 Task: Find connections with filter location Santo André with filter topic #jobsearching with filter profile language French with filter current company Verifone with filter school Singhania University with filter industry Advertising Services with filter service category Property Management with filter keywords title Mining Engineer
Action: Mouse moved to (618, 224)
Screenshot: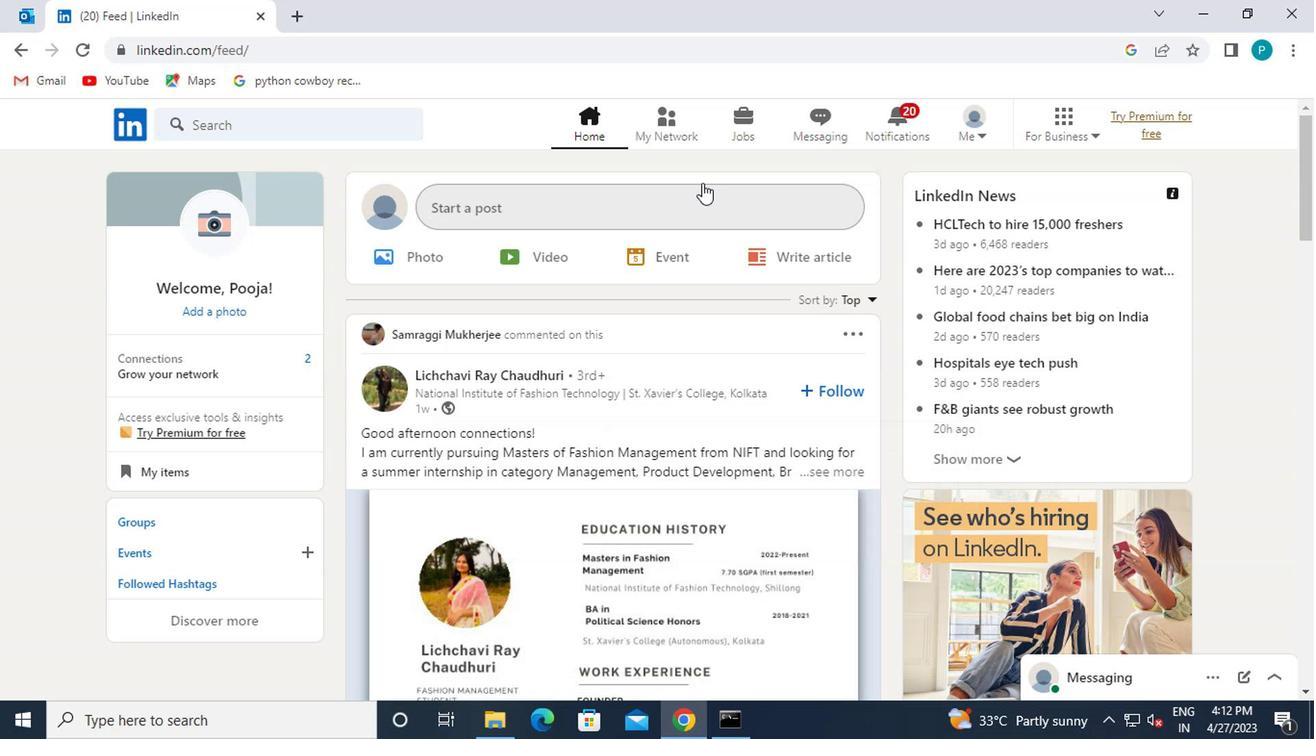 
Action: Mouse pressed left at (618, 224)
Screenshot: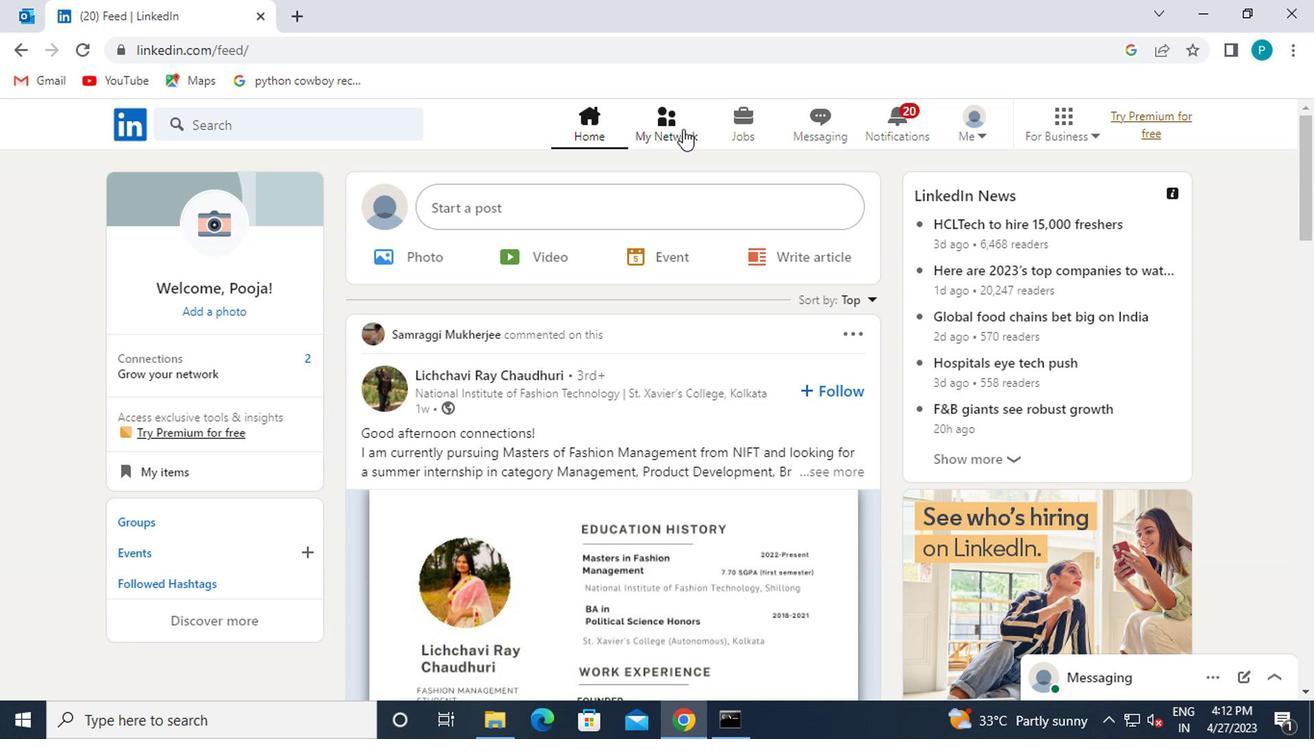 
Action: Mouse moved to (316, 299)
Screenshot: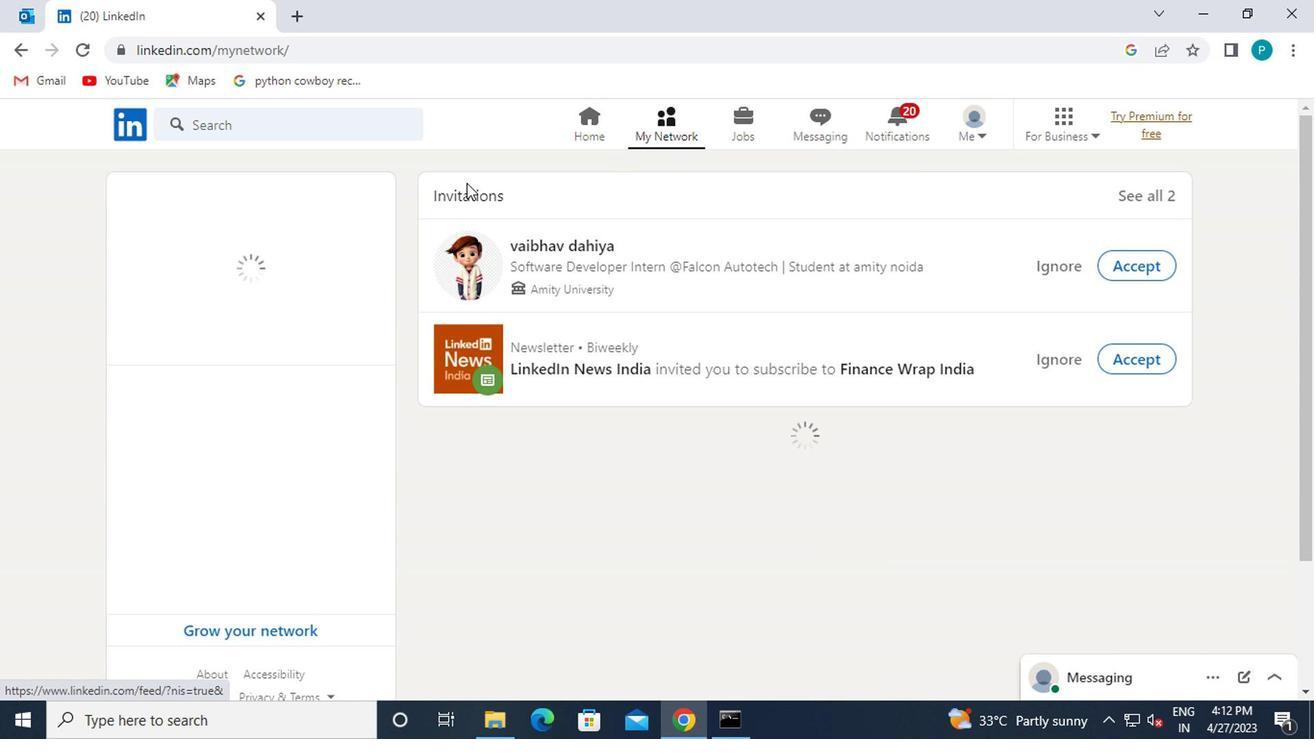 
Action: Mouse pressed left at (316, 299)
Screenshot: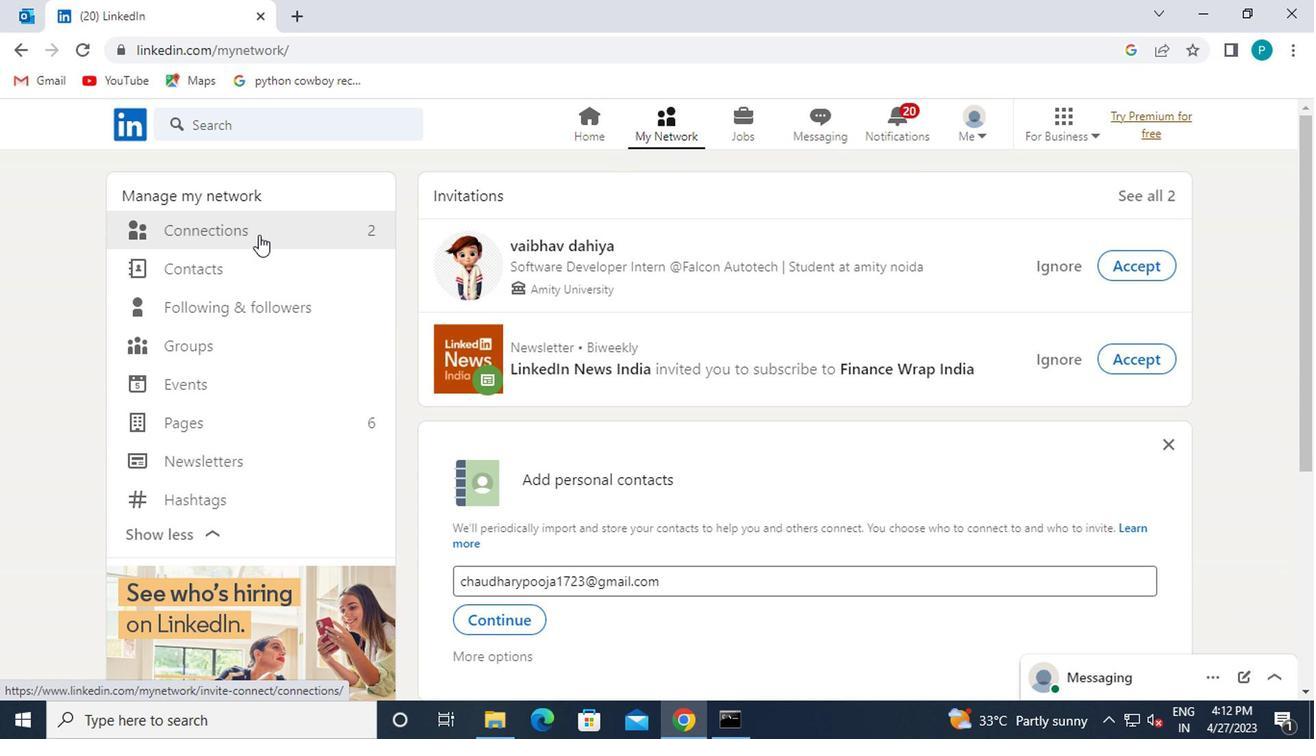
Action: Mouse moved to (692, 297)
Screenshot: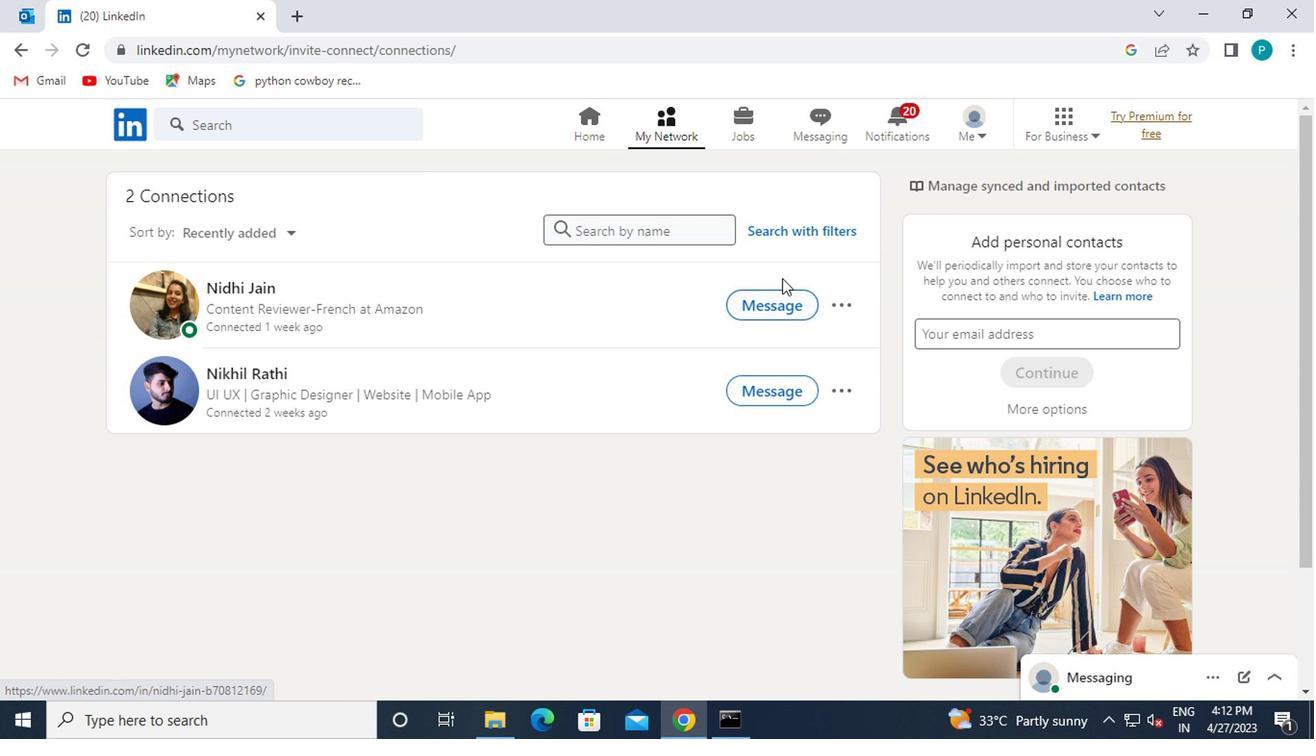 
Action: Mouse pressed left at (692, 297)
Screenshot: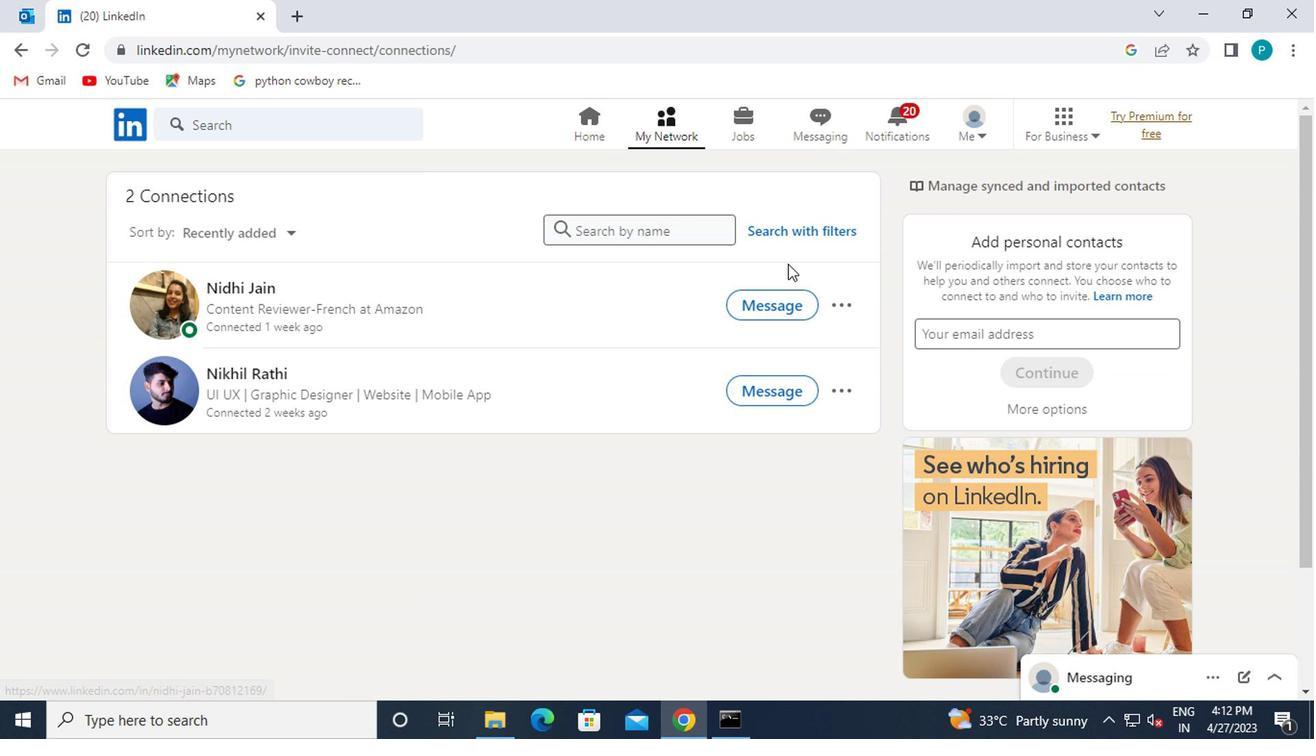 
Action: Mouse moved to (645, 256)
Screenshot: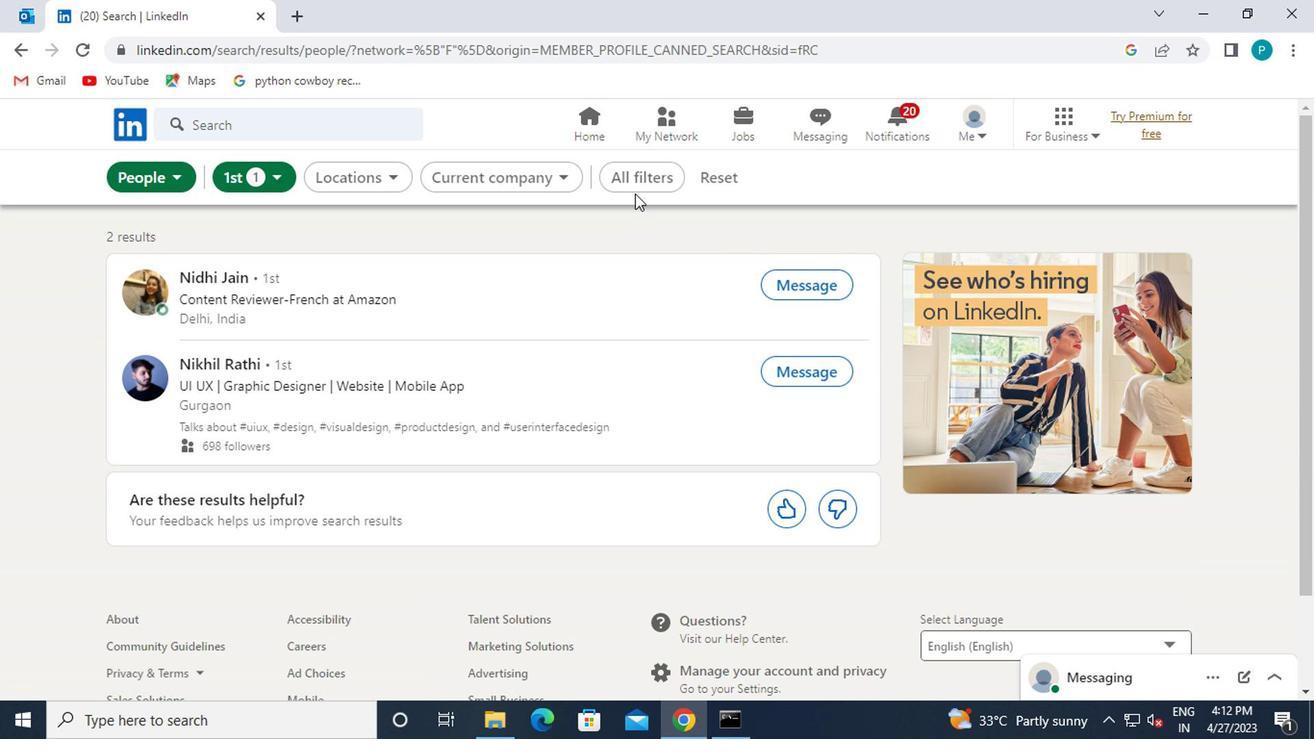 
Action: Mouse pressed left at (645, 256)
Screenshot: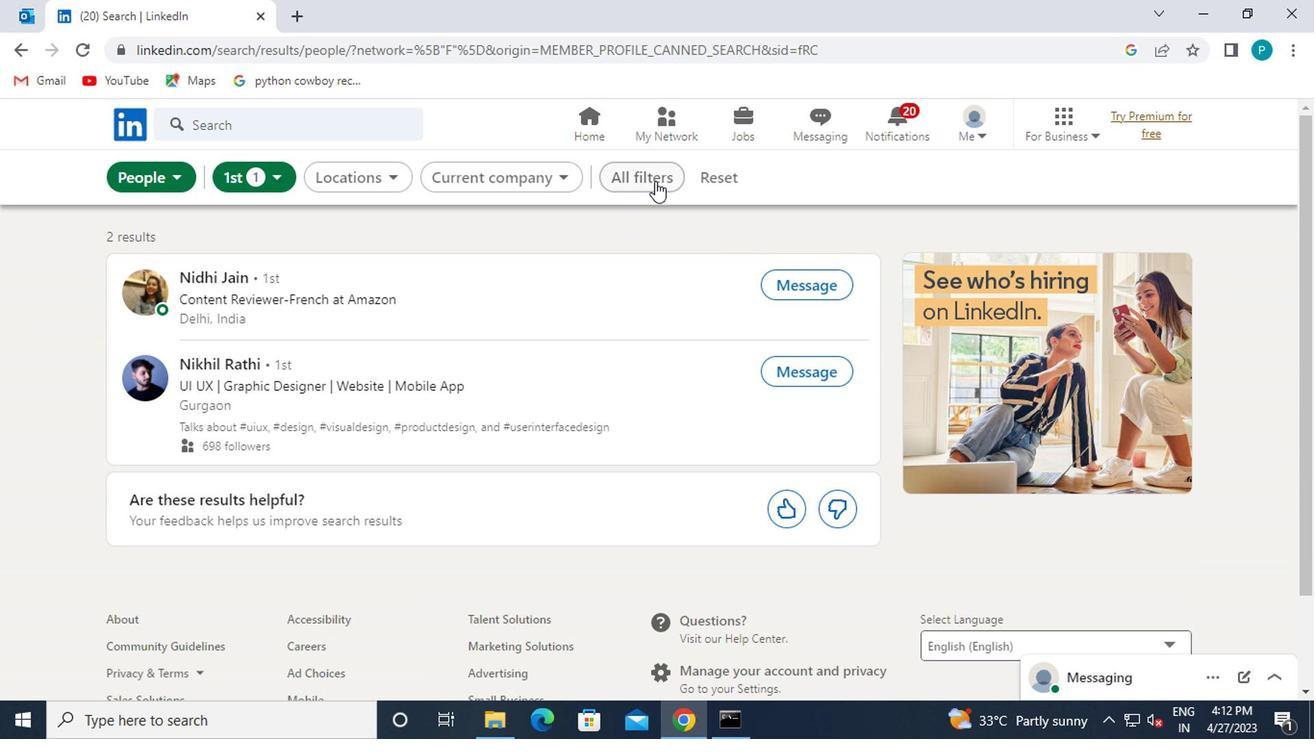 
Action: Mouse moved to (621, 256)
Screenshot: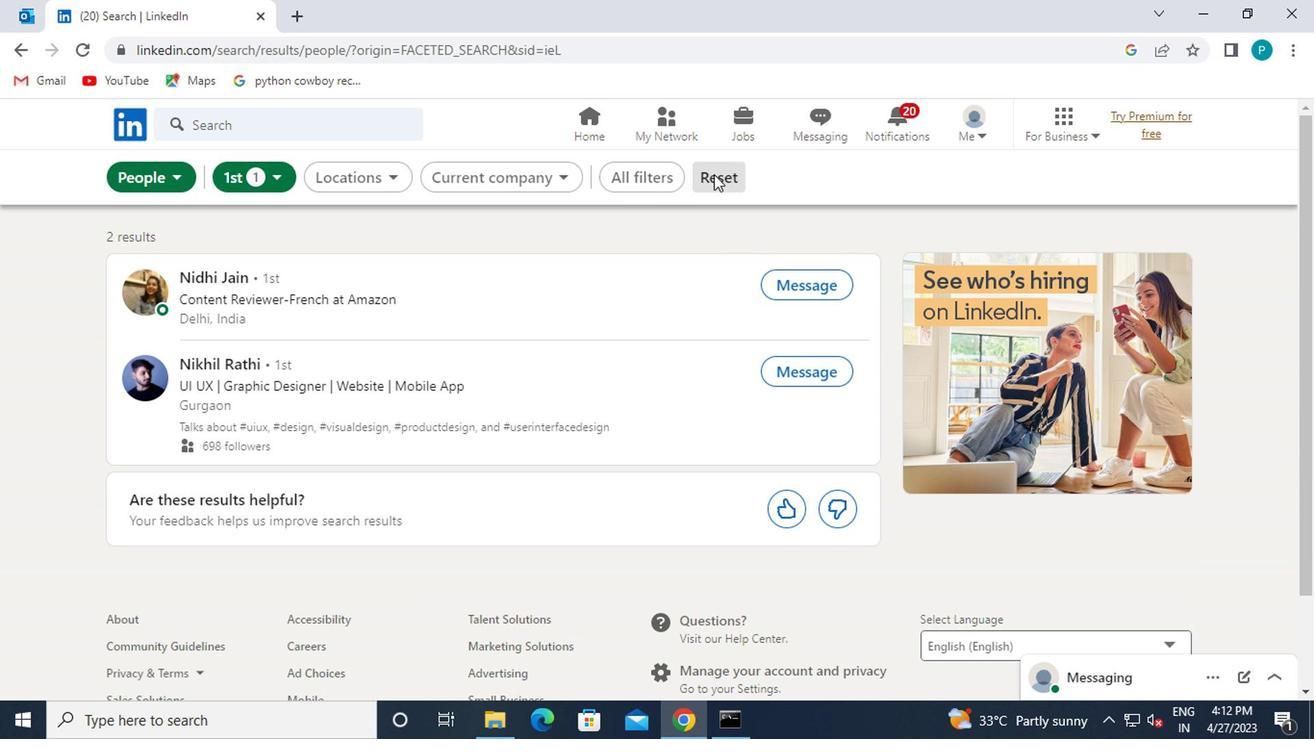 
Action: Mouse pressed left at (621, 256)
Screenshot: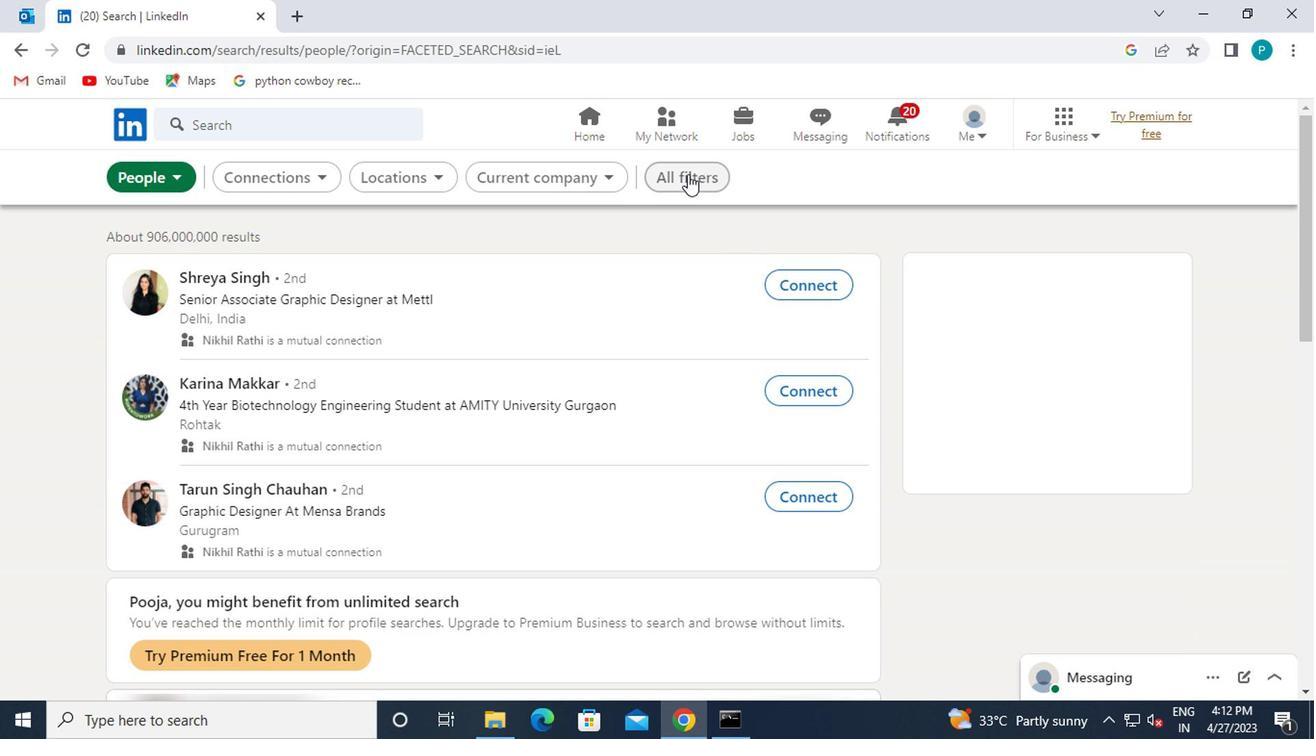 
Action: Mouse moved to (791, 381)
Screenshot: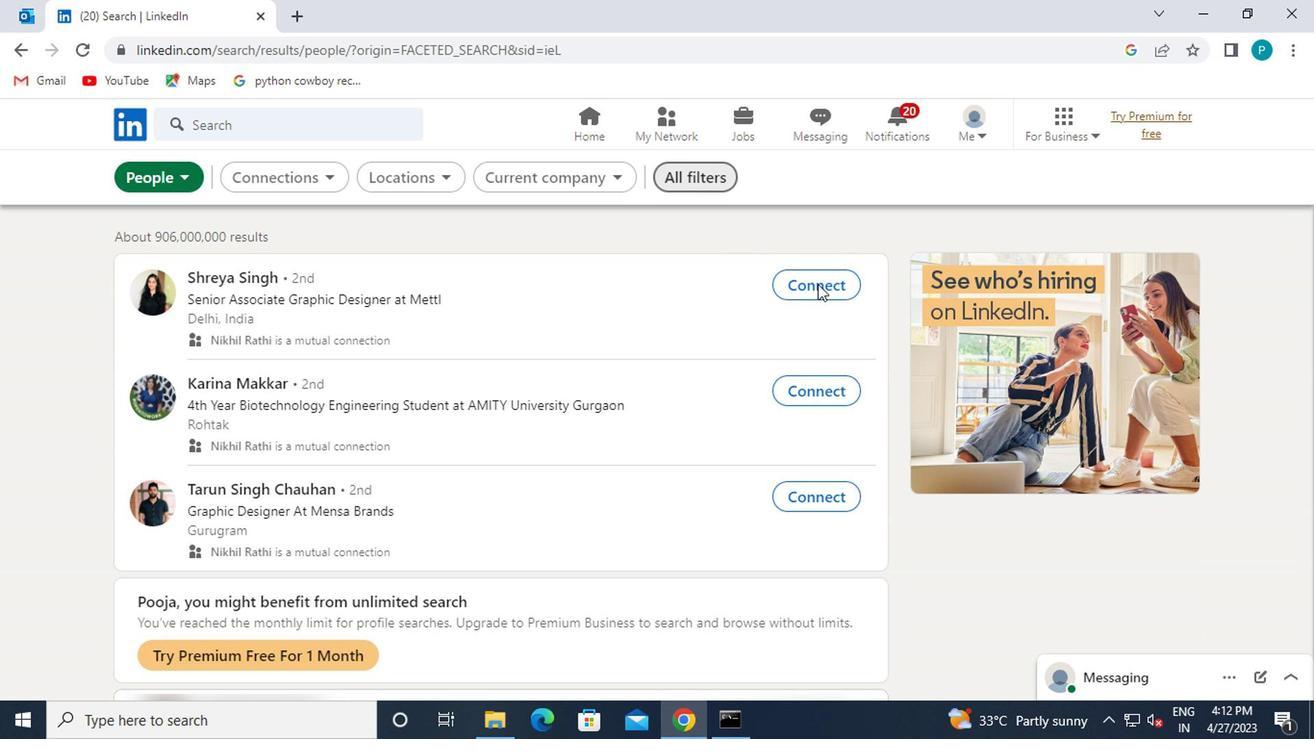 
Action: Mouse scrolled (791, 380) with delta (0, 0)
Screenshot: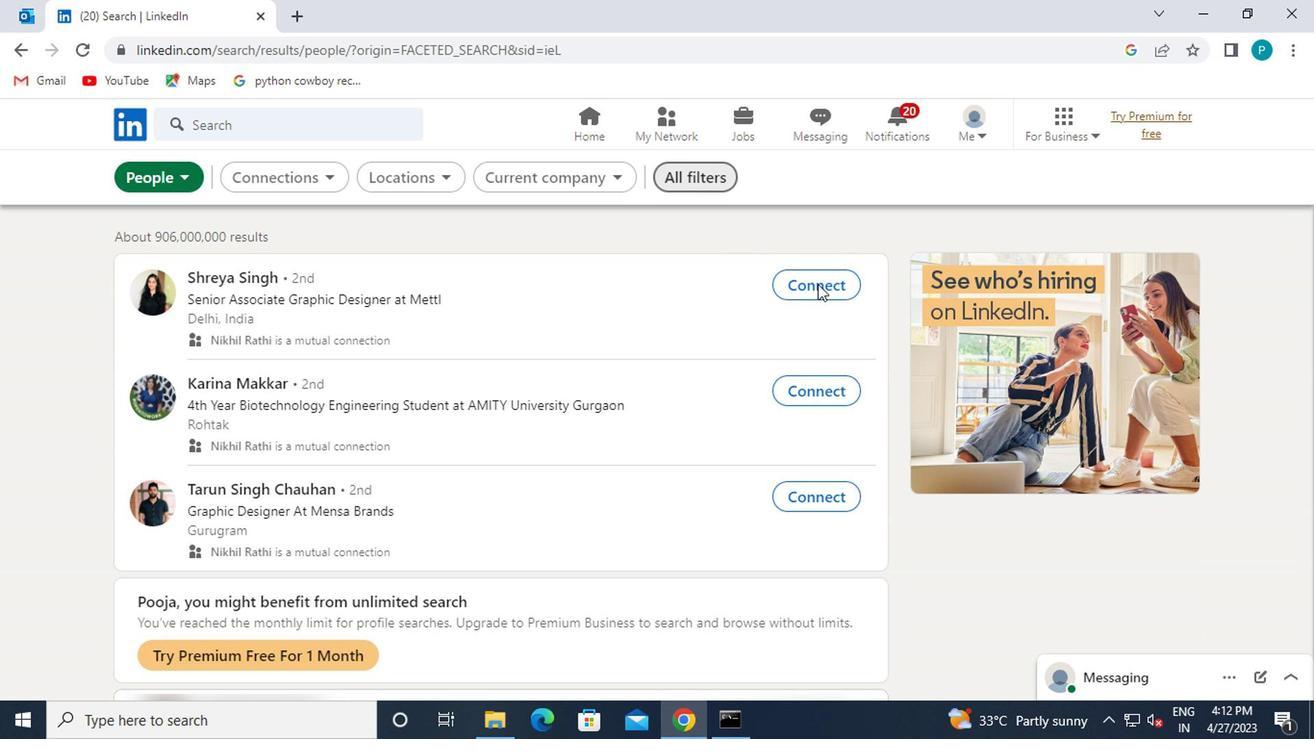 
Action: Mouse moved to (798, 390)
Screenshot: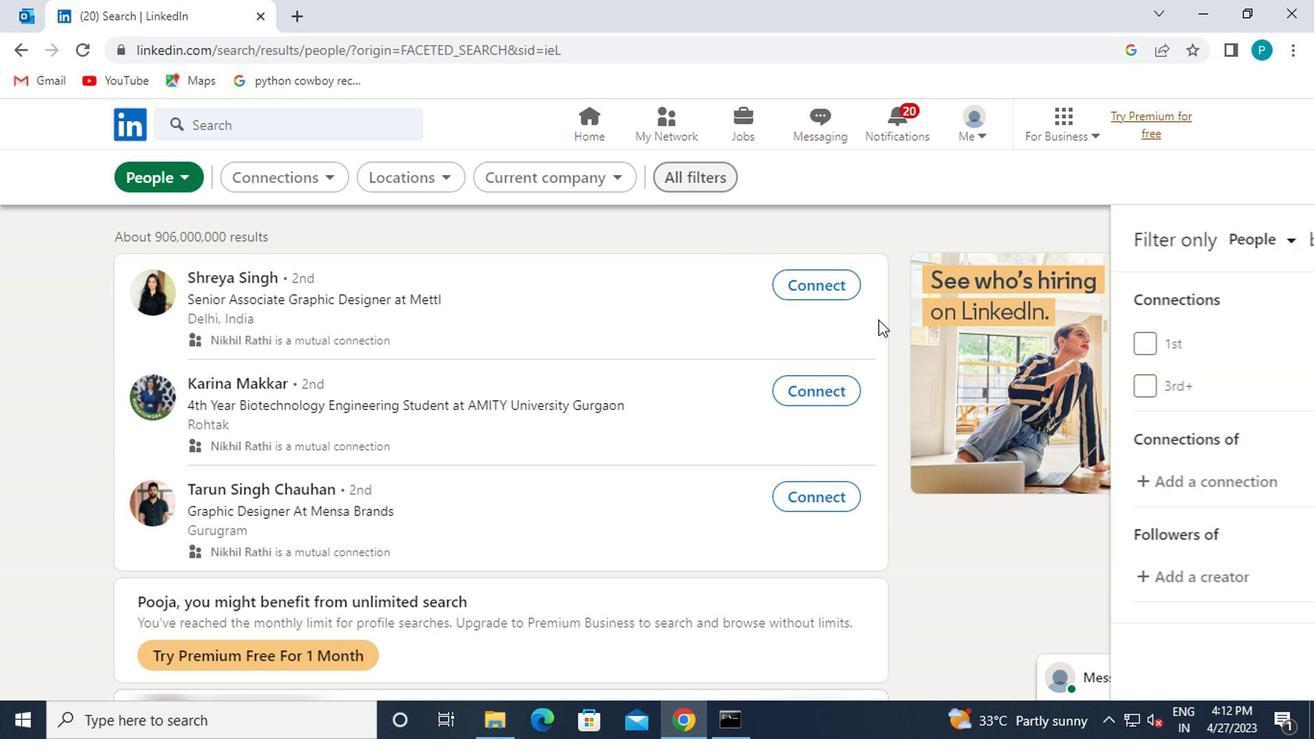 
Action: Mouse scrolled (798, 389) with delta (0, 0)
Screenshot: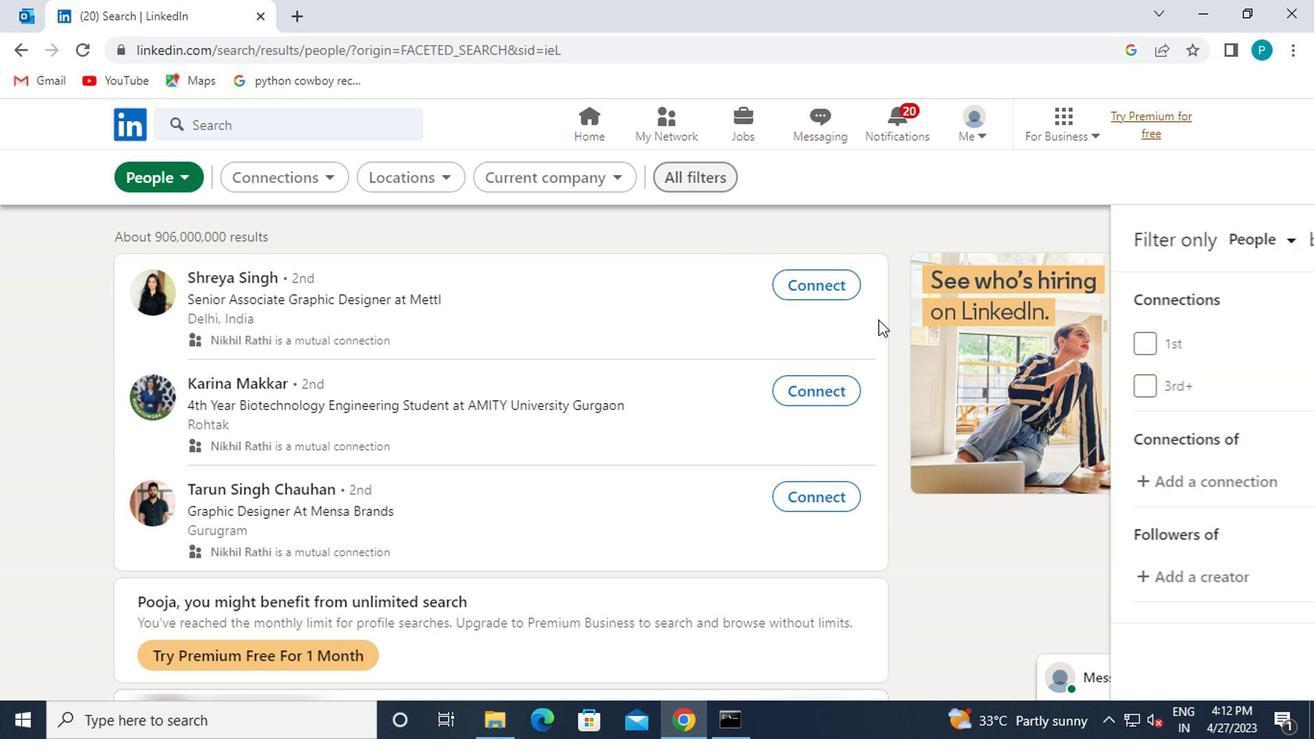 
Action: Mouse moved to (806, 404)
Screenshot: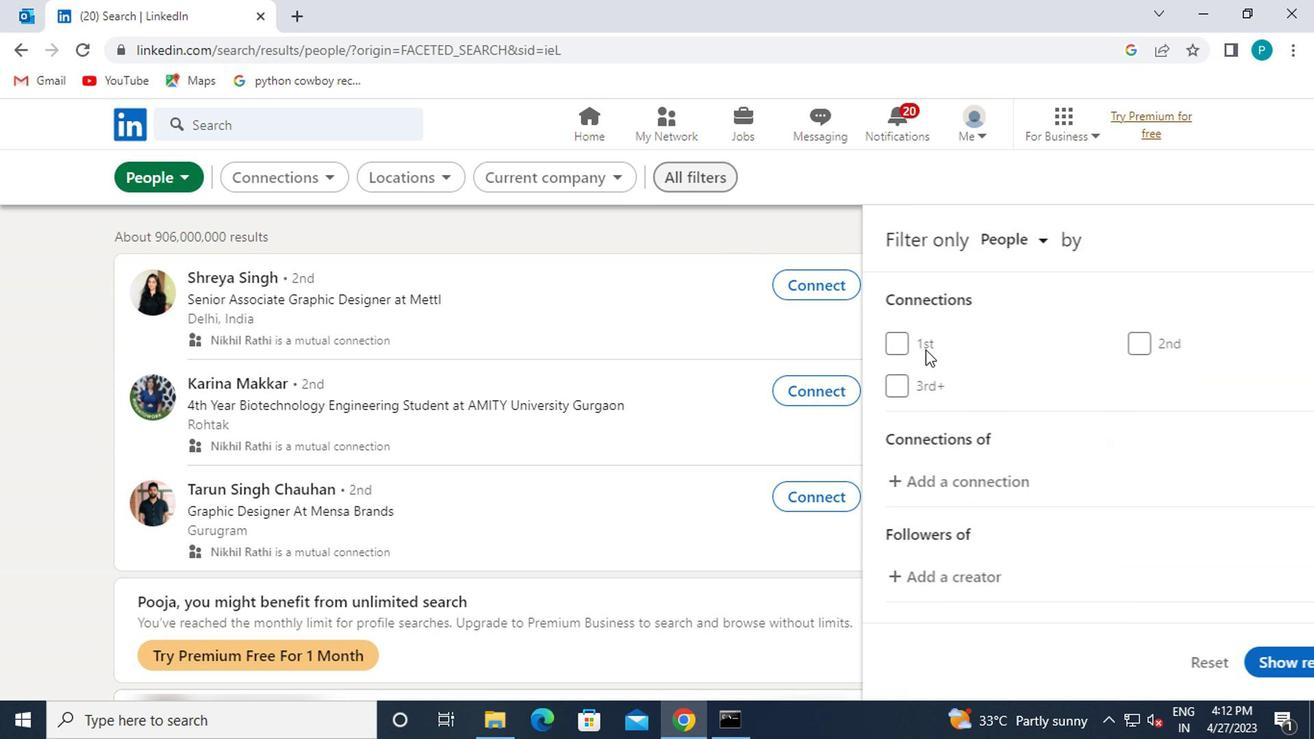 
Action: Mouse scrolled (806, 403) with delta (0, 0)
Screenshot: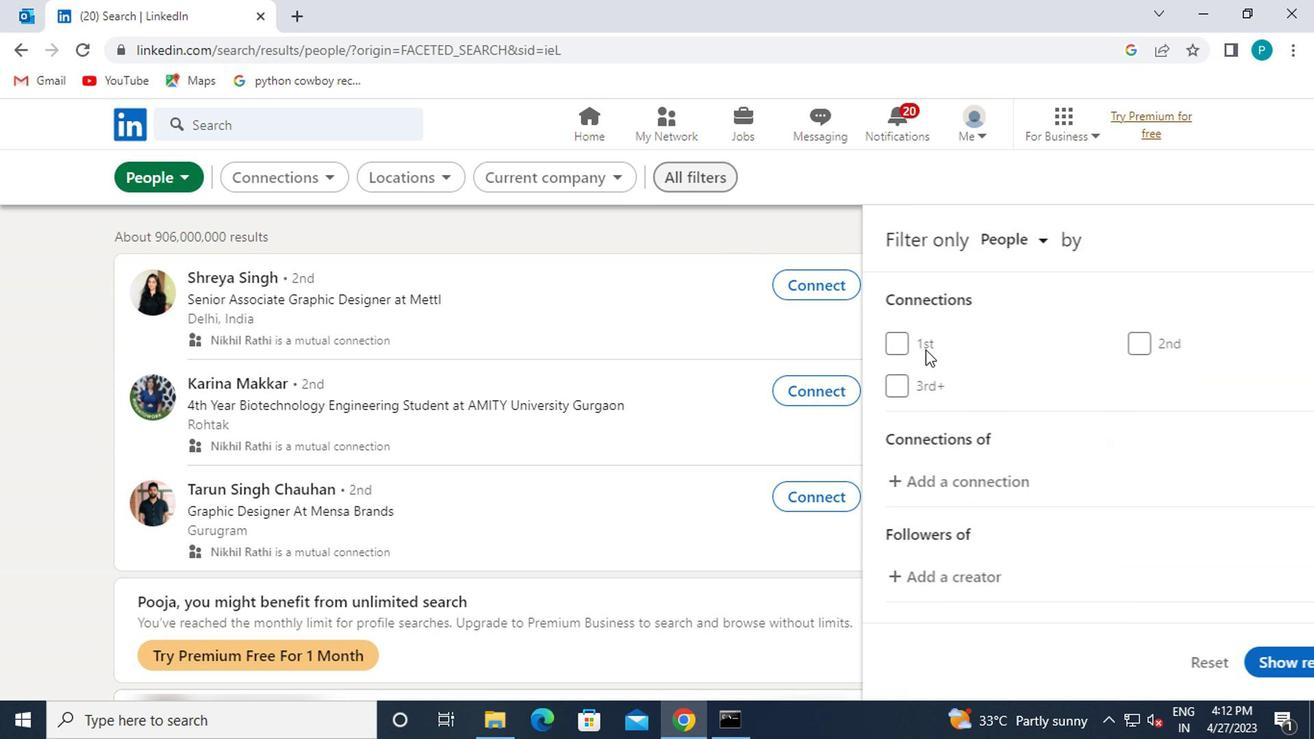 
Action: Mouse moved to (831, 477)
Screenshot: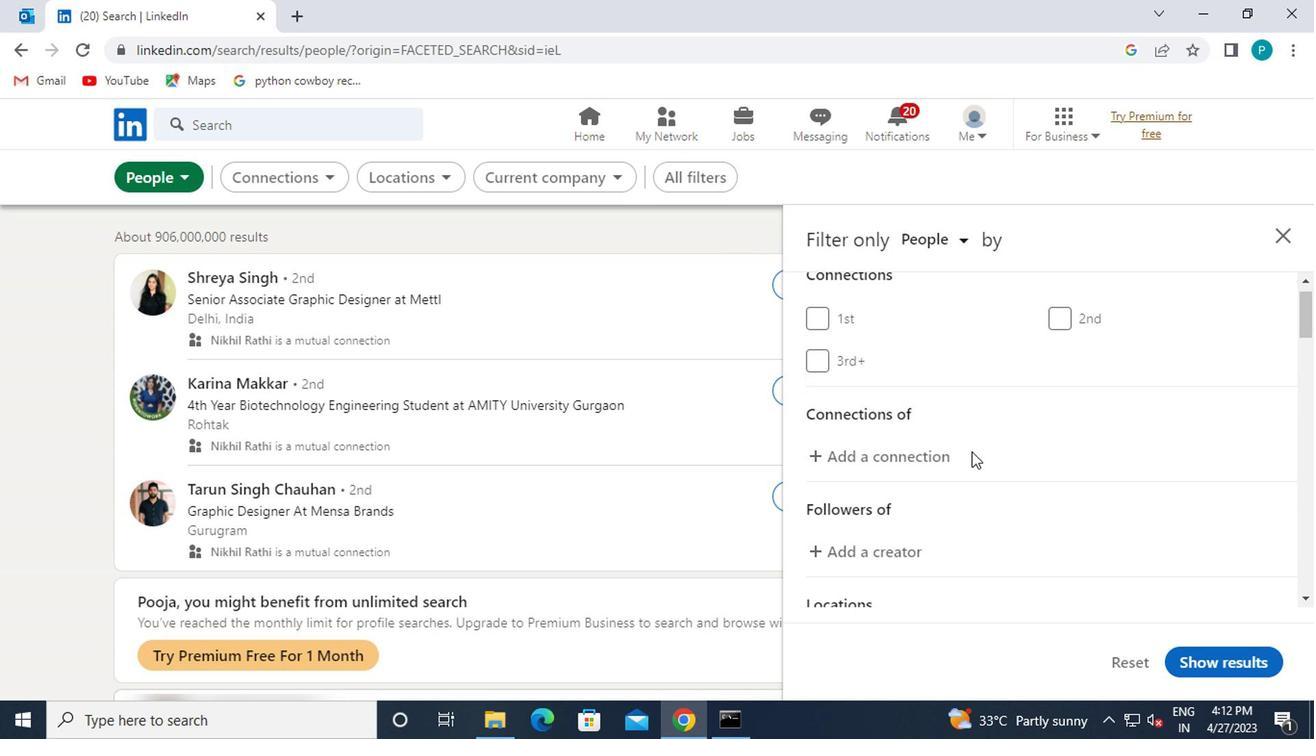 
Action: Mouse scrolled (831, 477) with delta (0, 0)
Screenshot: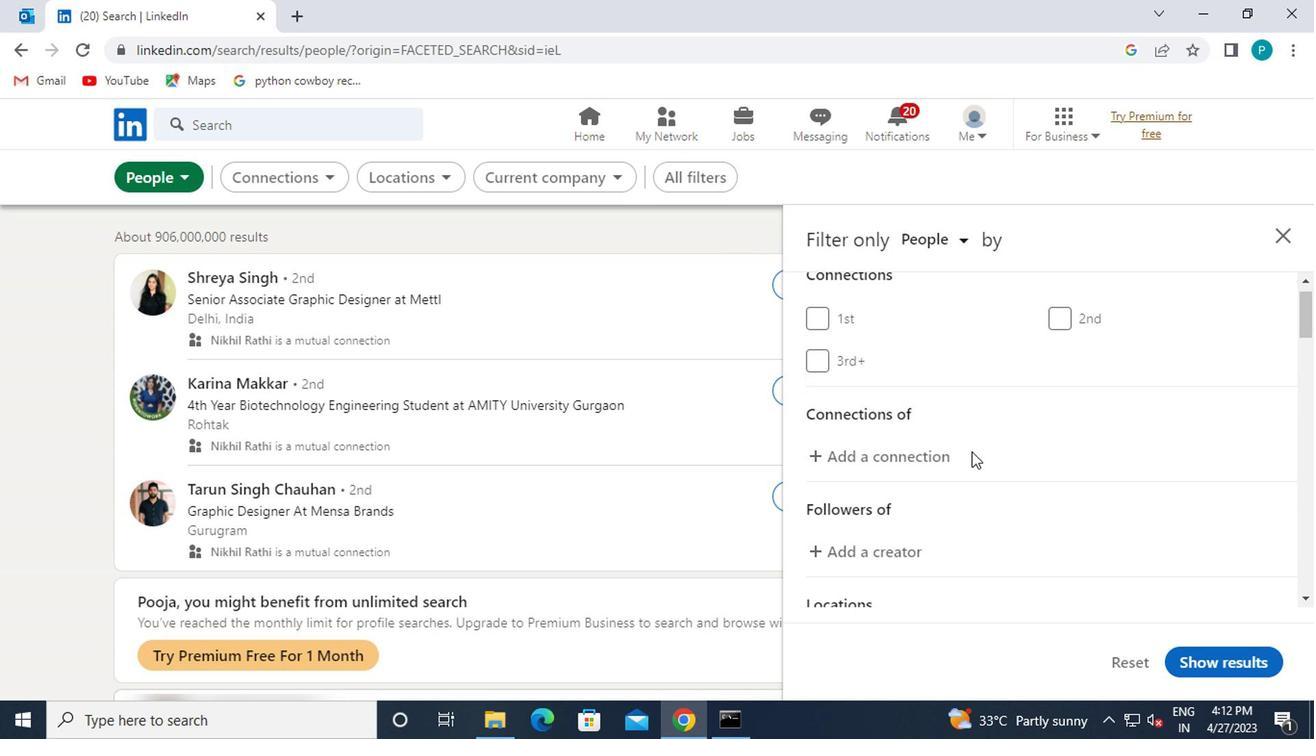 
Action: Mouse moved to (897, 422)
Screenshot: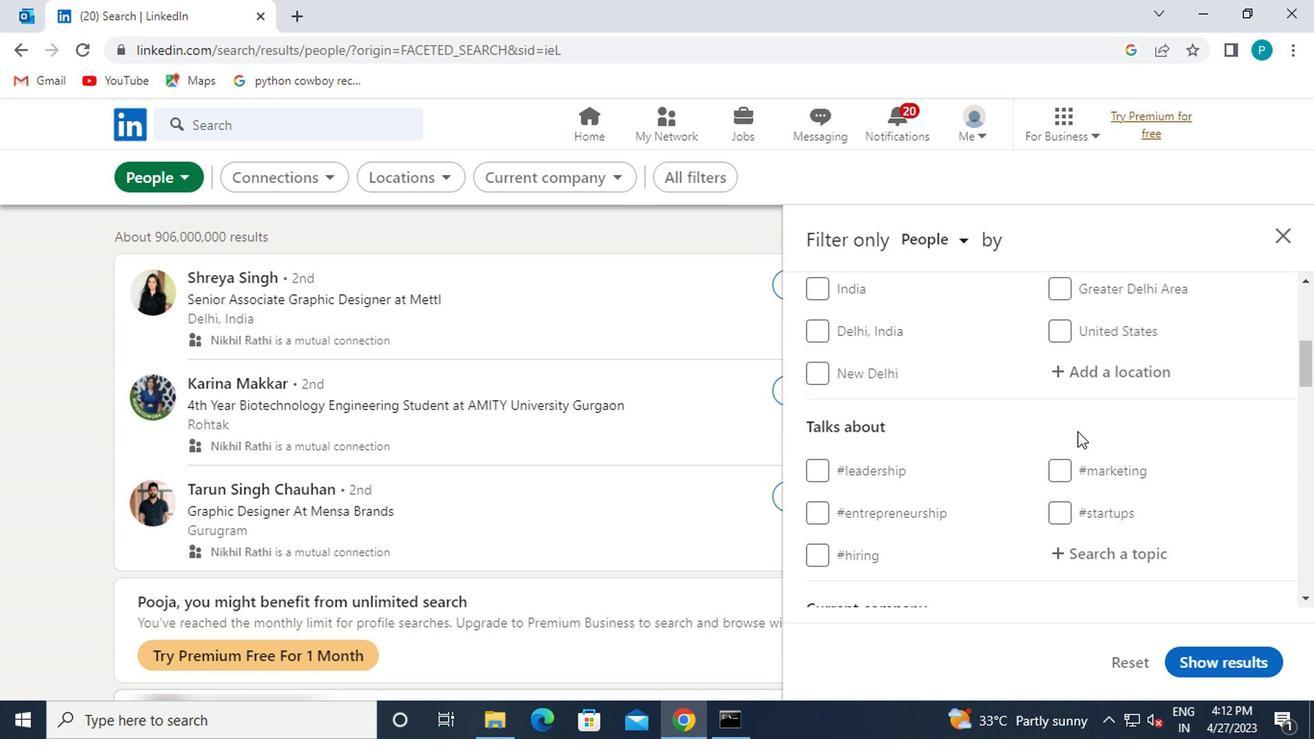 
Action: Mouse scrolled (897, 423) with delta (0, 0)
Screenshot: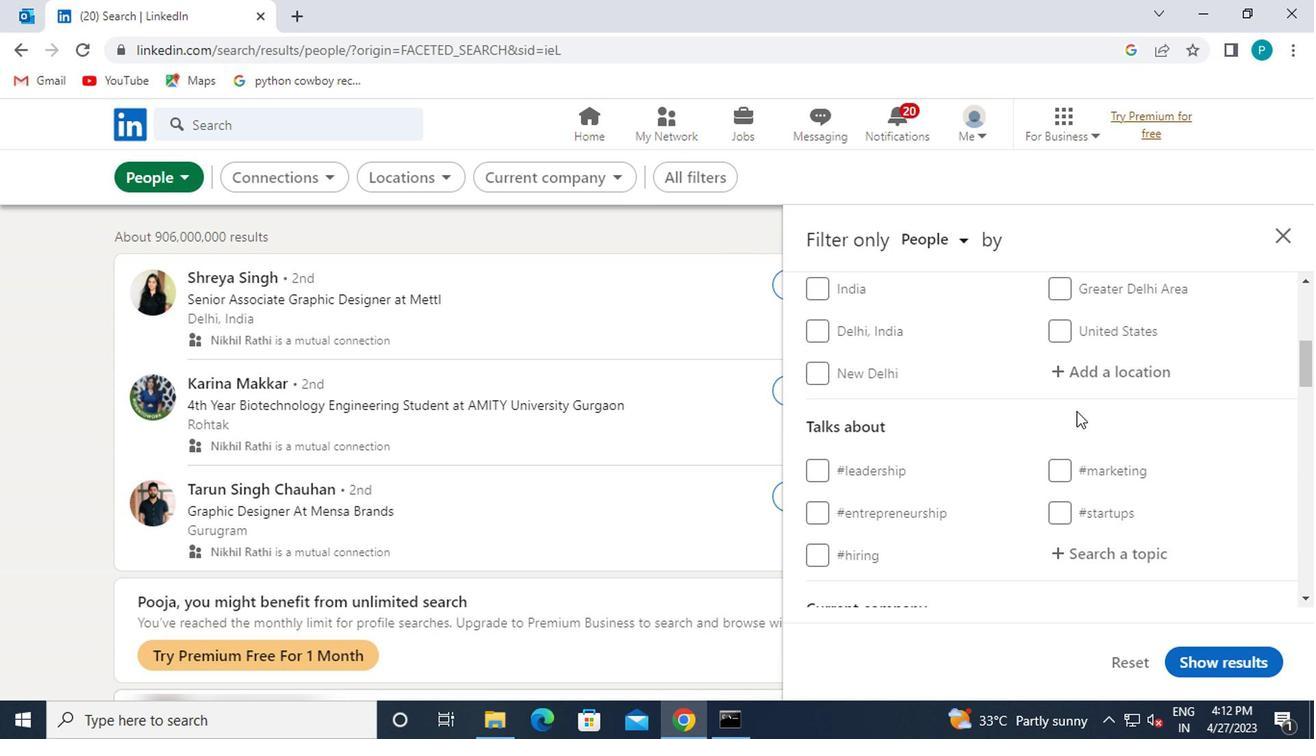 
Action: Mouse moved to (912, 461)
Screenshot: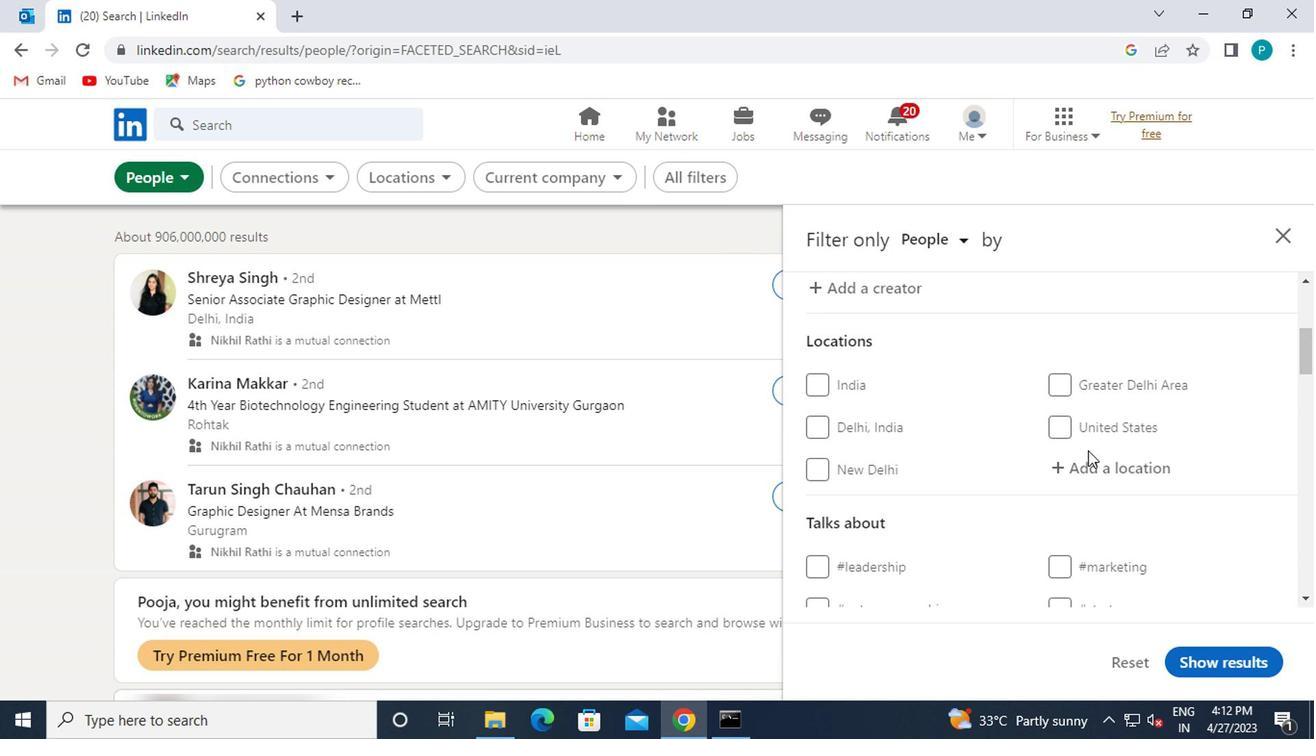 
Action: Mouse pressed left at (912, 461)
Screenshot: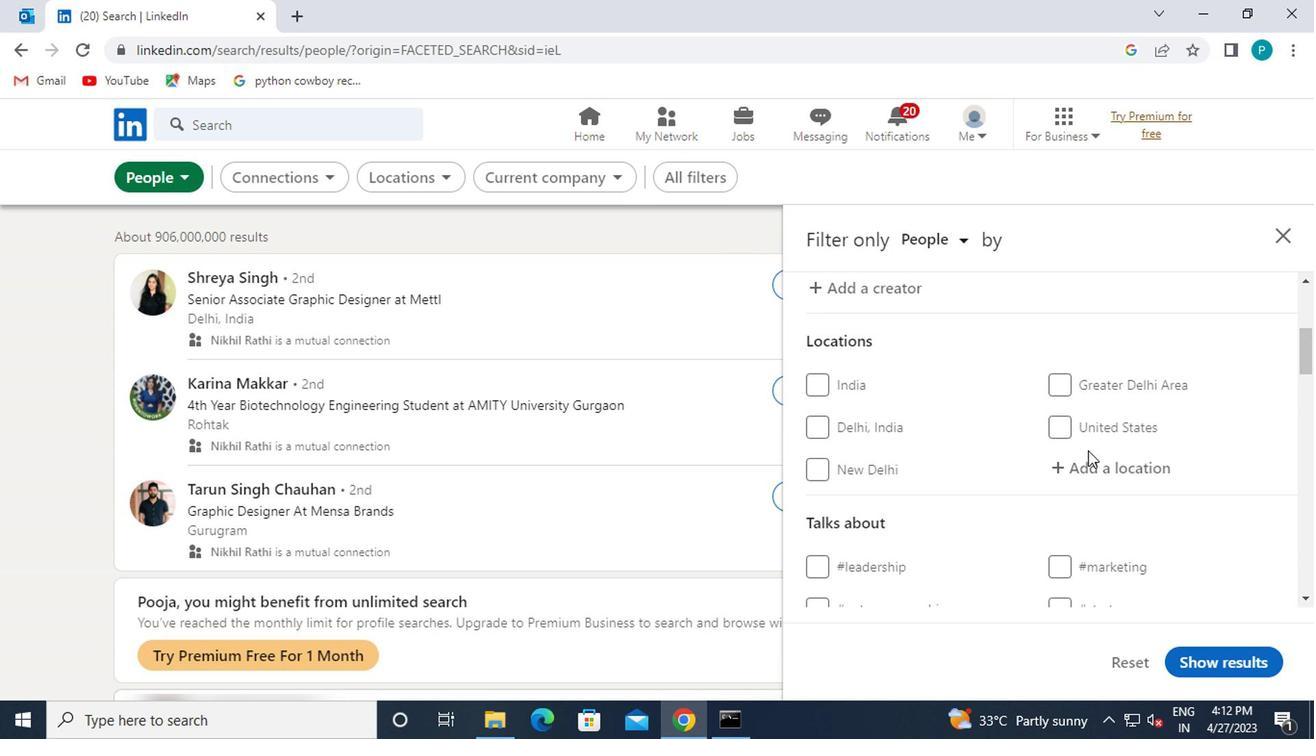 
Action: Mouse moved to (917, 462)
Screenshot: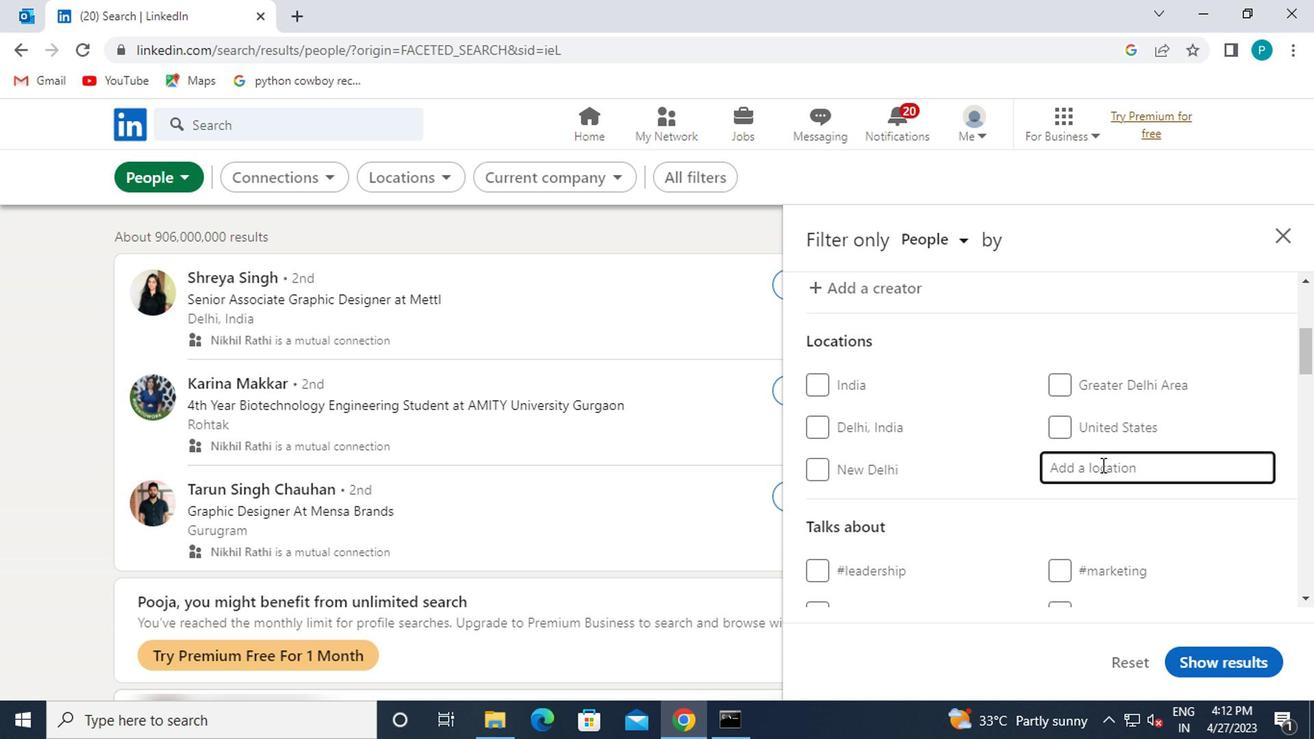 
Action: Key pressed <Key.caps_lock>s<Key.caps_lock>anto<Key.space><Key.caps_lock>a<Key.caps_lock>ndre
Screenshot: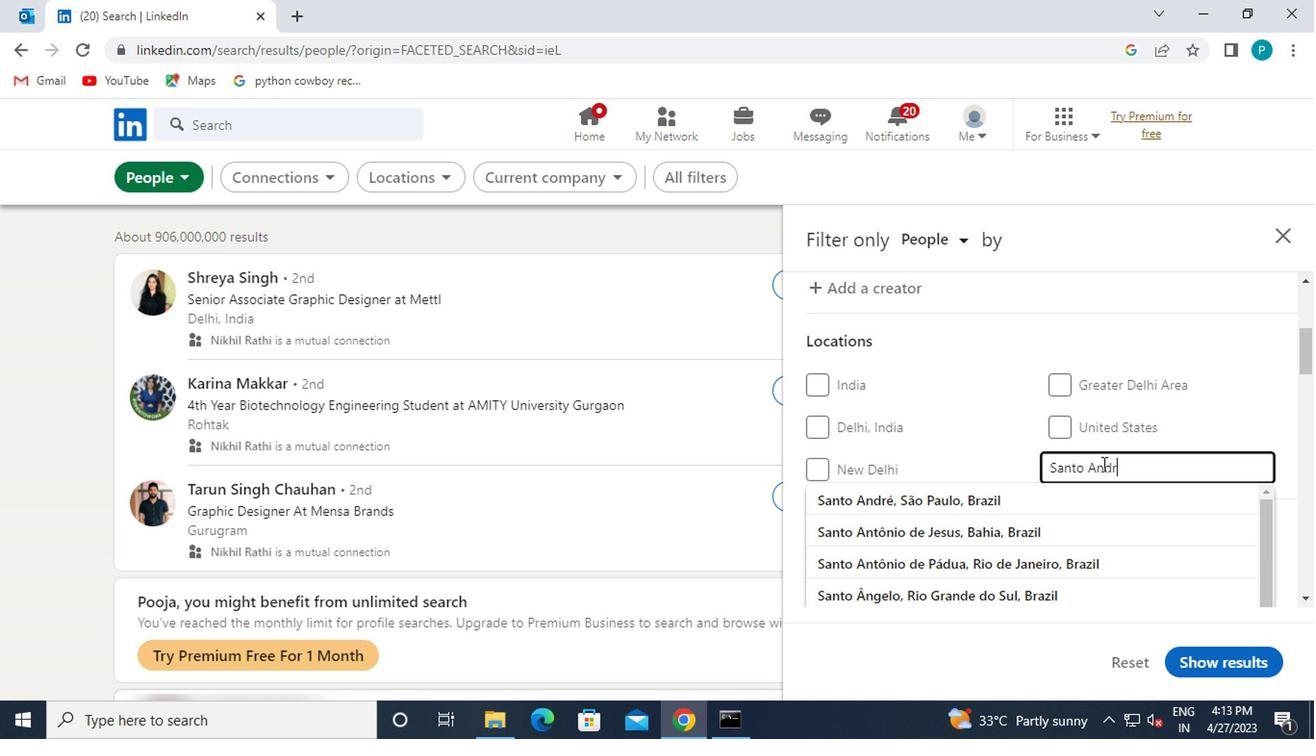 
Action: Mouse moved to (831, 490)
Screenshot: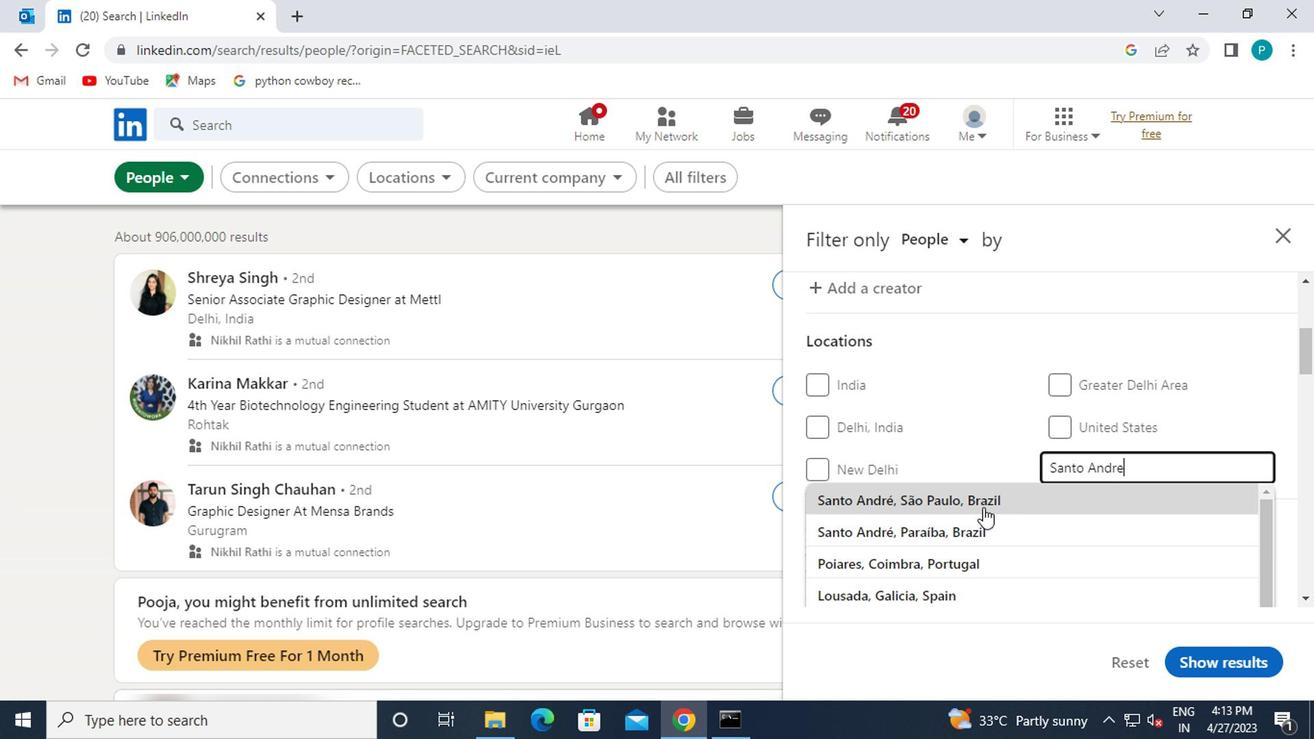 
Action: Mouse pressed left at (831, 490)
Screenshot: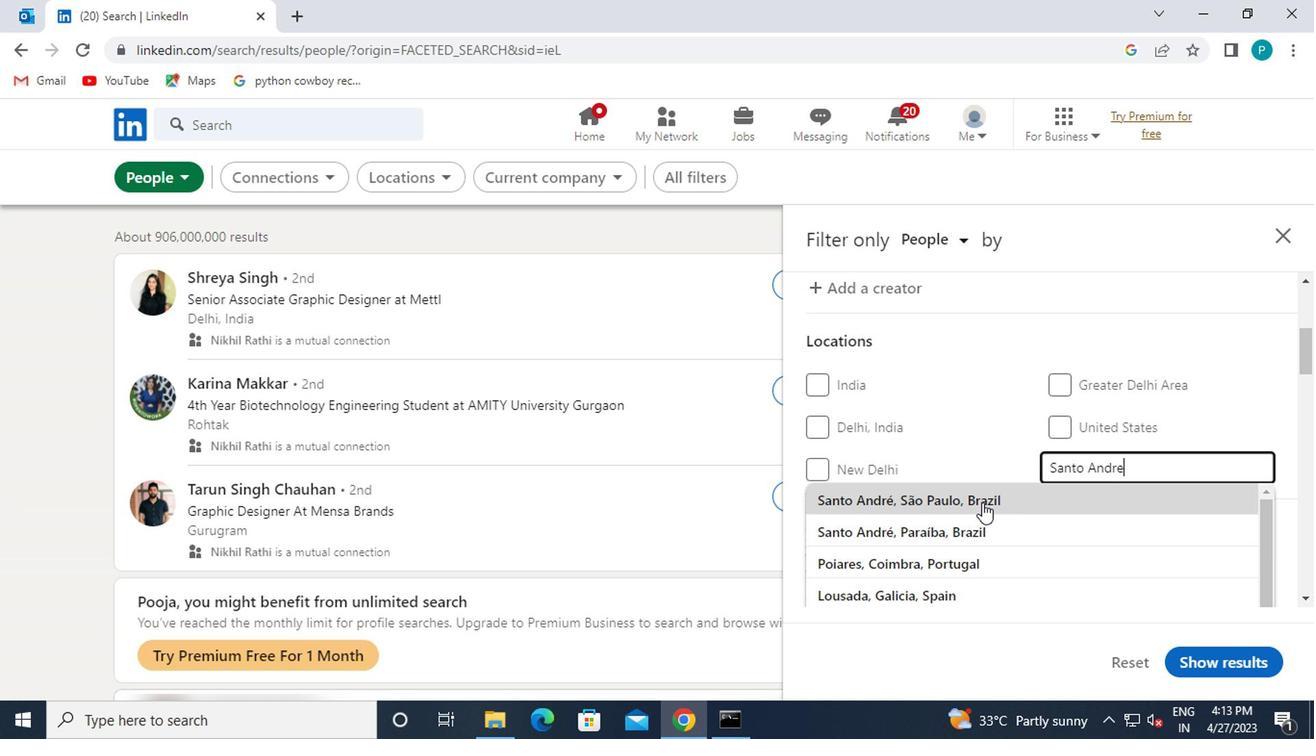 
Action: Mouse scrolled (831, 489) with delta (0, 0)
Screenshot: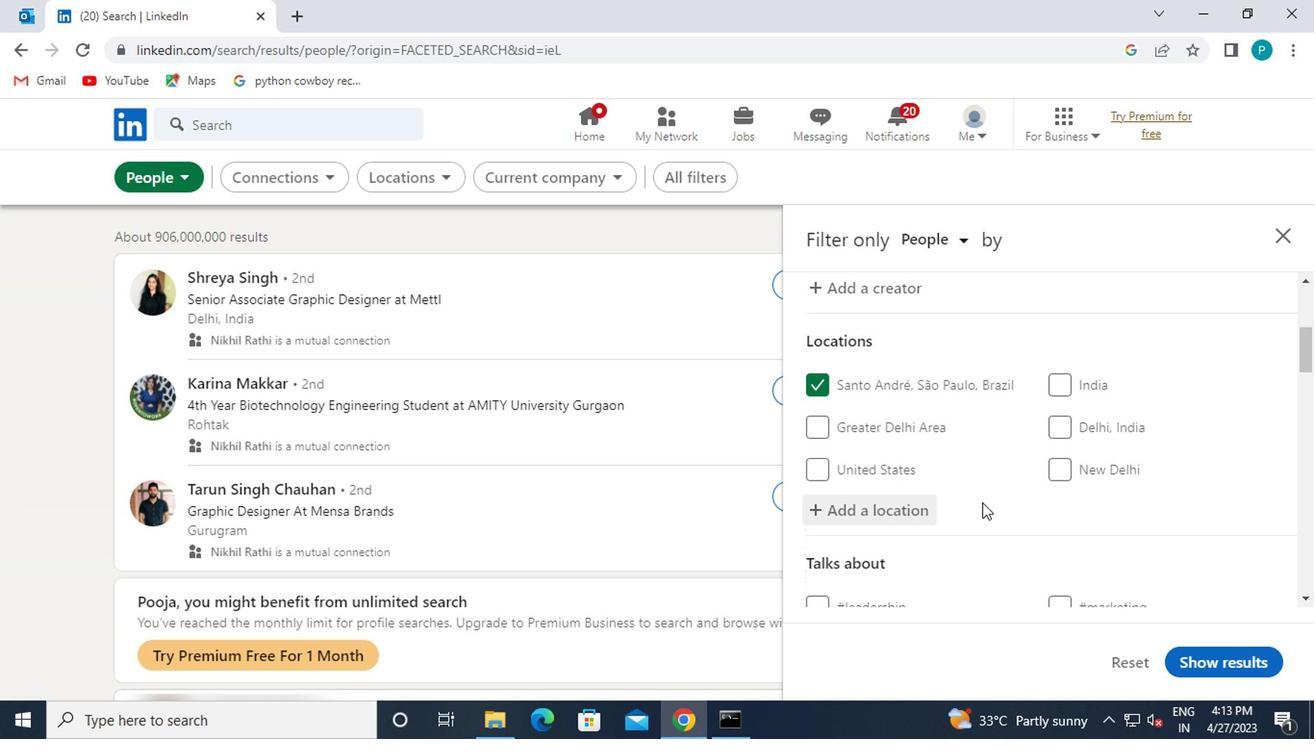 
Action: Mouse scrolled (831, 489) with delta (0, 0)
Screenshot: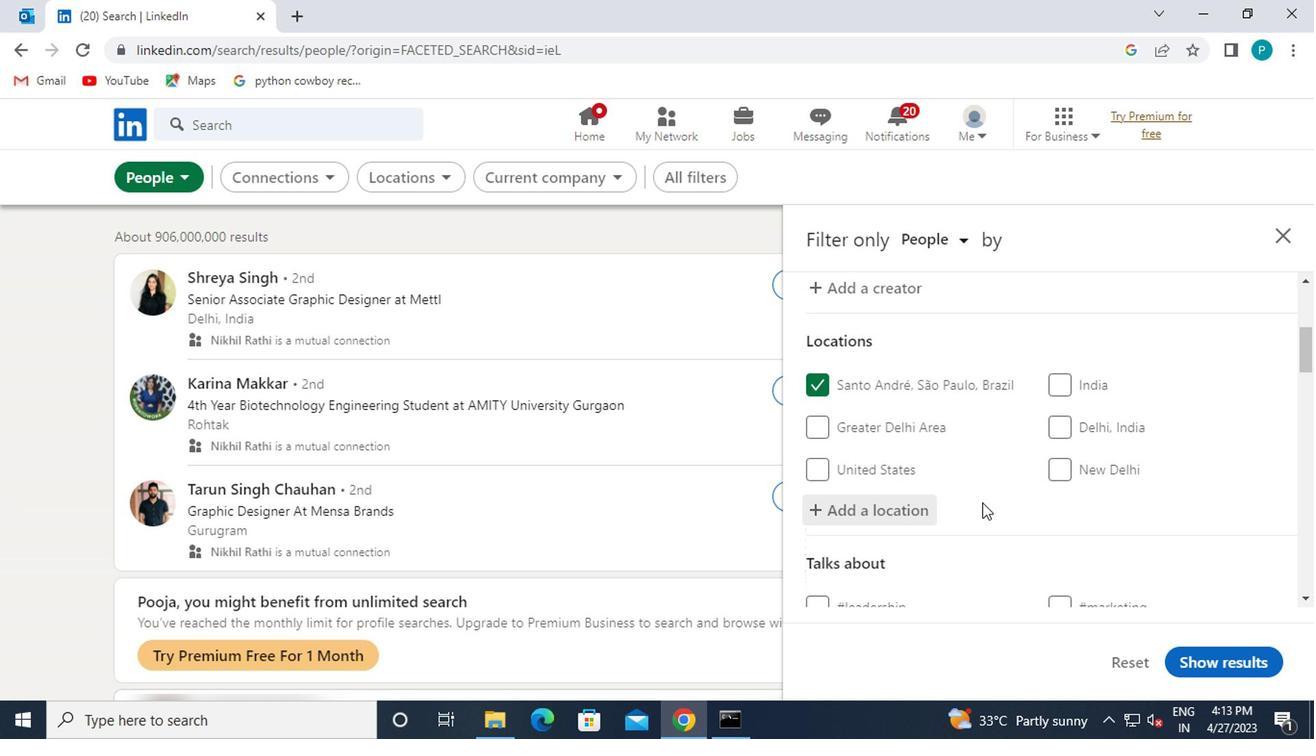 
Action: Mouse moved to (907, 492)
Screenshot: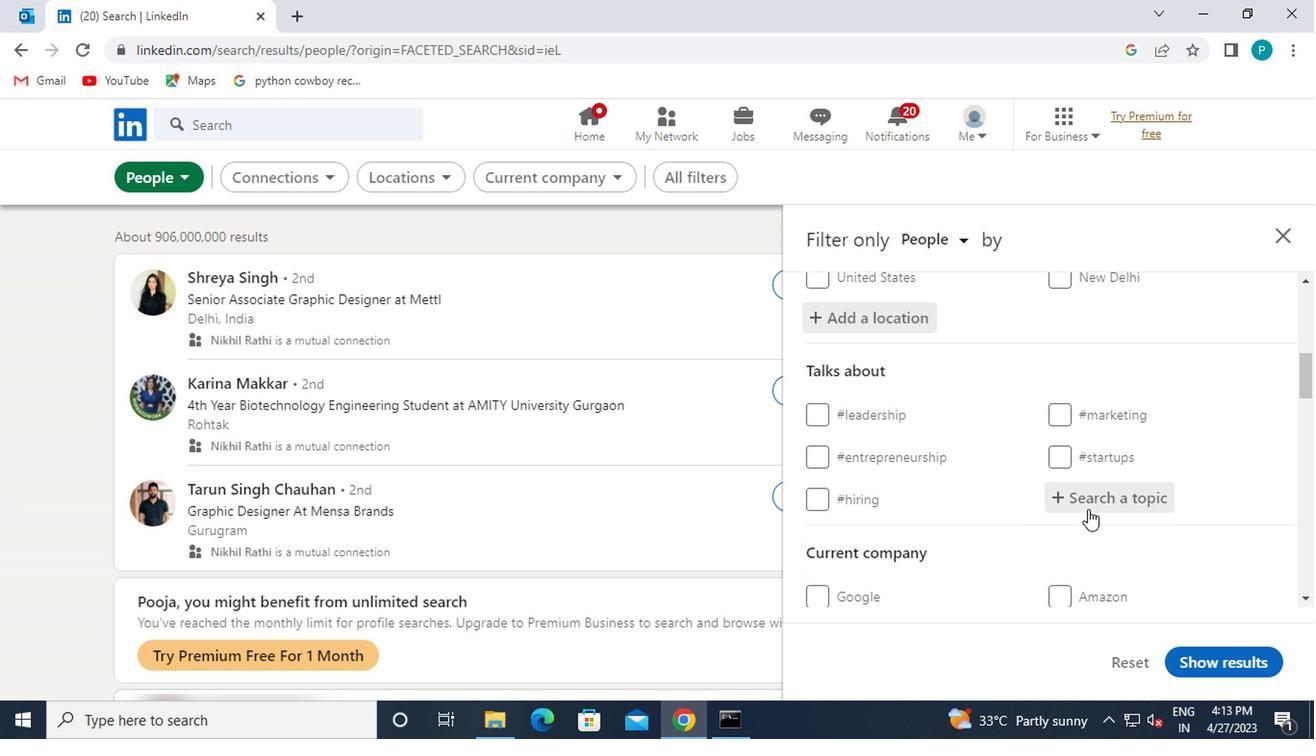 
Action: Mouse pressed left at (907, 492)
Screenshot: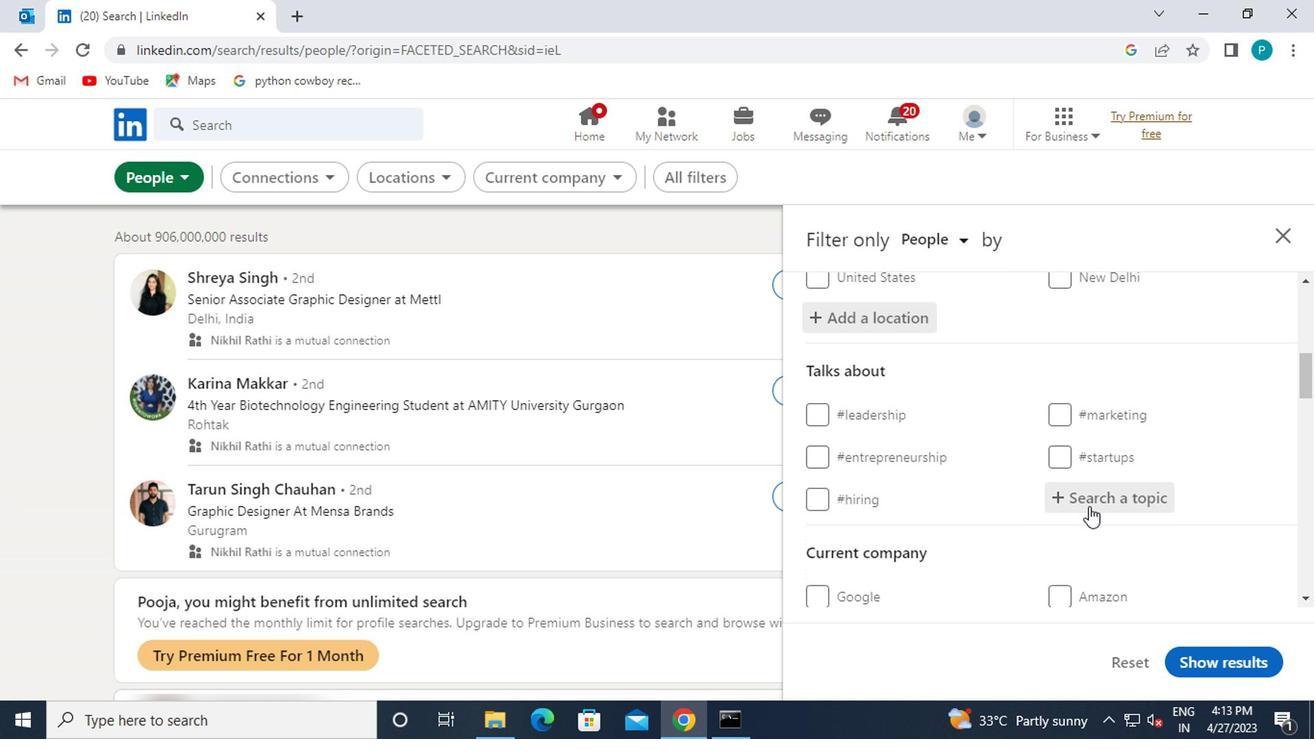 
Action: Mouse moved to (907, 492)
Screenshot: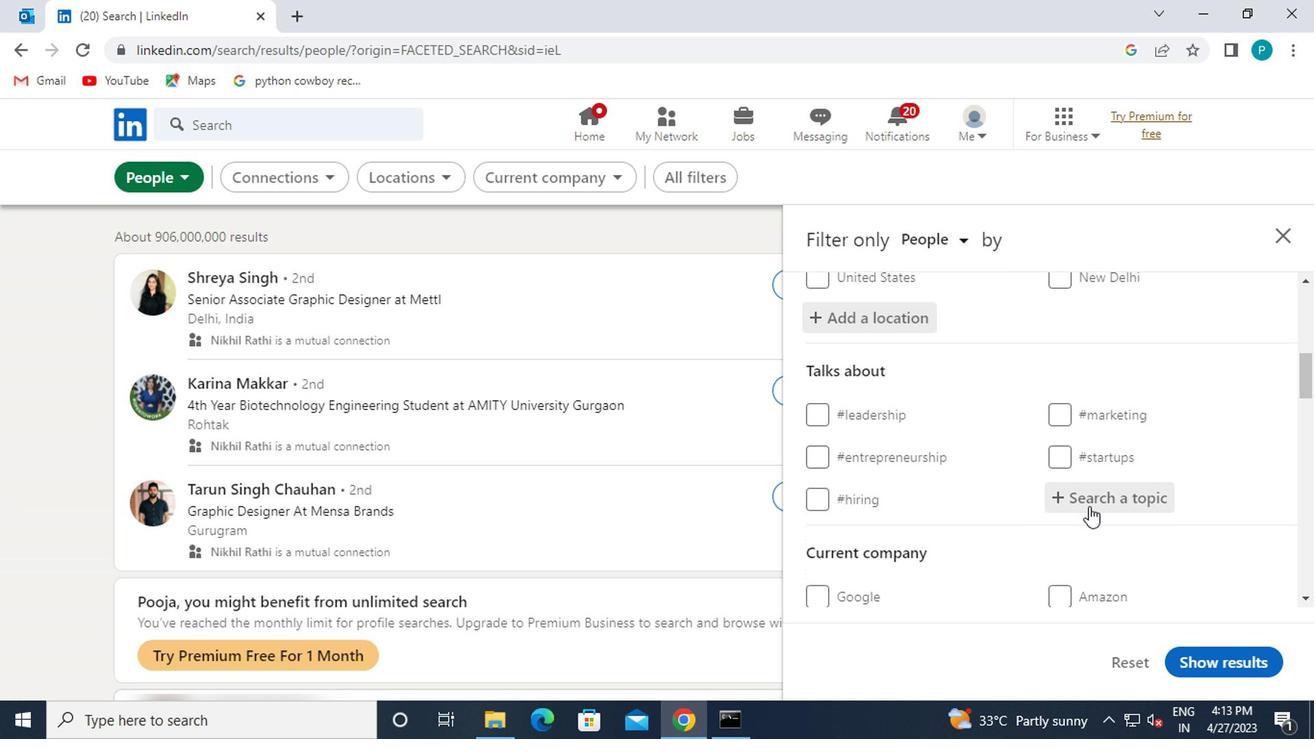 
Action: Key pressed <Key.shift>#JOBSEACRCHING
Screenshot: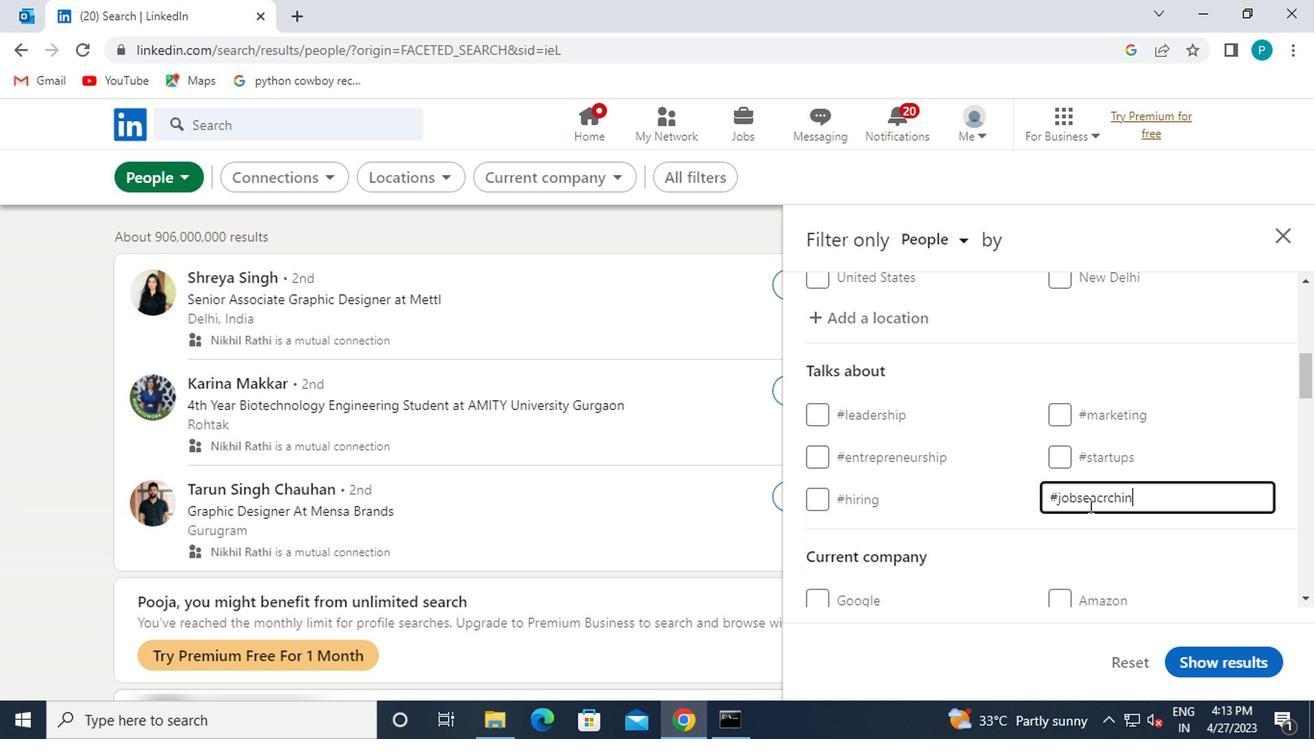 
Action: Mouse moved to (939, 490)
Screenshot: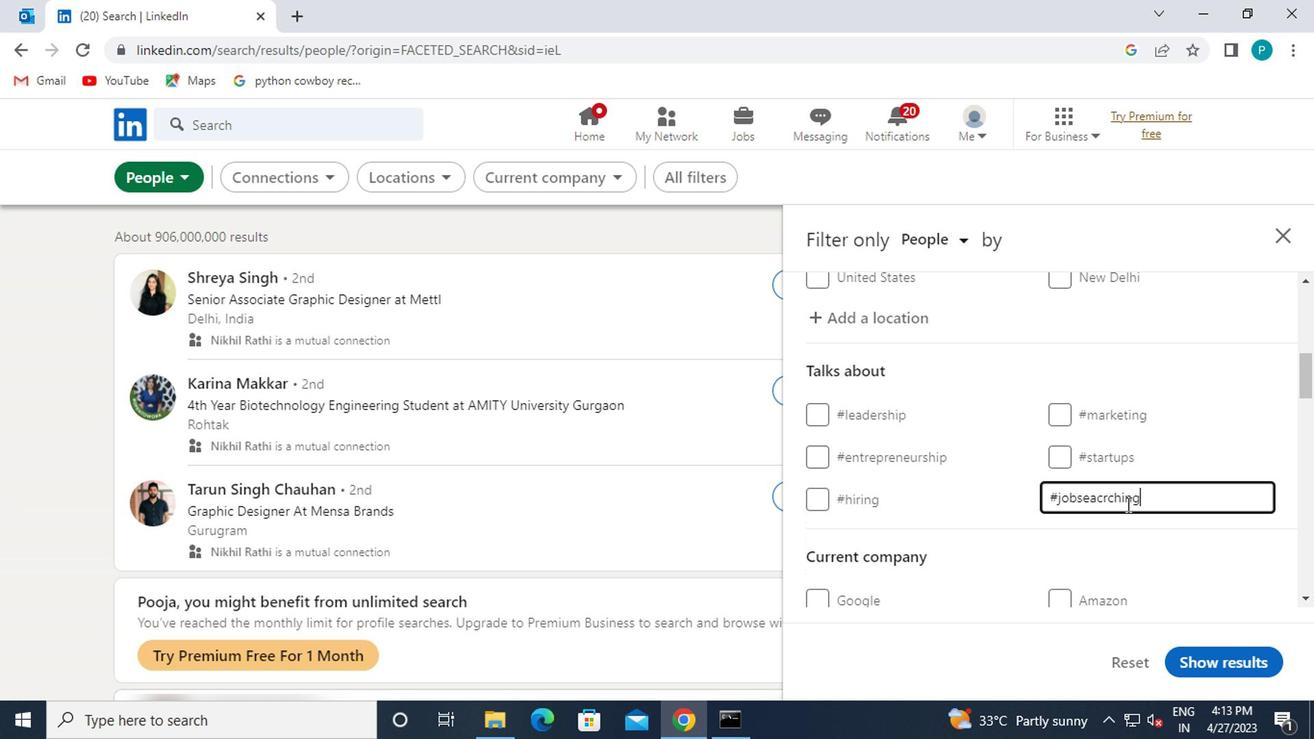 
Action: Key pressed <Key.backspace><Key.backspace><Key.backspace><Key.backspace><Key.backspace><Key.backspace><Key.backspace>RCHING
Screenshot: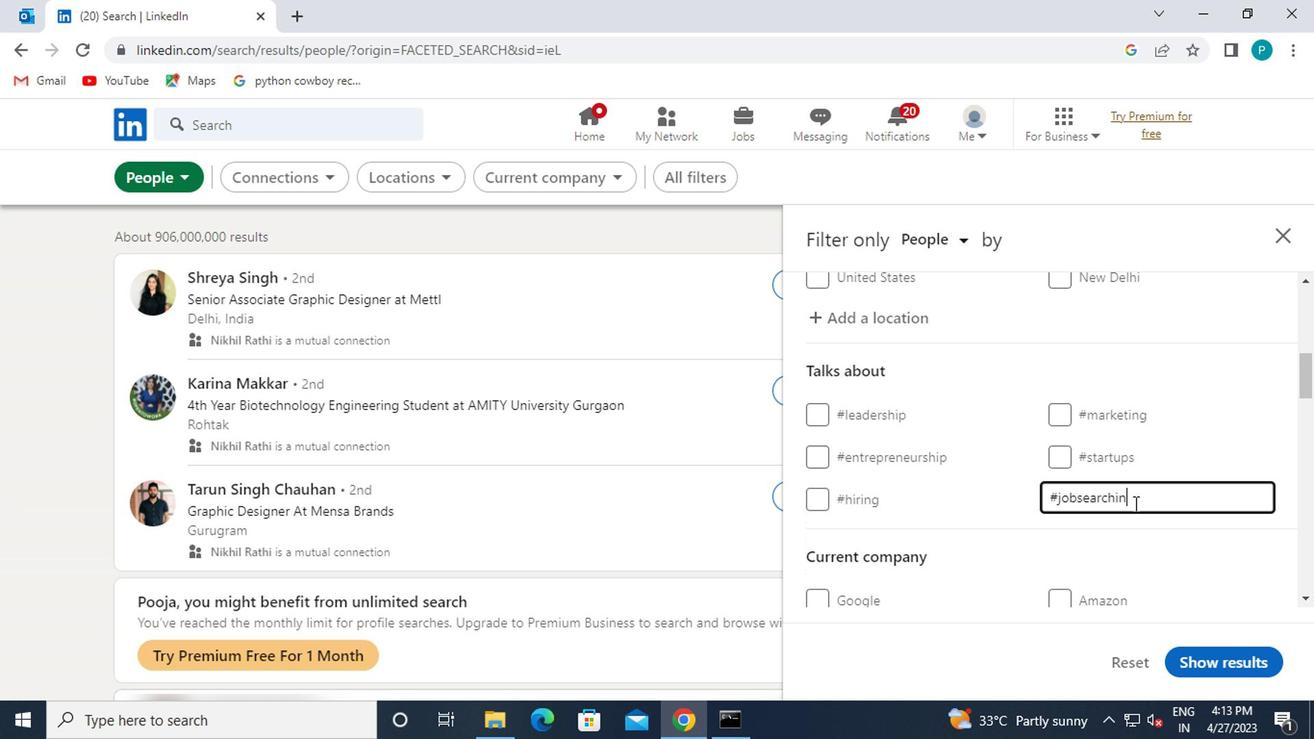 
Action: Mouse moved to (810, 474)
Screenshot: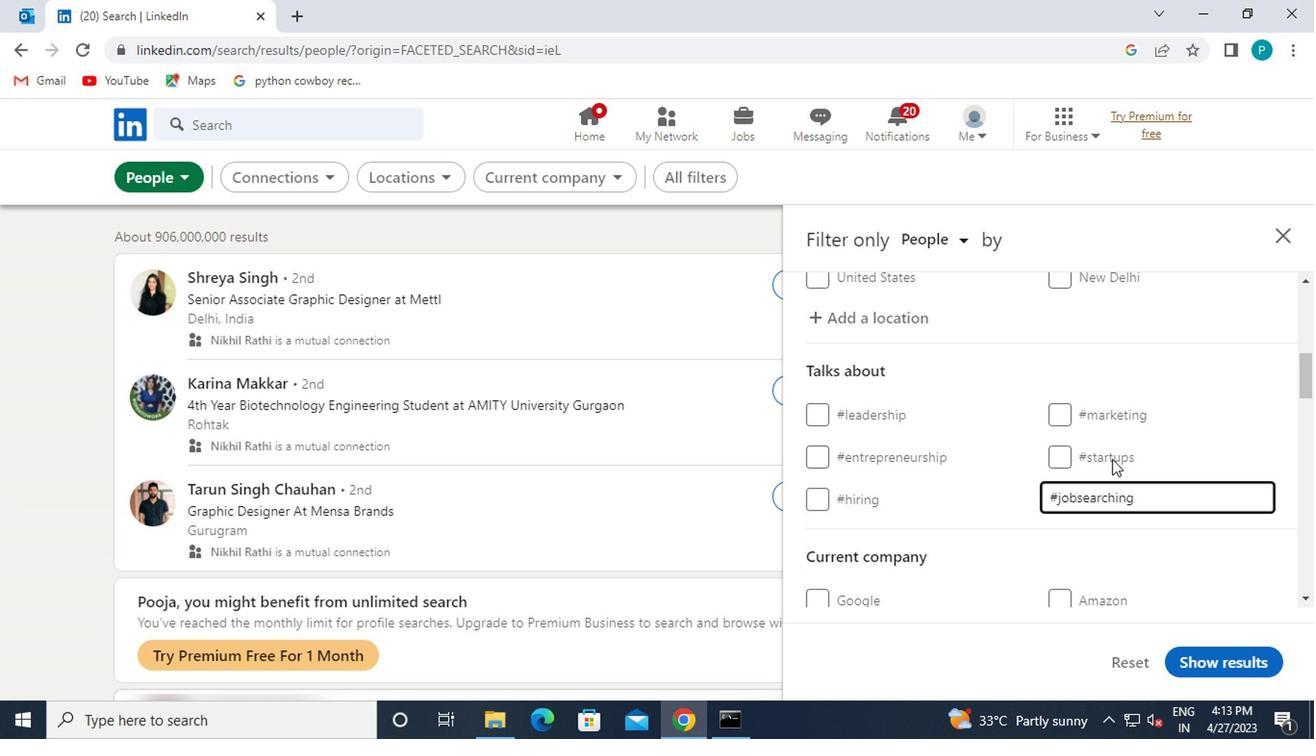 
Action: Mouse scrolled (810, 474) with delta (0, 0)
Screenshot: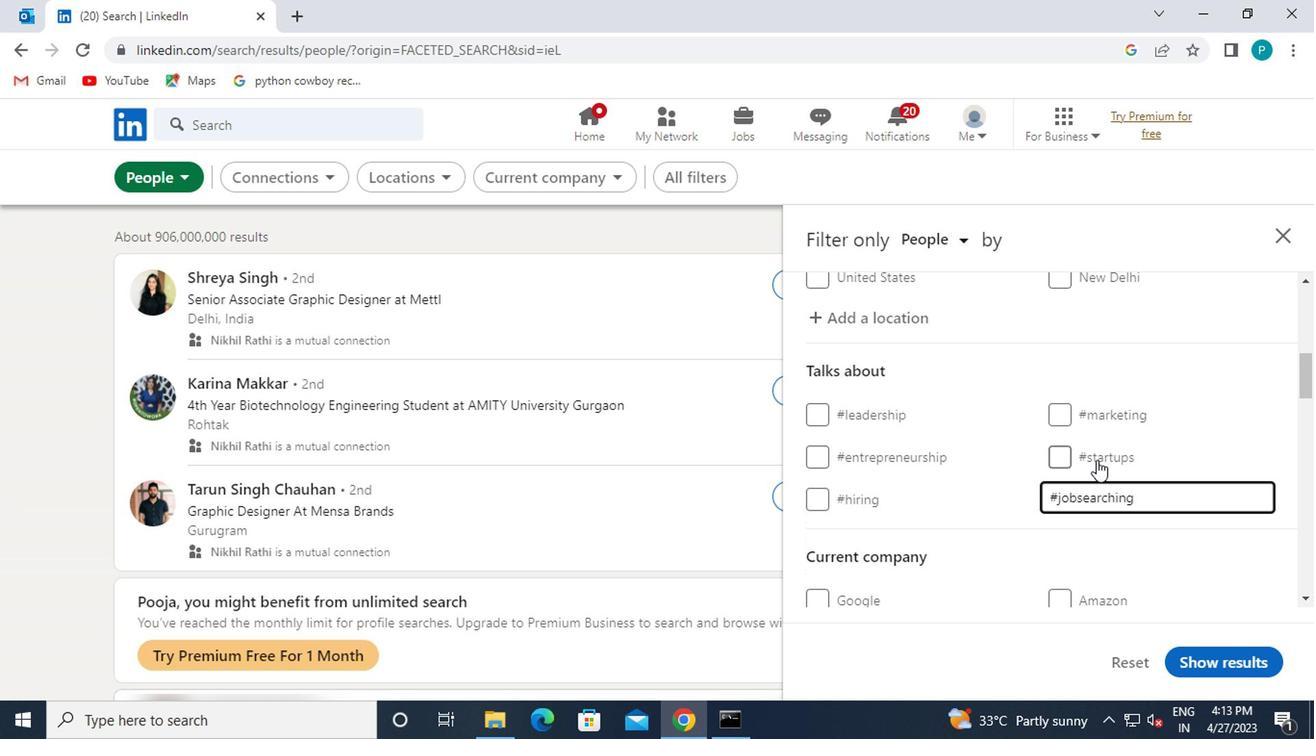 
Action: Mouse moved to (810, 475)
Screenshot: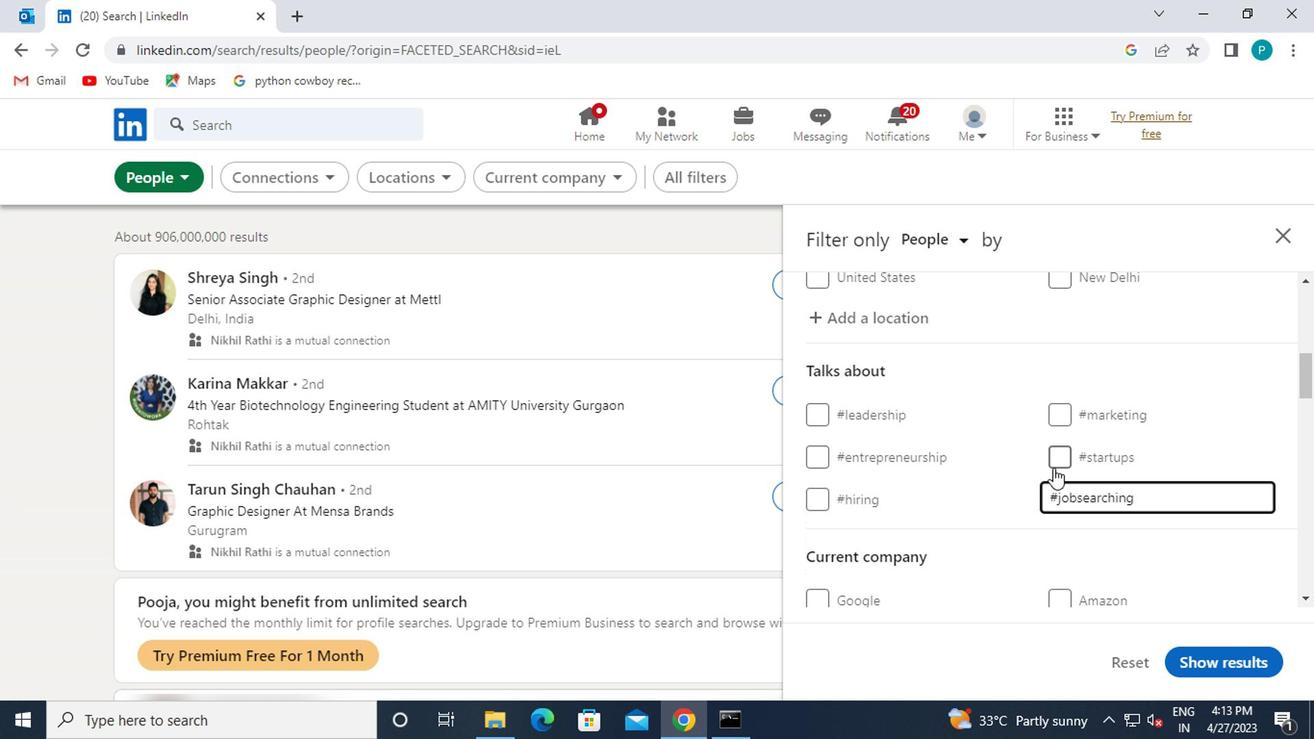
Action: Mouse scrolled (810, 474) with delta (0, 0)
Screenshot: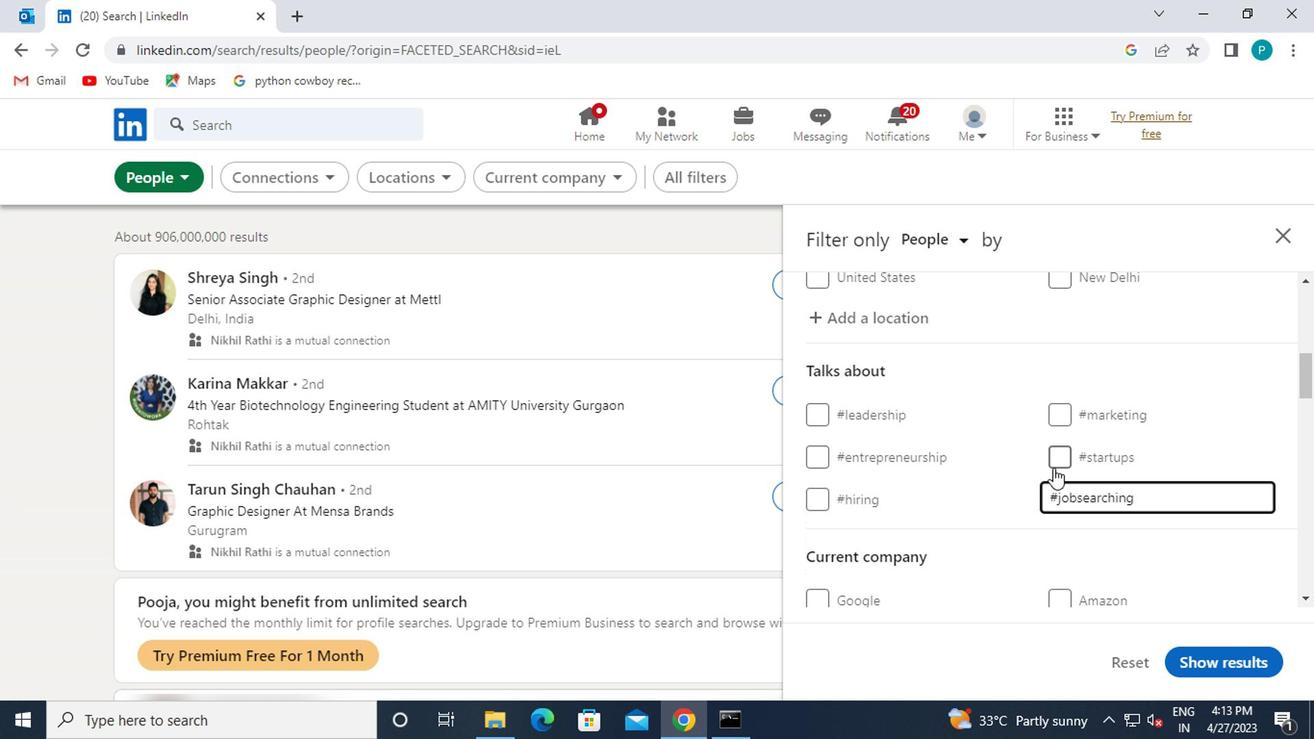 
Action: Mouse moved to (842, 479)
Screenshot: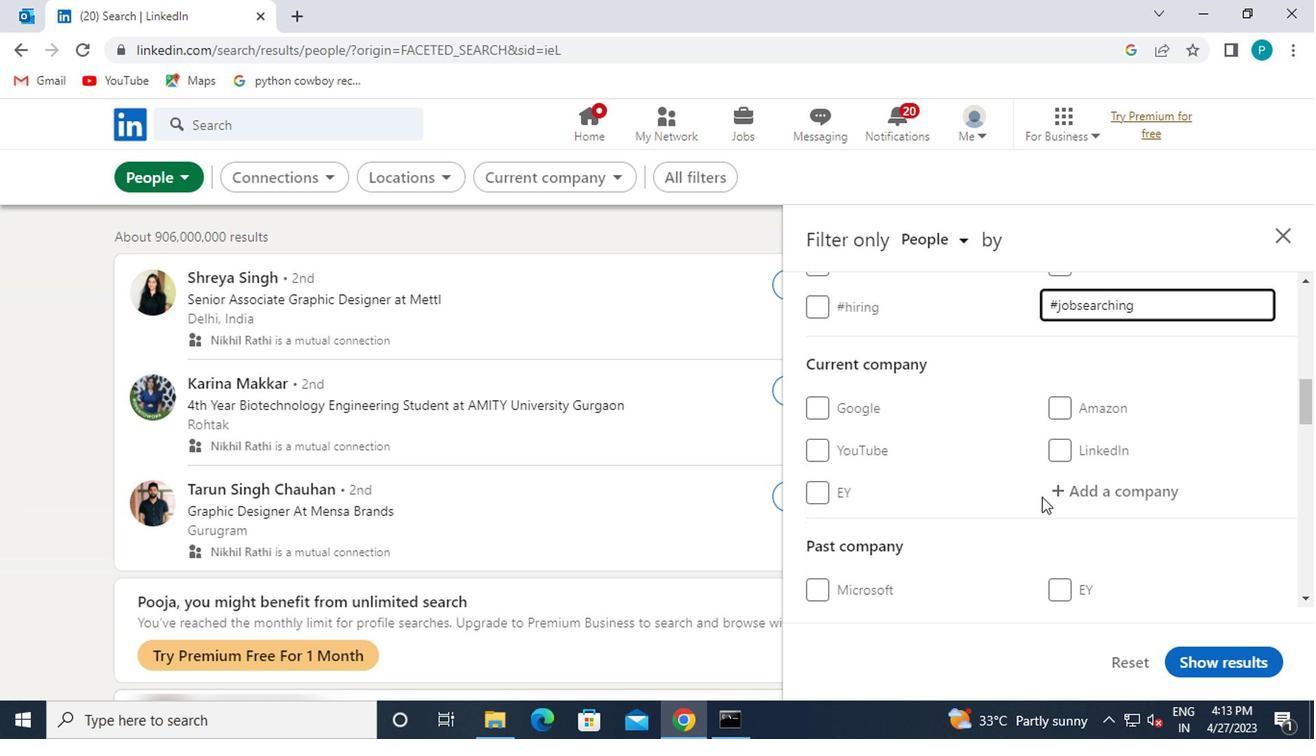 
Action: Mouse scrolled (842, 478) with delta (0, 0)
Screenshot: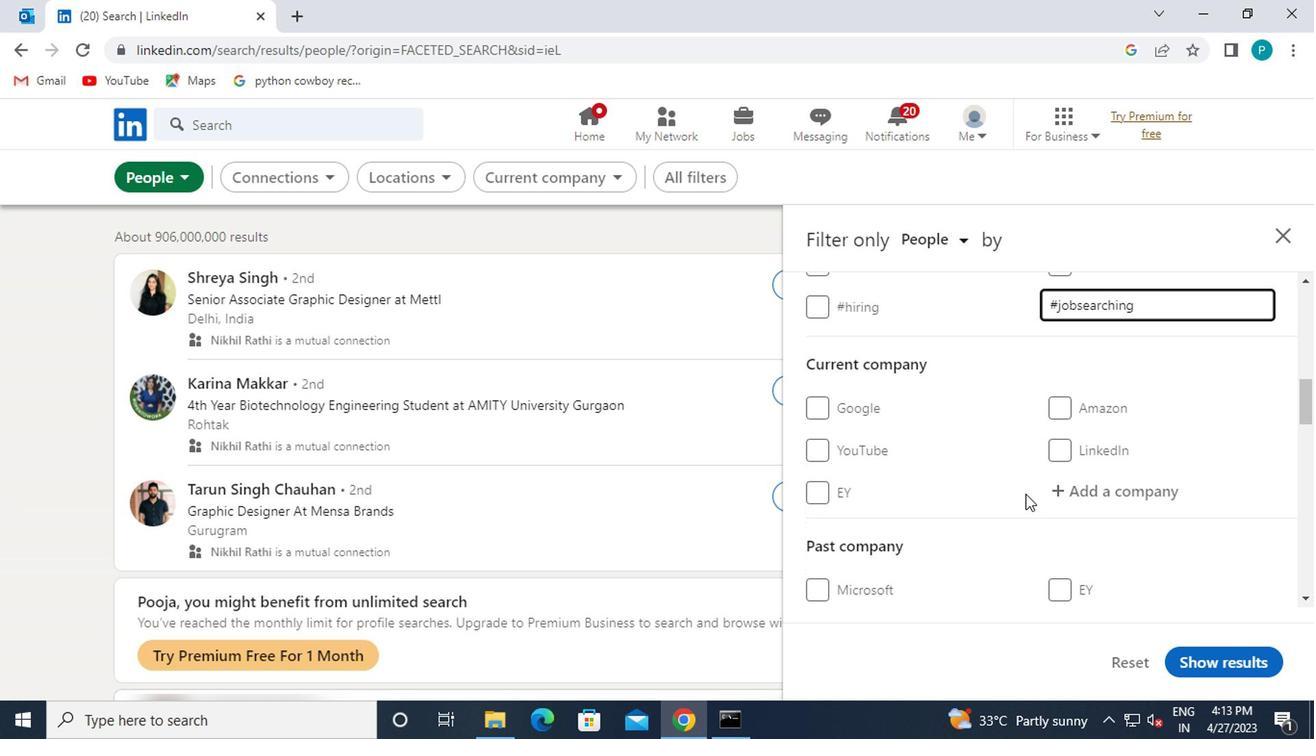 
Action: Mouse scrolled (842, 478) with delta (0, 0)
Screenshot: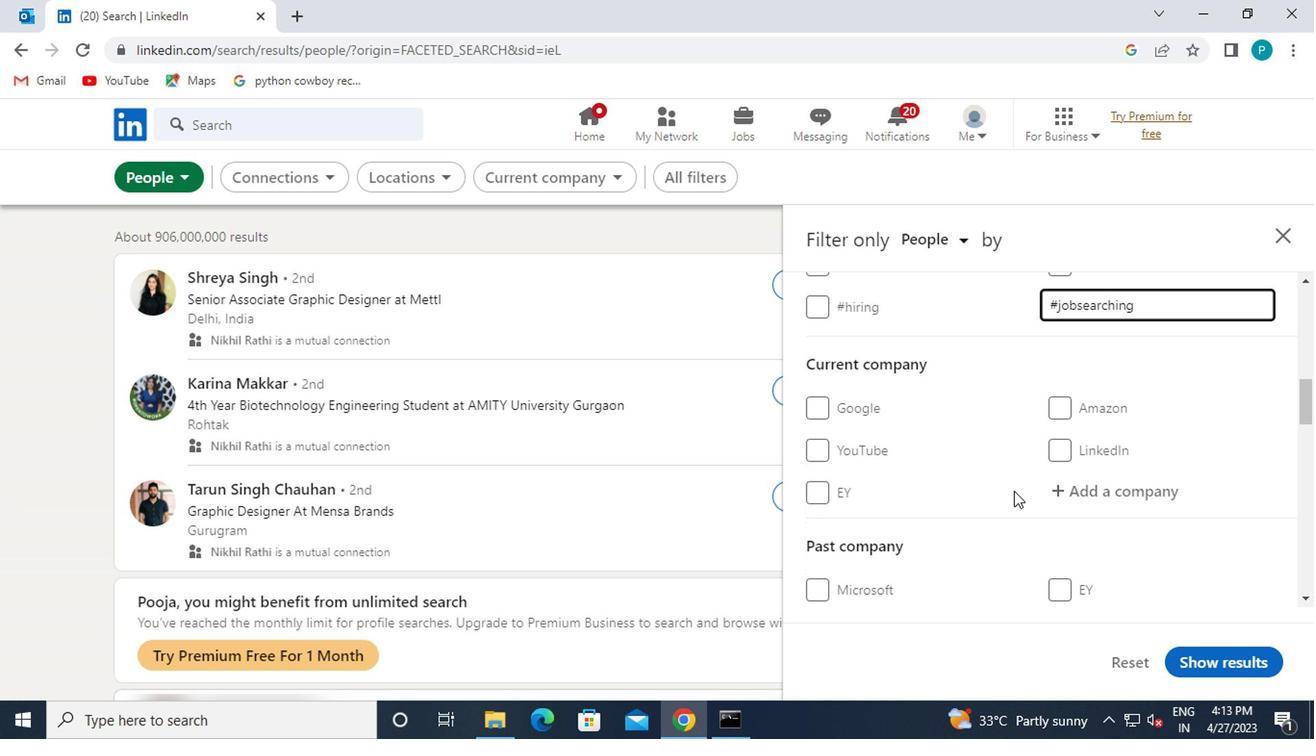 
Action: Mouse moved to (812, 478)
Screenshot: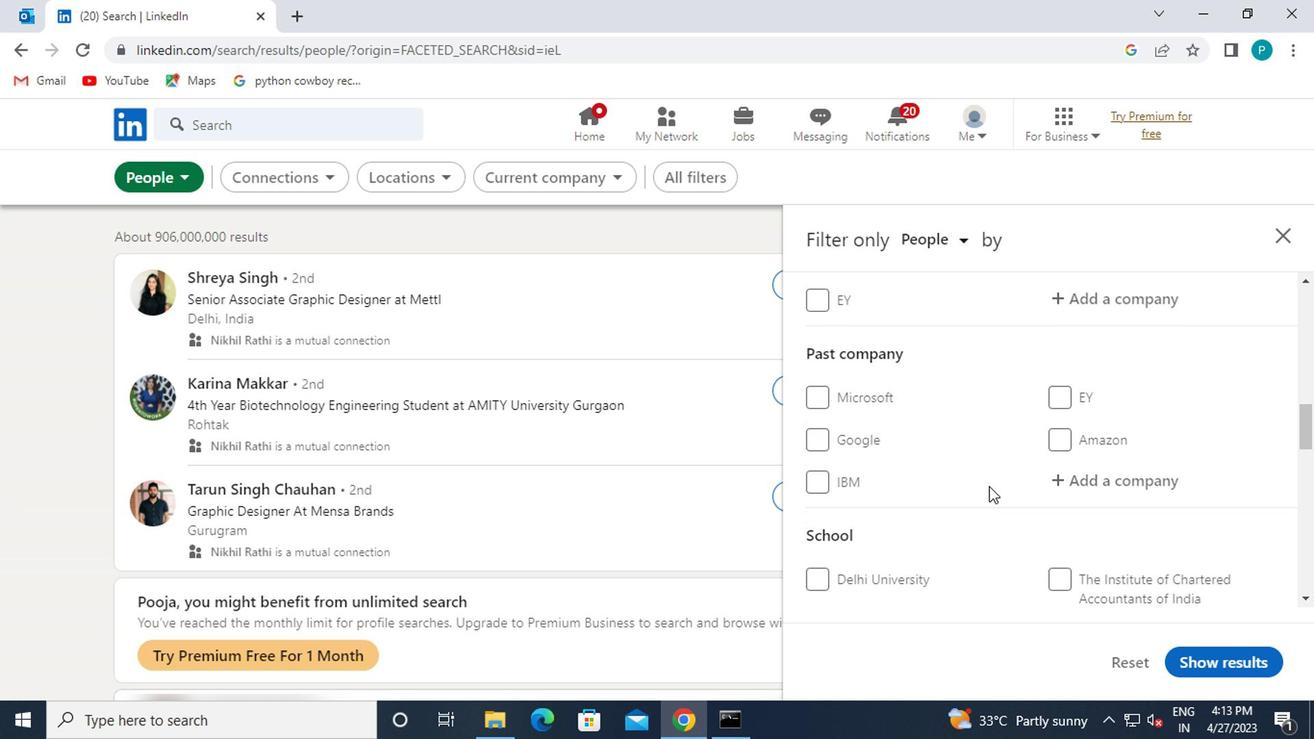 
Action: Mouse scrolled (812, 477) with delta (0, 0)
Screenshot: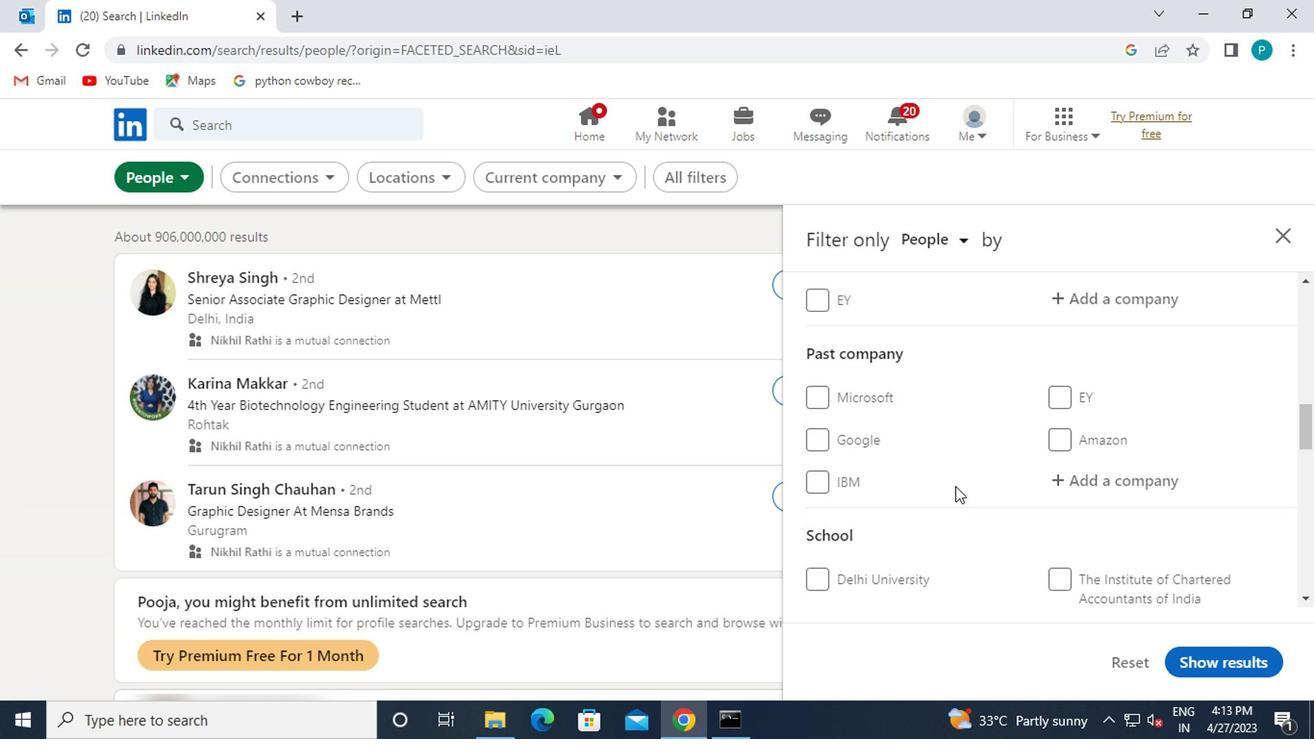 
Action: Mouse scrolled (812, 477) with delta (0, 0)
Screenshot: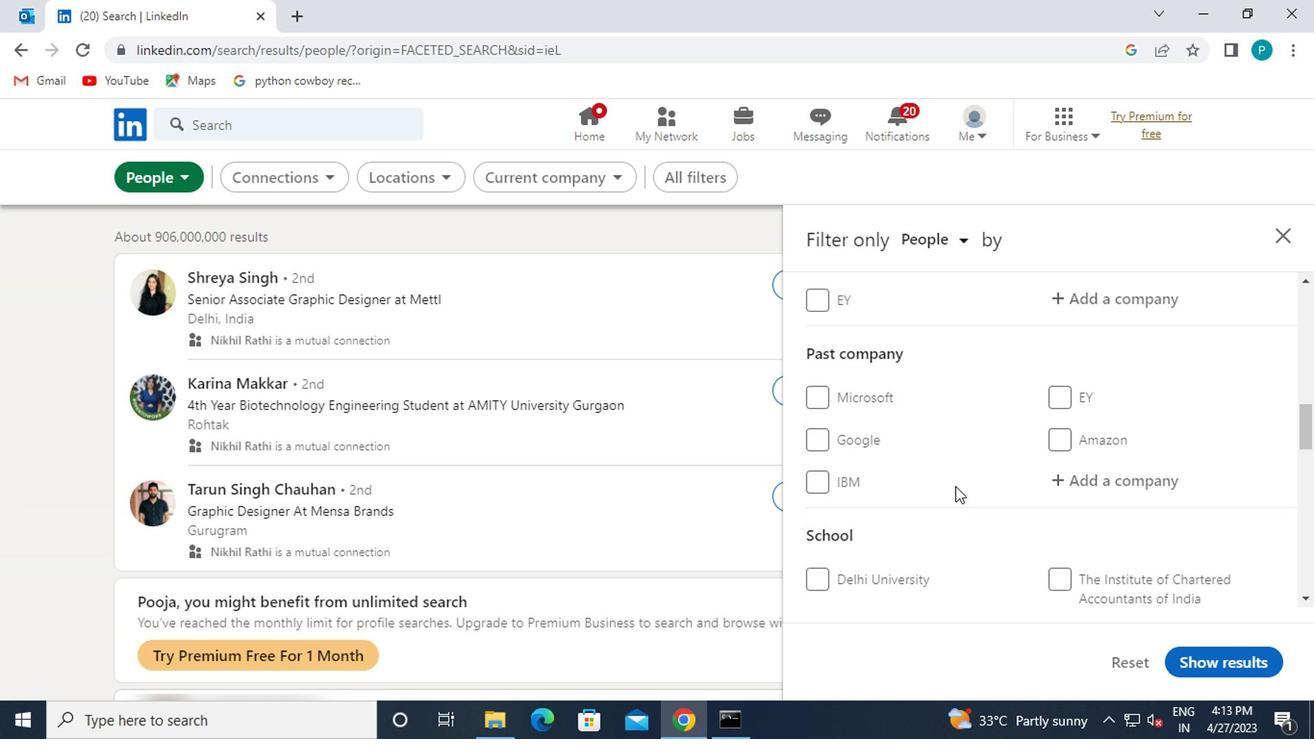 
Action: Mouse moved to (808, 477)
Screenshot: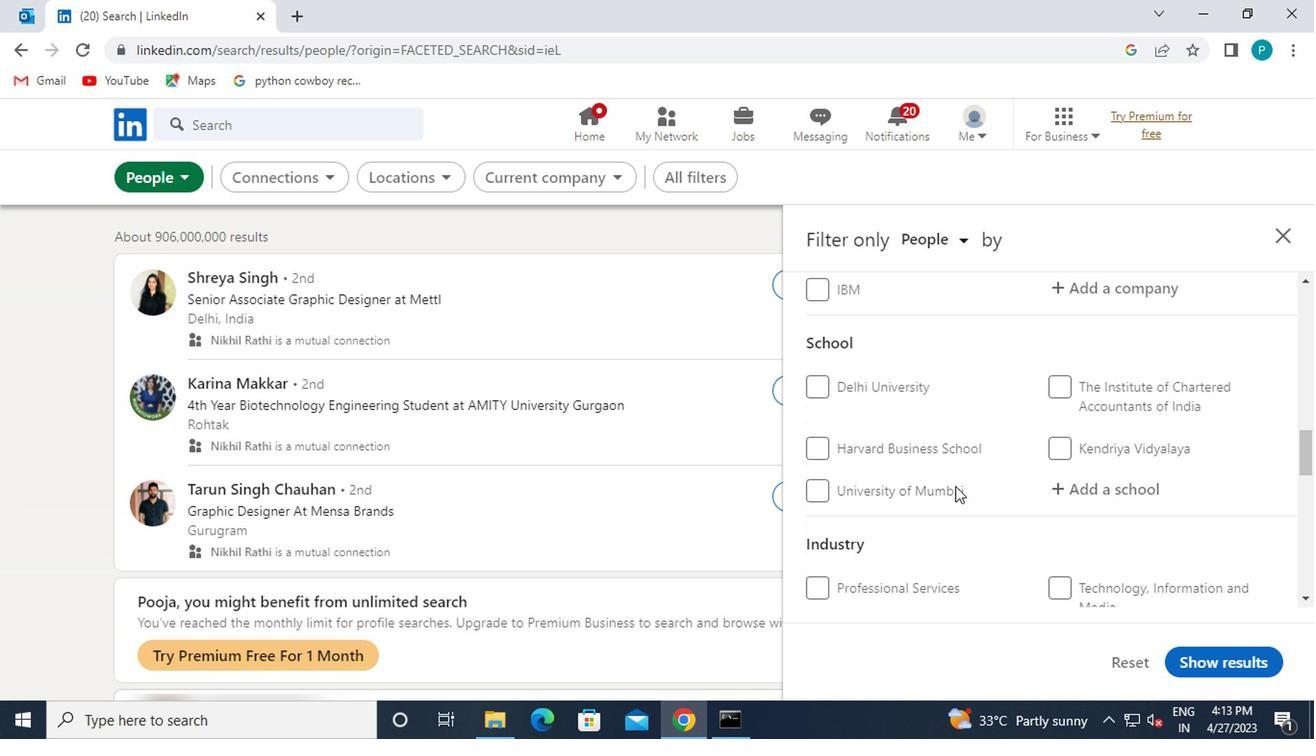 
Action: Mouse scrolled (808, 477) with delta (0, 0)
Screenshot: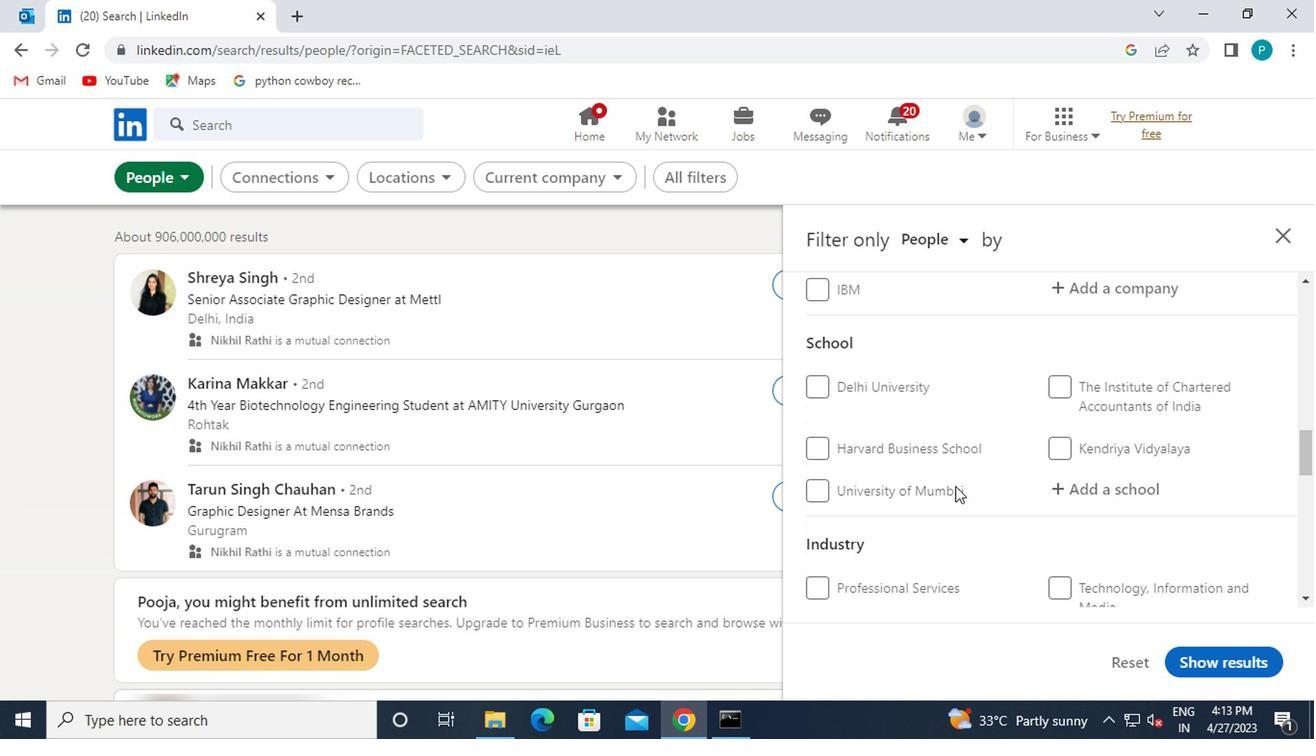 
Action: Mouse moved to (808, 477)
Screenshot: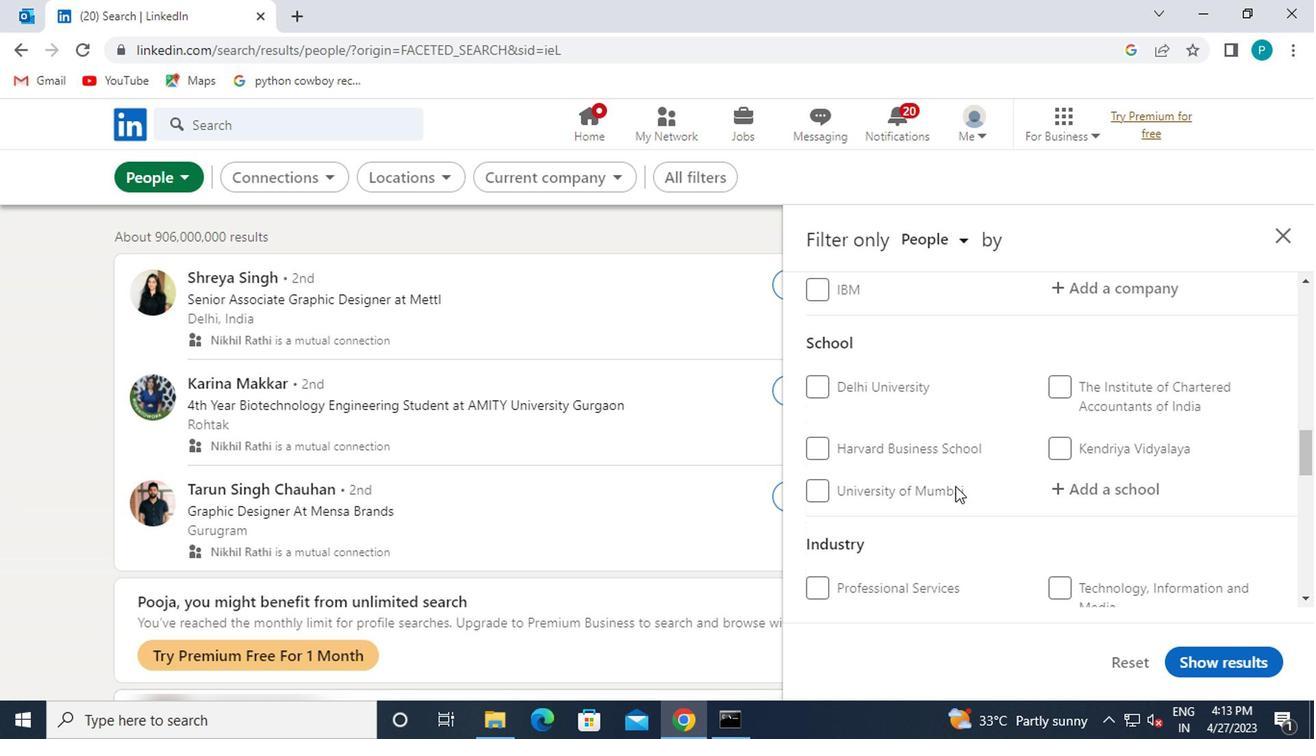 
Action: Mouse scrolled (808, 477) with delta (0, 0)
Screenshot: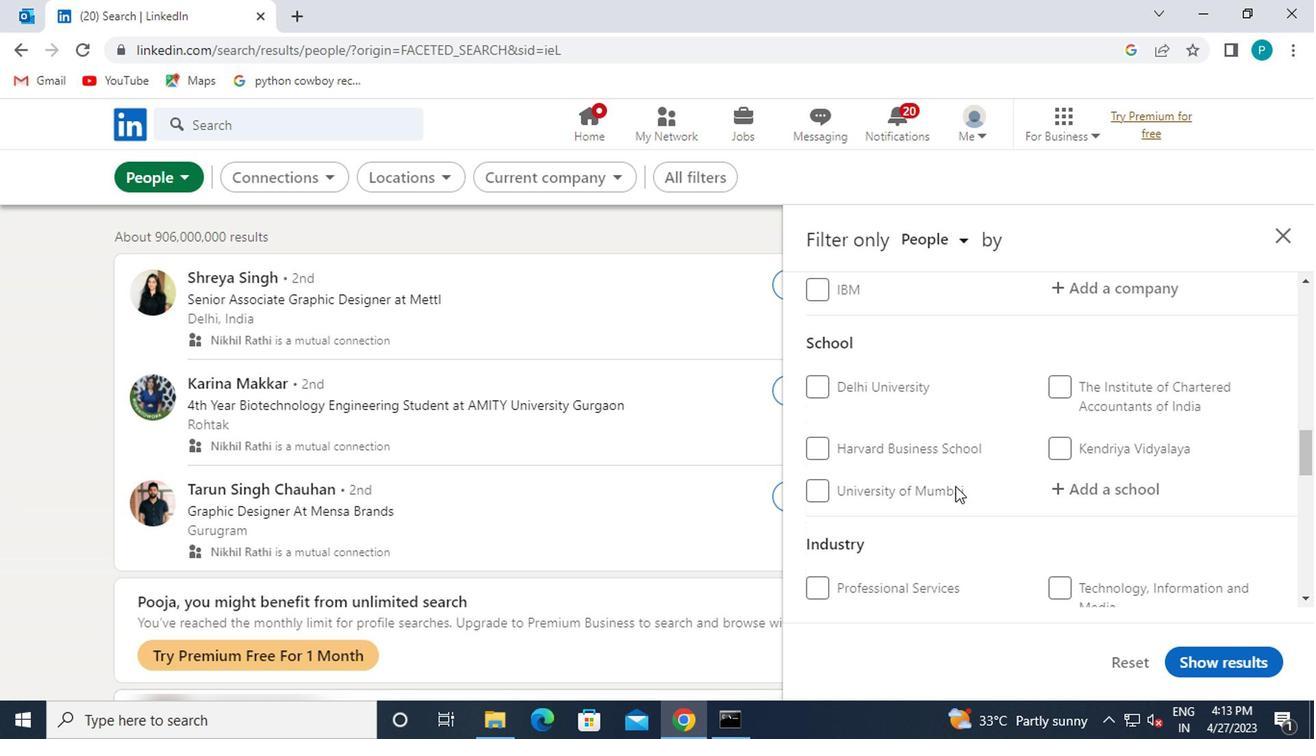 
Action: Mouse scrolled (808, 477) with delta (0, 0)
Screenshot: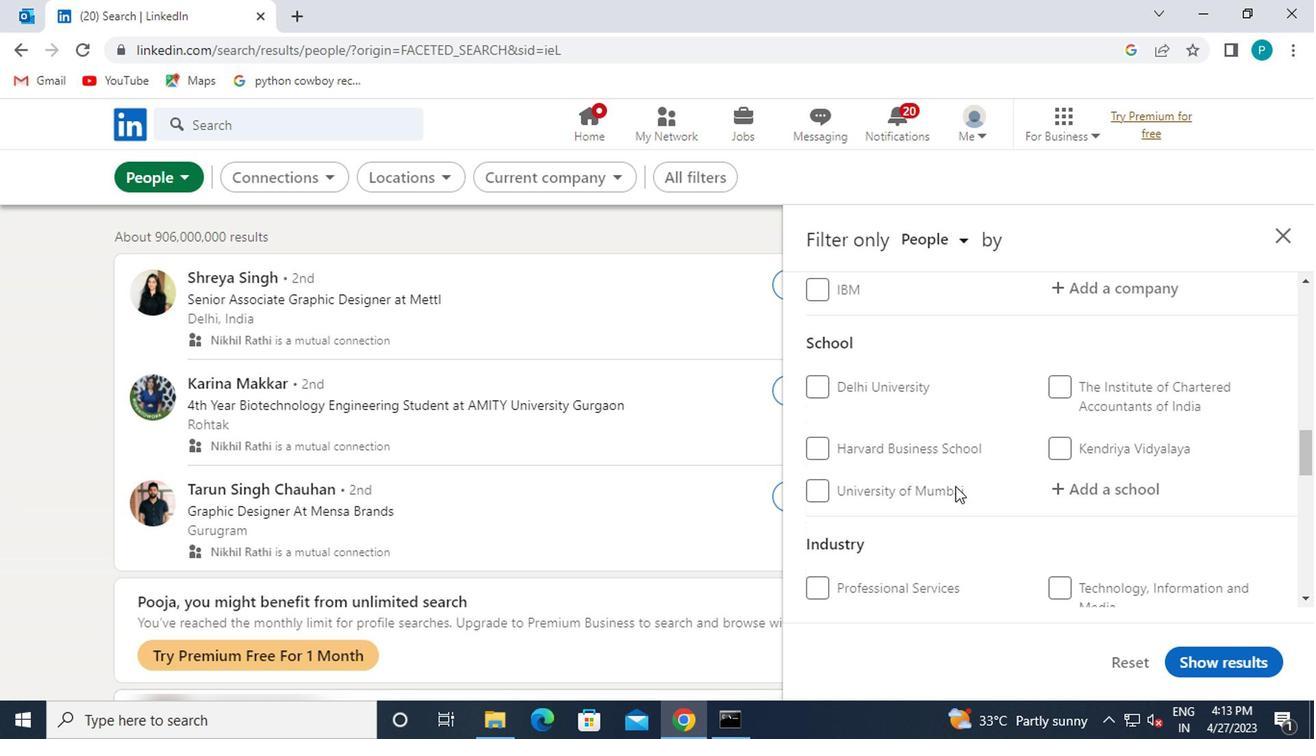 
Action: Mouse moved to (728, 510)
Screenshot: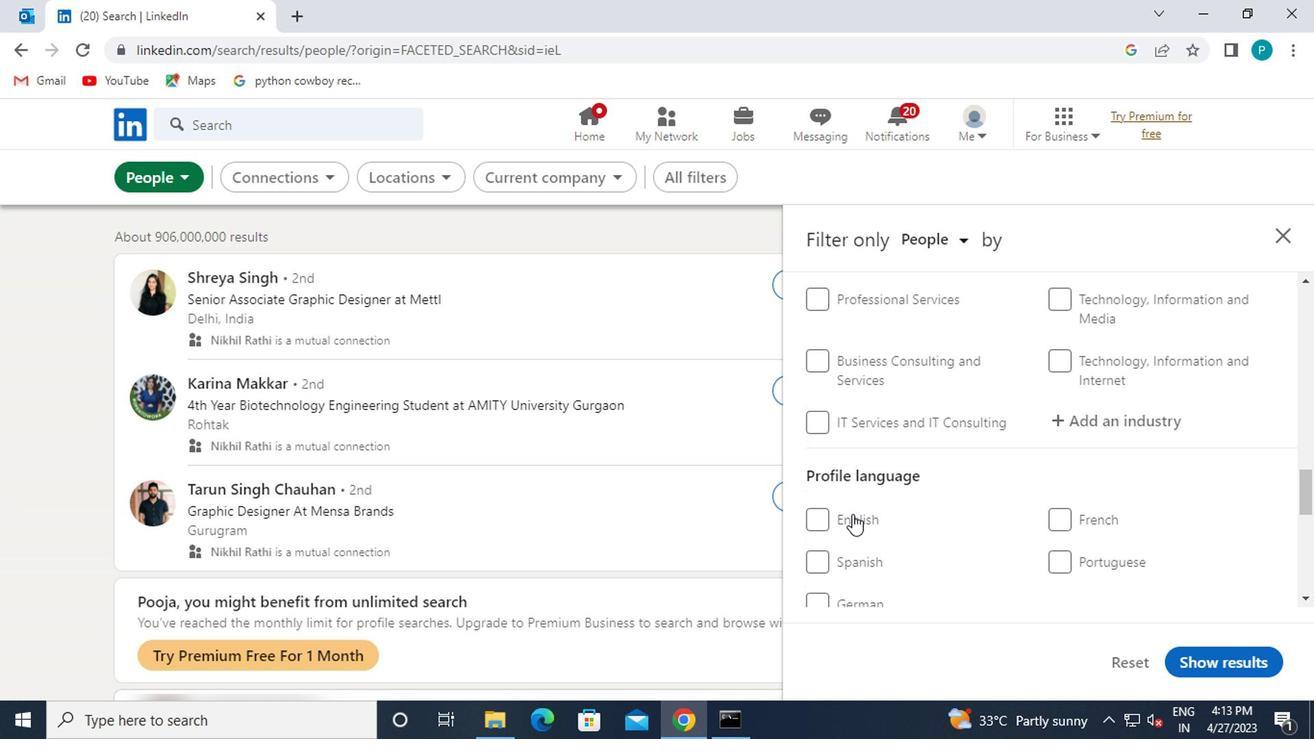
Action: Mouse scrolled (728, 509) with delta (0, 0)
Screenshot: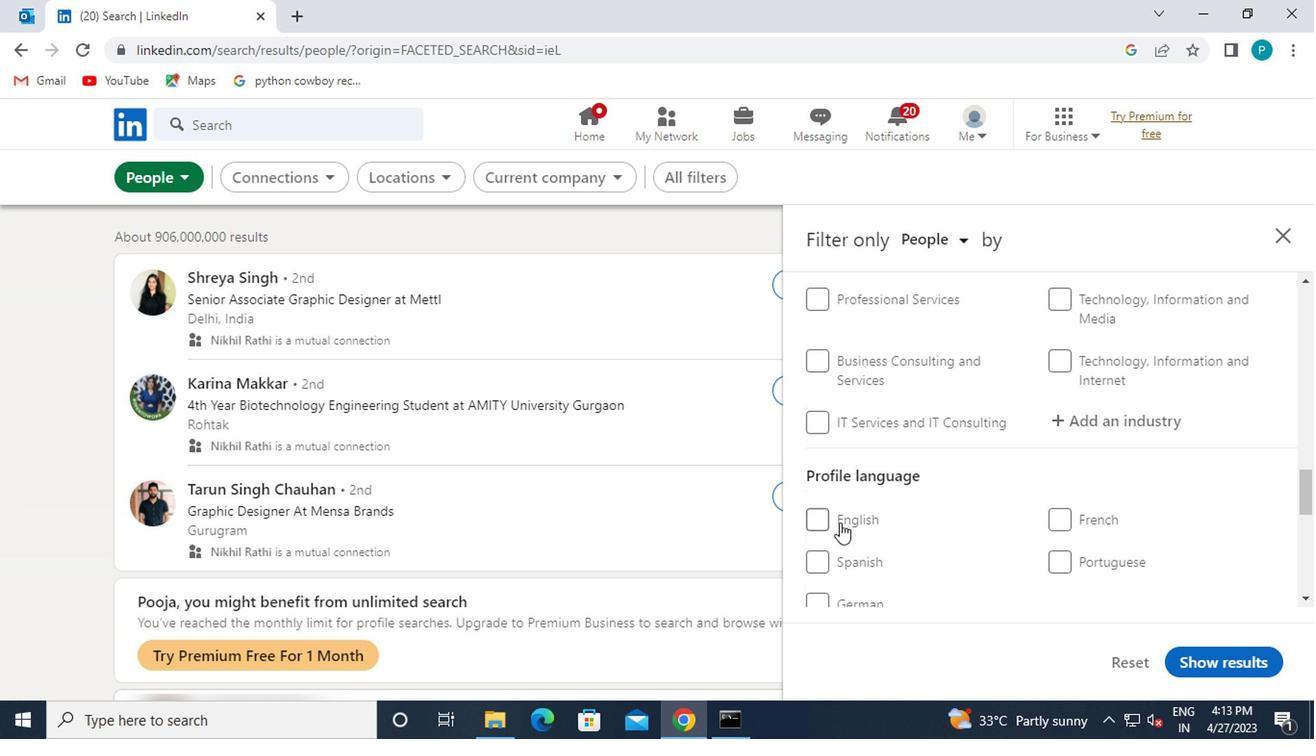 
Action: Mouse moved to (893, 440)
Screenshot: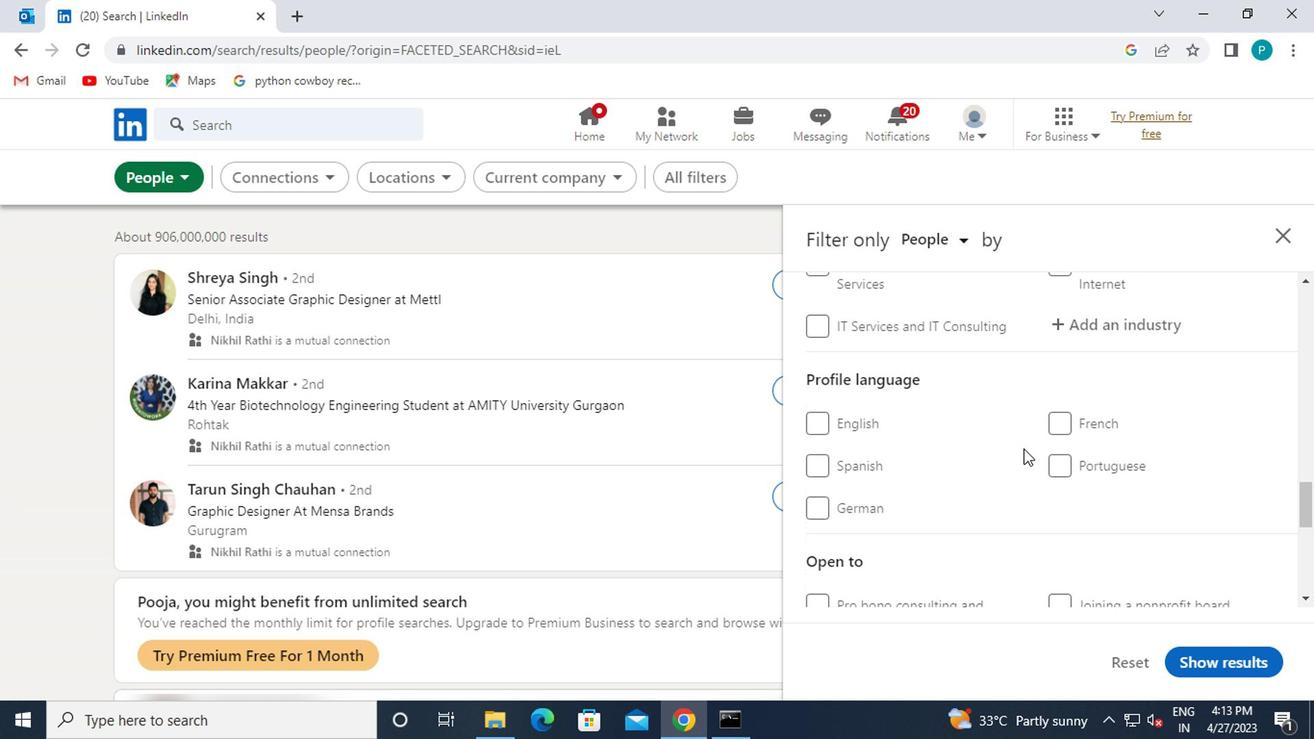 
Action: Mouse pressed left at (893, 440)
Screenshot: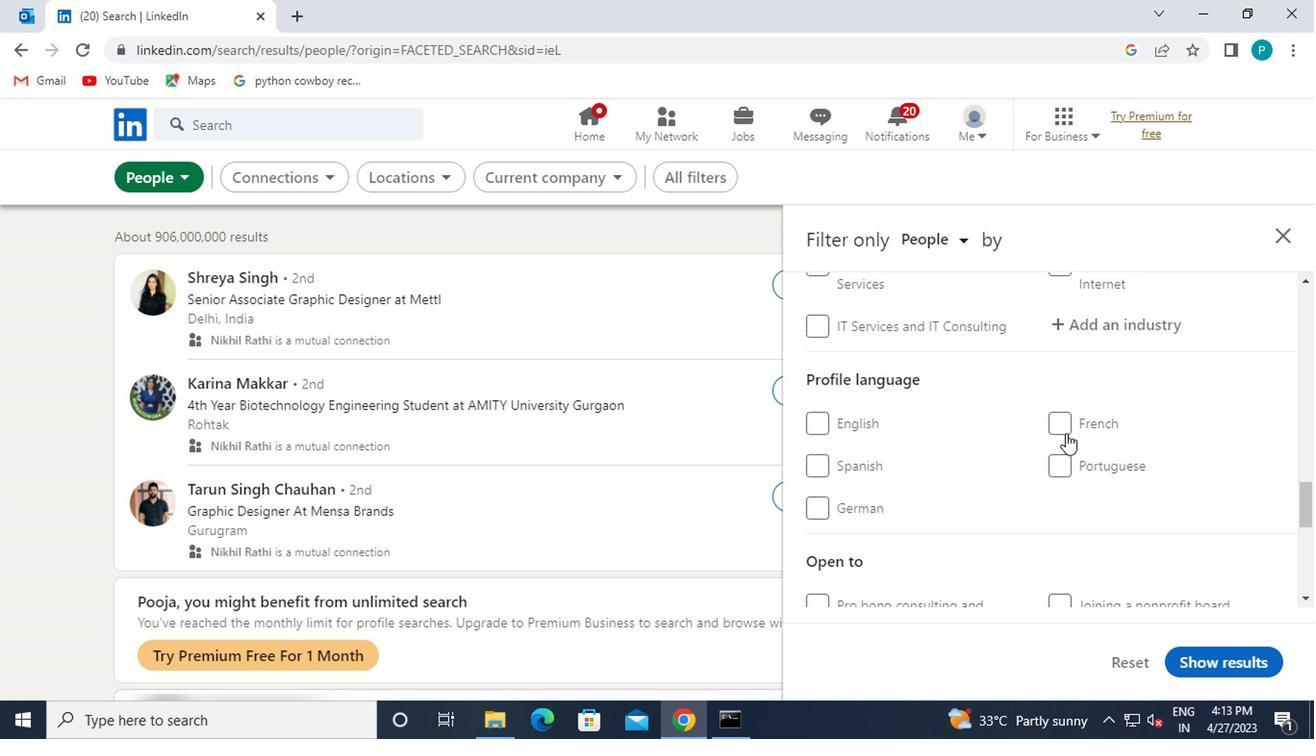 
Action: Mouse moved to (842, 444)
Screenshot: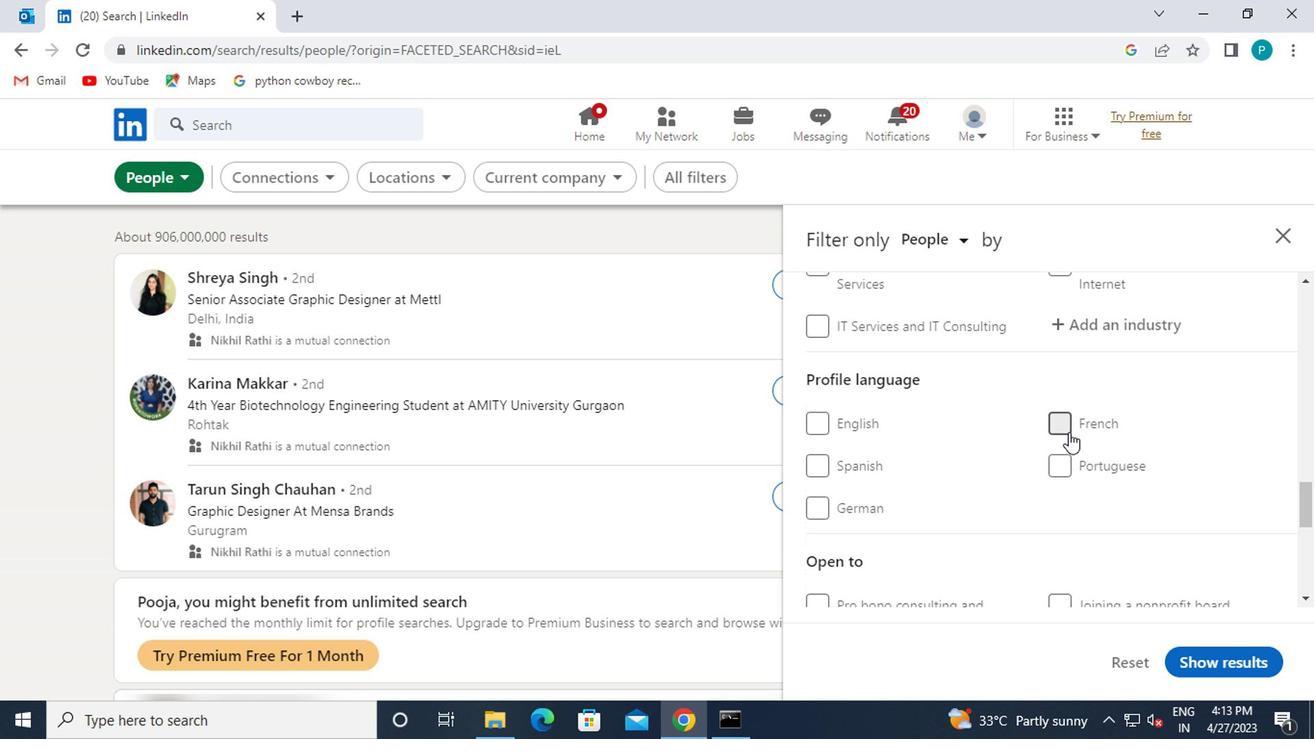 
Action: Mouse scrolled (842, 444) with delta (0, 0)
Screenshot: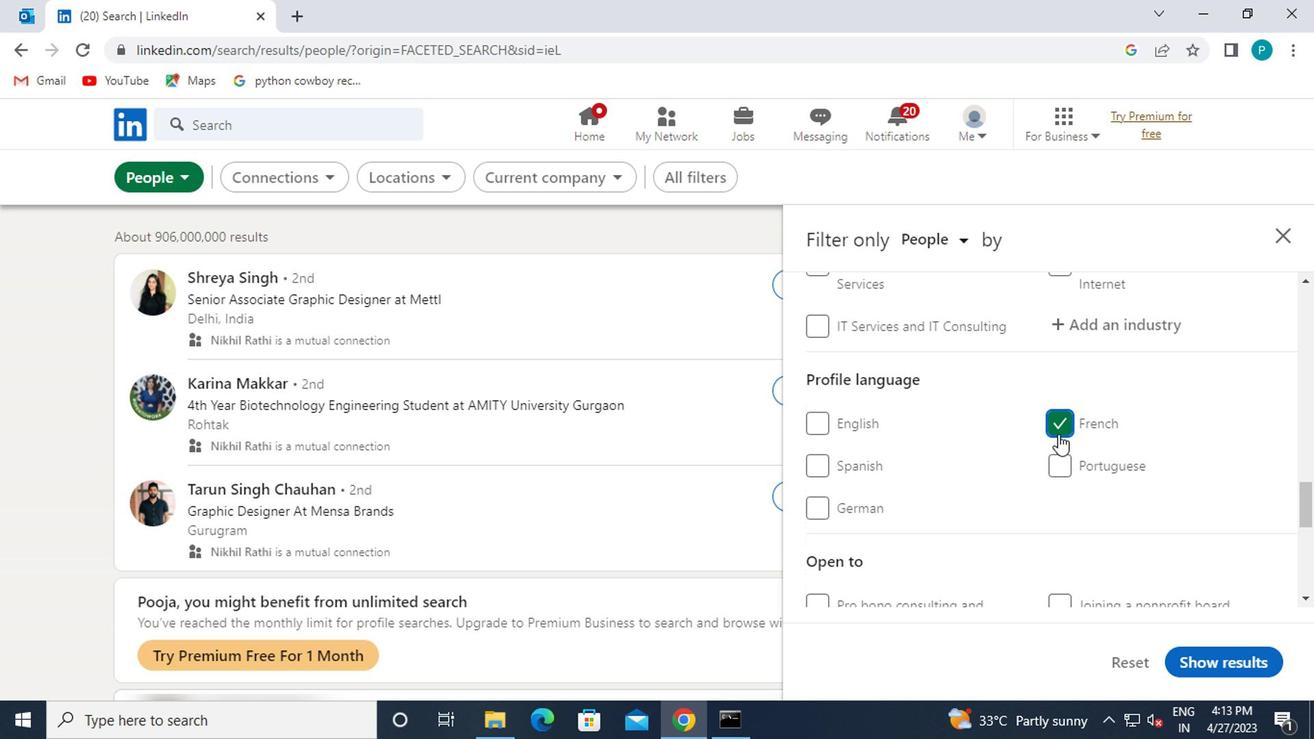 
Action: Mouse scrolled (842, 444) with delta (0, 0)
Screenshot: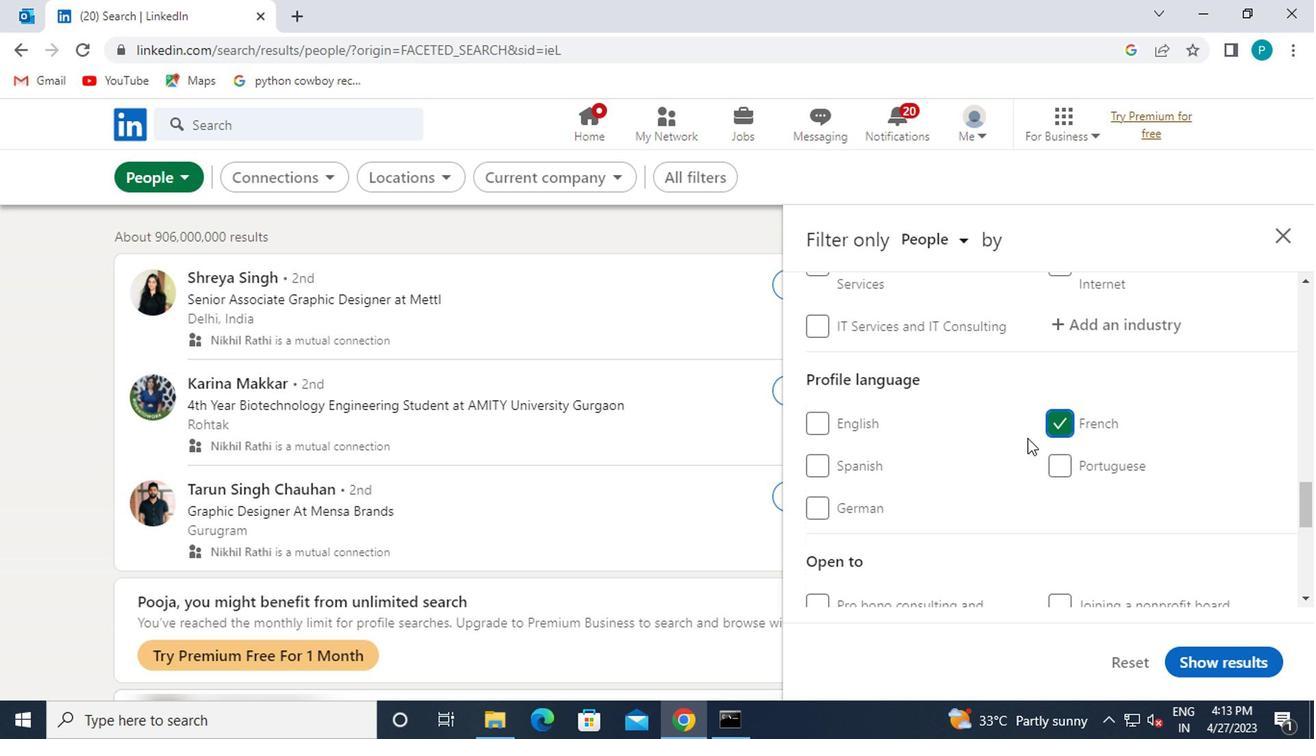 
Action: Mouse scrolled (842, 444) with delta (0, 0)
Screenshot: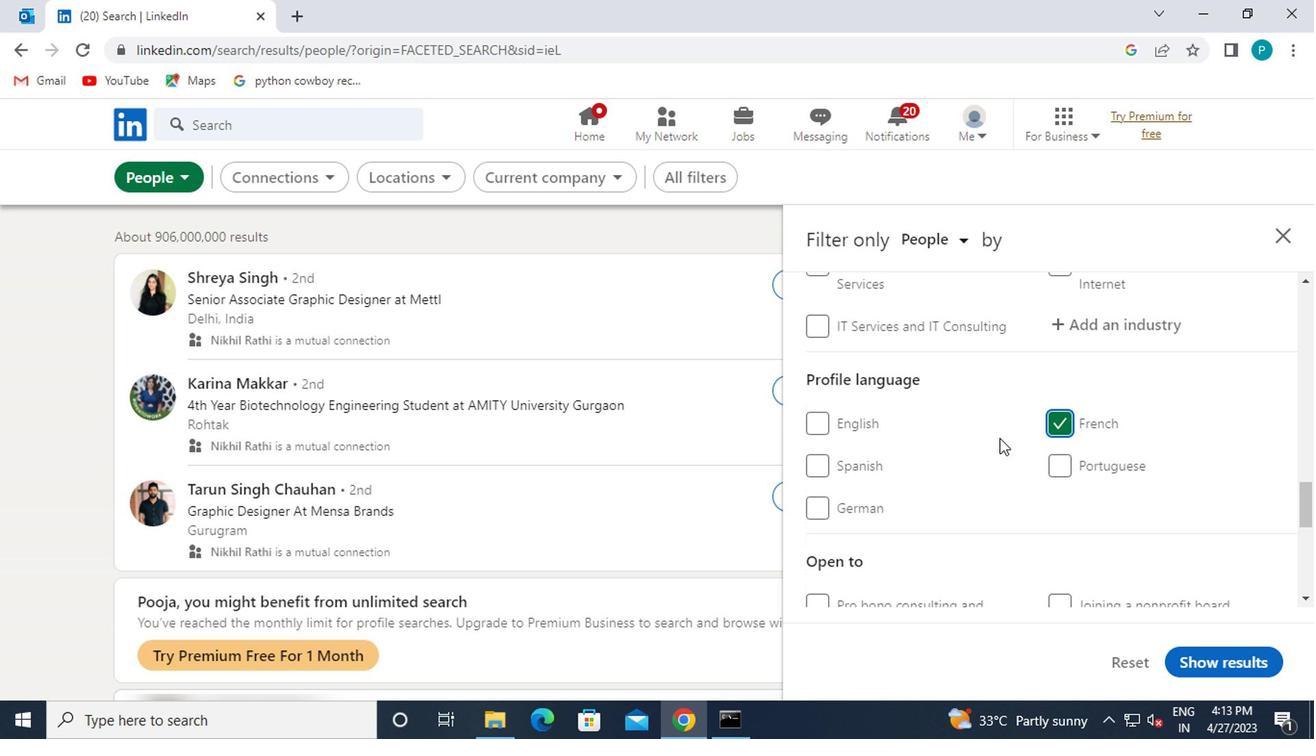 
Action: Mouse scrolled (842, 444) with delta (0, 0)
Screenshot: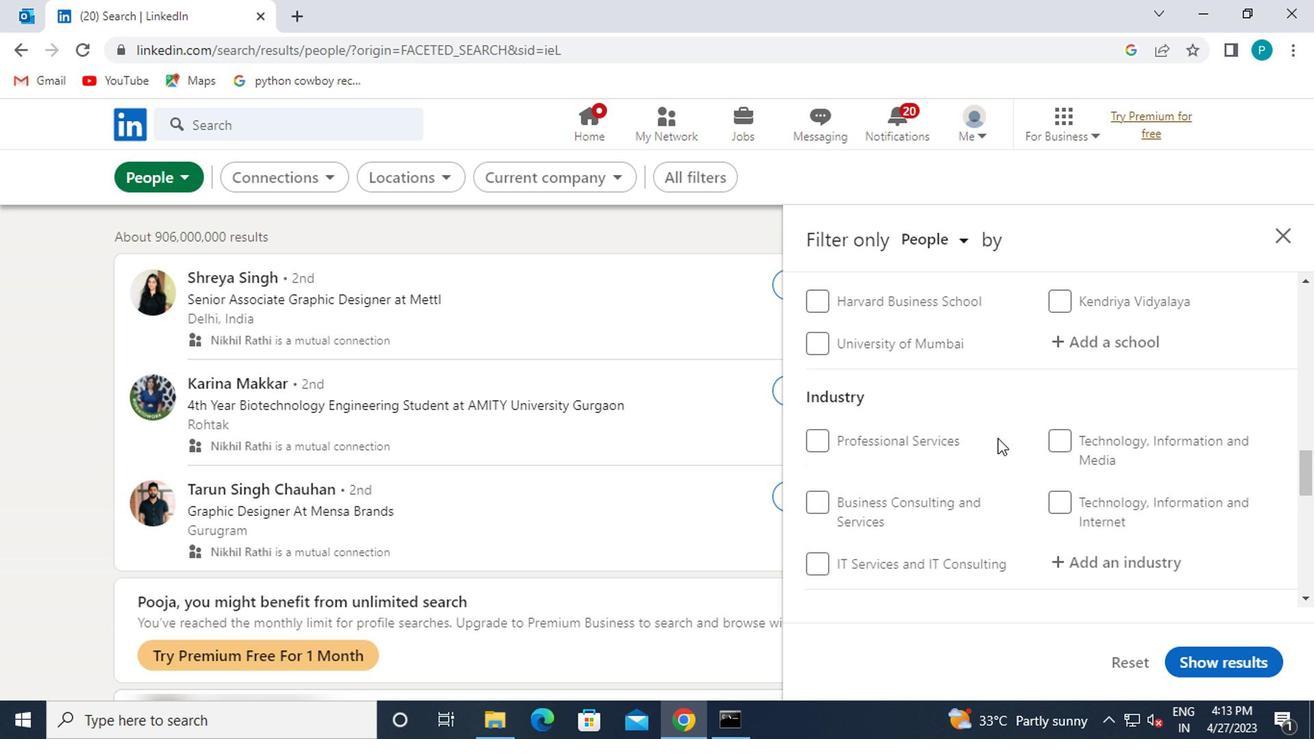 
Action: Mouse scrolled (842, 444) with delta (0, 0)
Screenshot: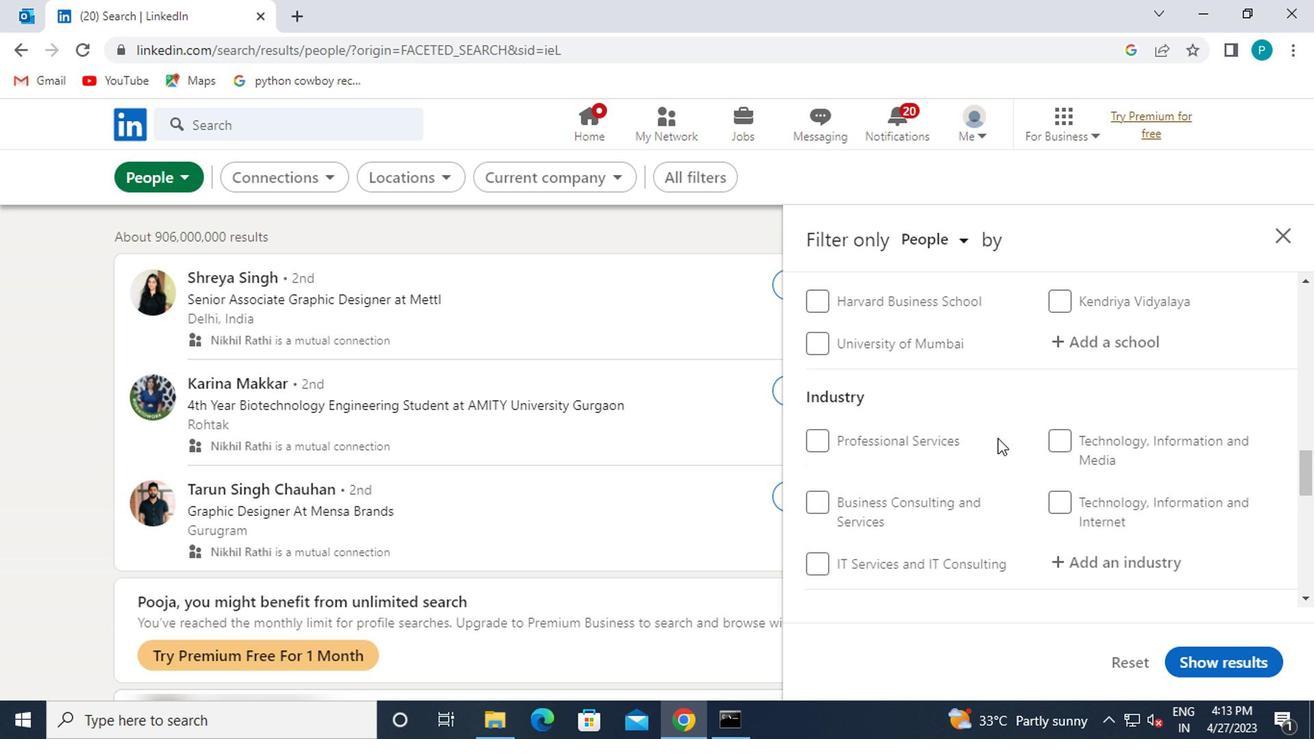 
Action: Mouse scrolled (842, 444) with delta (0, 0)
Screenshot: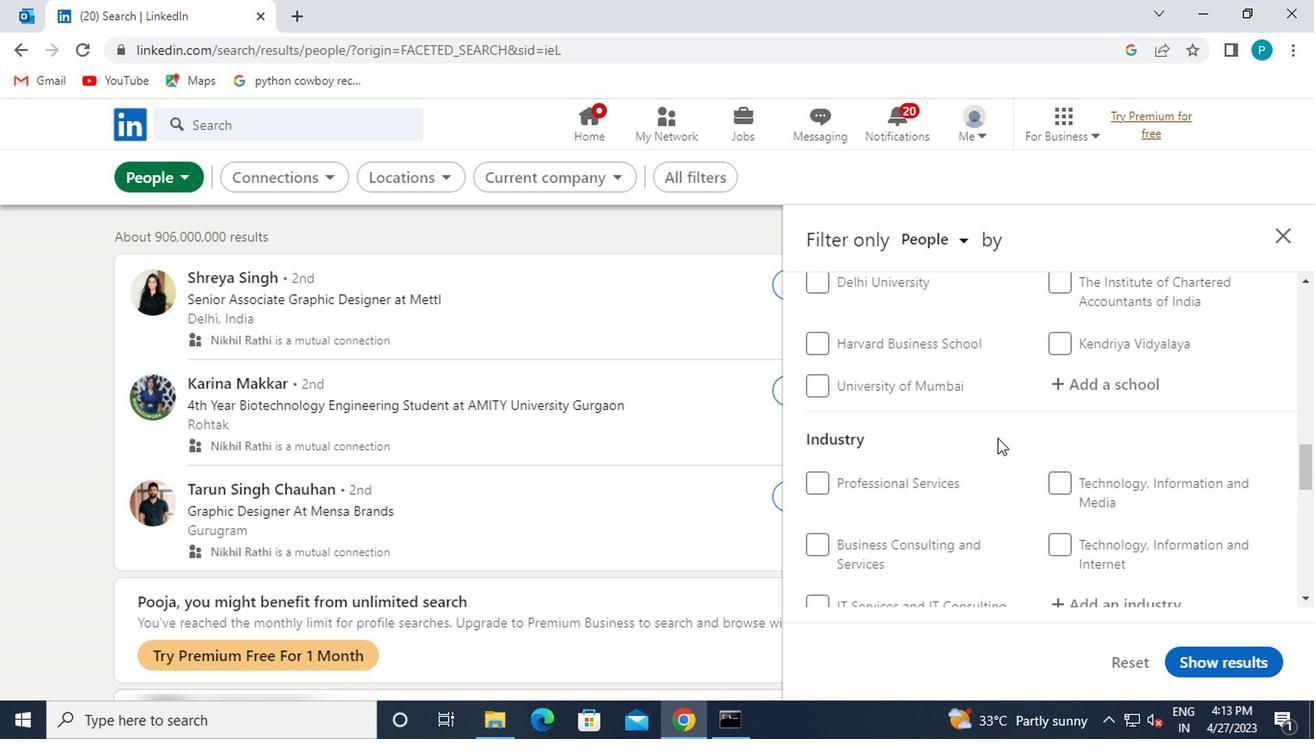 
Action: Mouse moved to (854, 446)
Screenshot: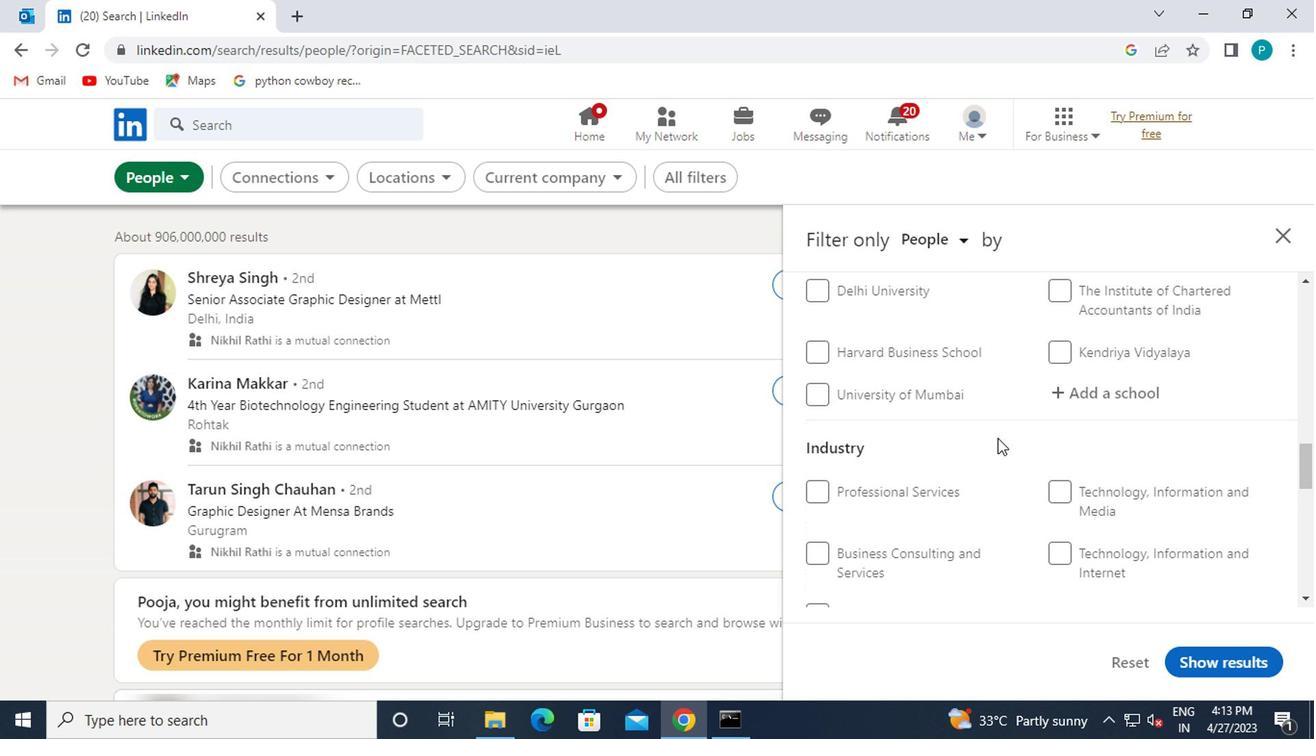 
Action: Mouse scrolled (854, 447) with delta (0, 0)
Screenshot: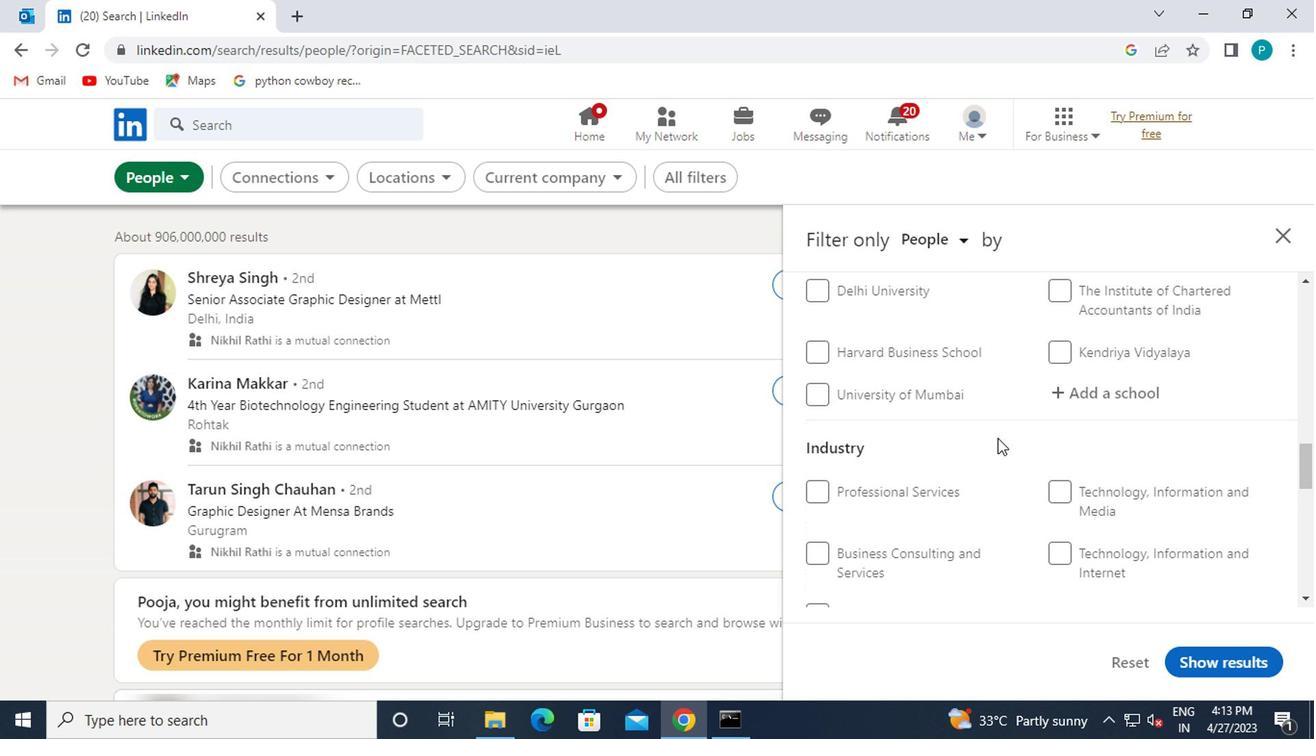 
Action: Mouse moved to (880, 470)
Screenshot: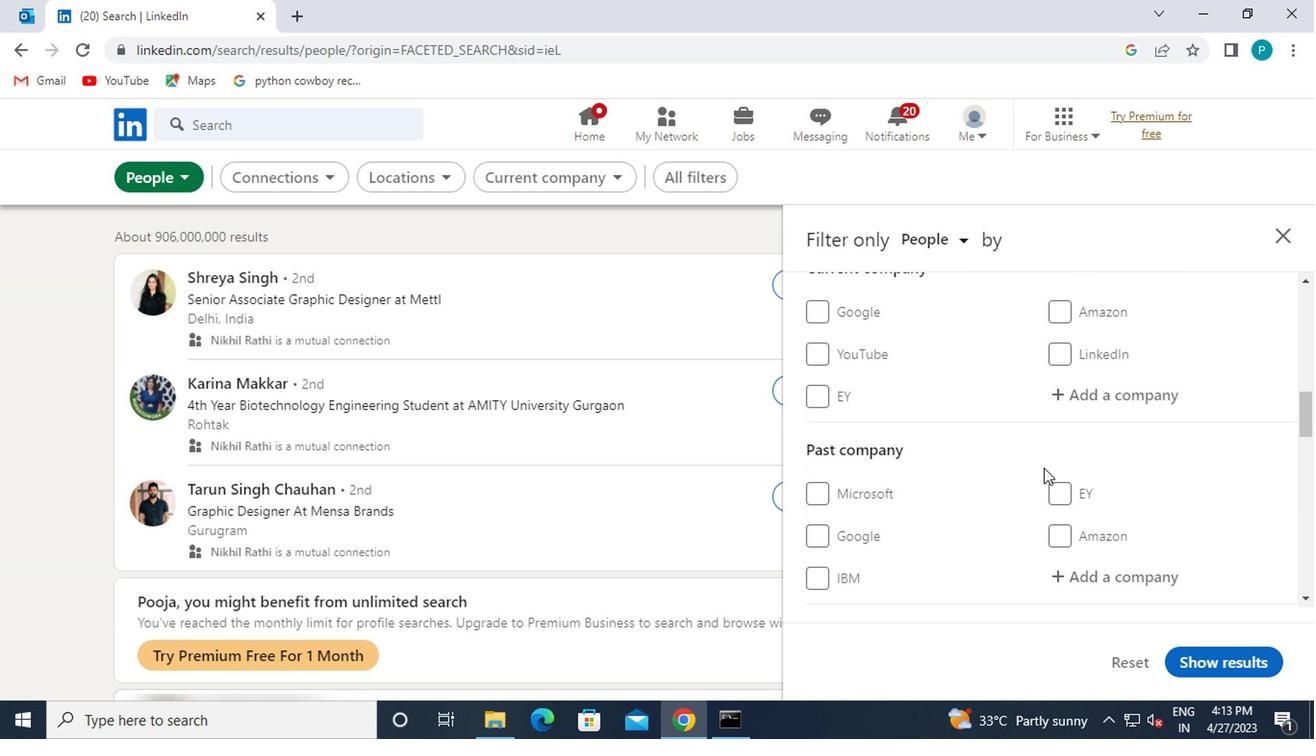 
Action: Mouse scrolled (880, 470) with delta (0, 0)
Screenshot: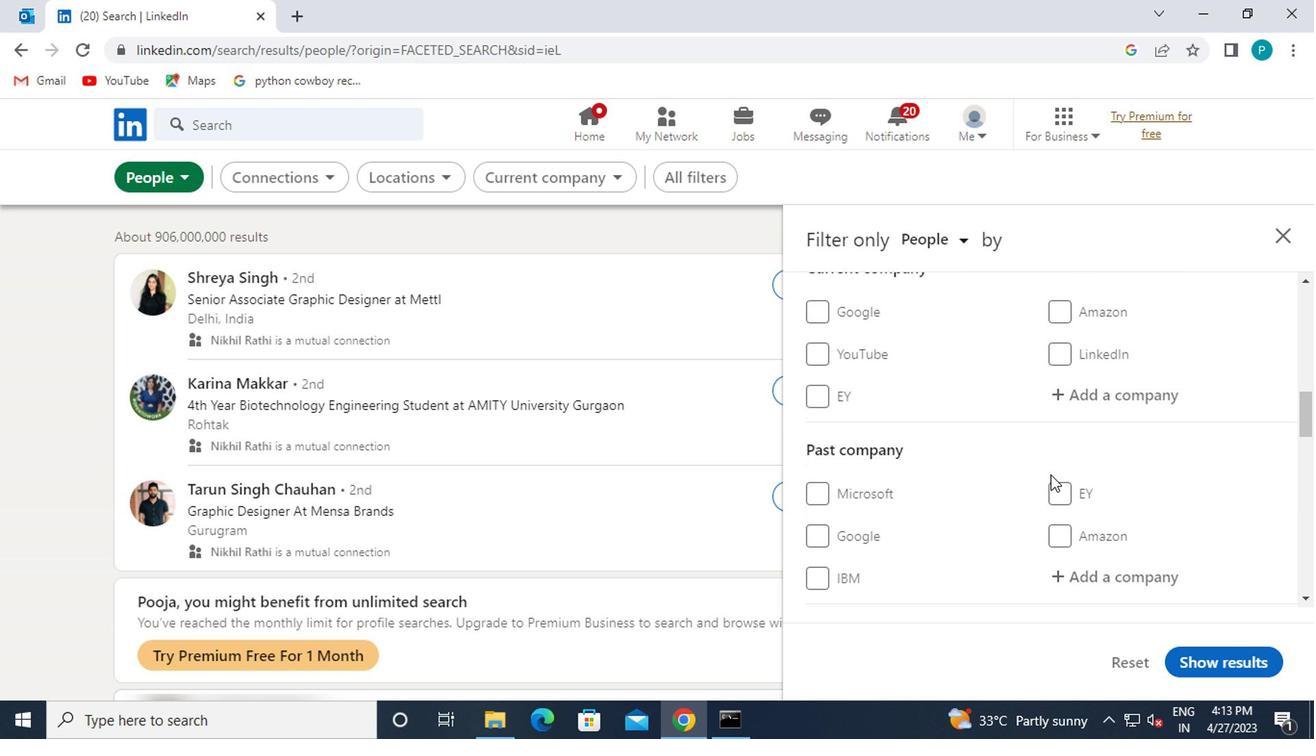 
Action: Mouse moved to (890, 479)
Screenshot: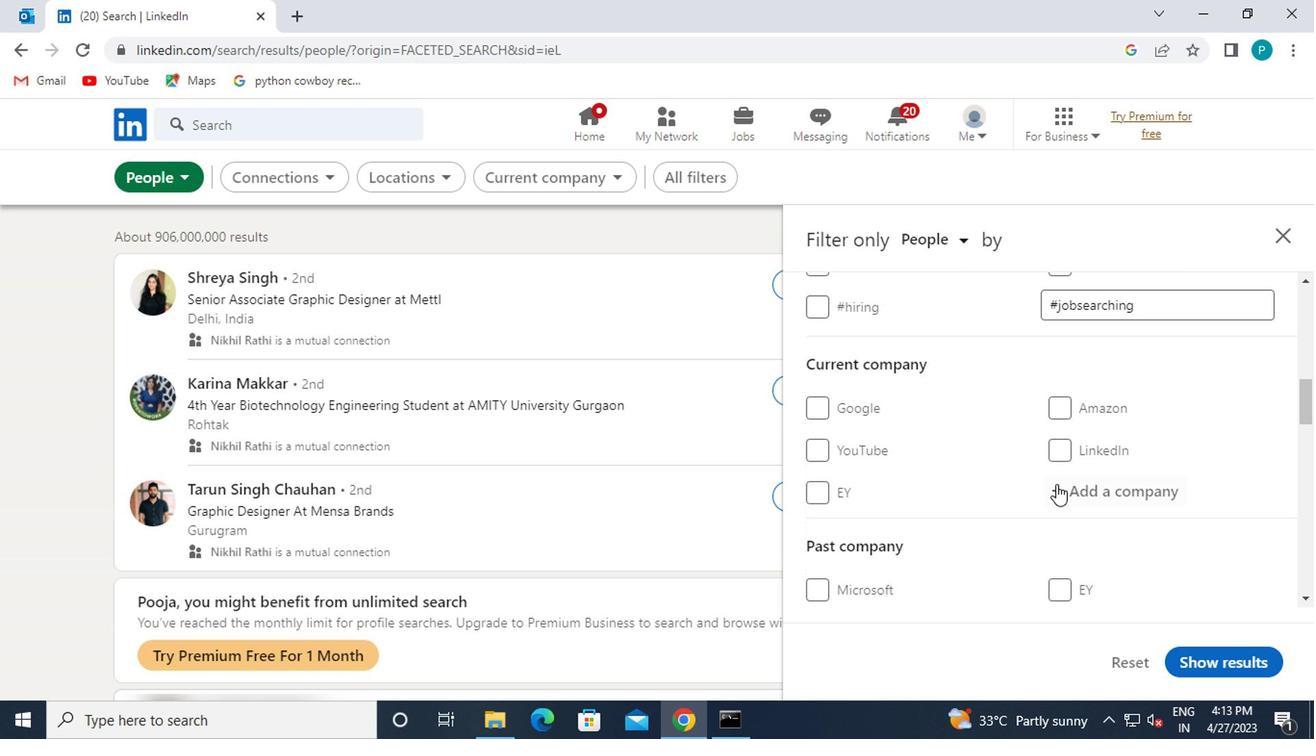 
Action: Mouse pressed left at (890, 479)
Screenshot: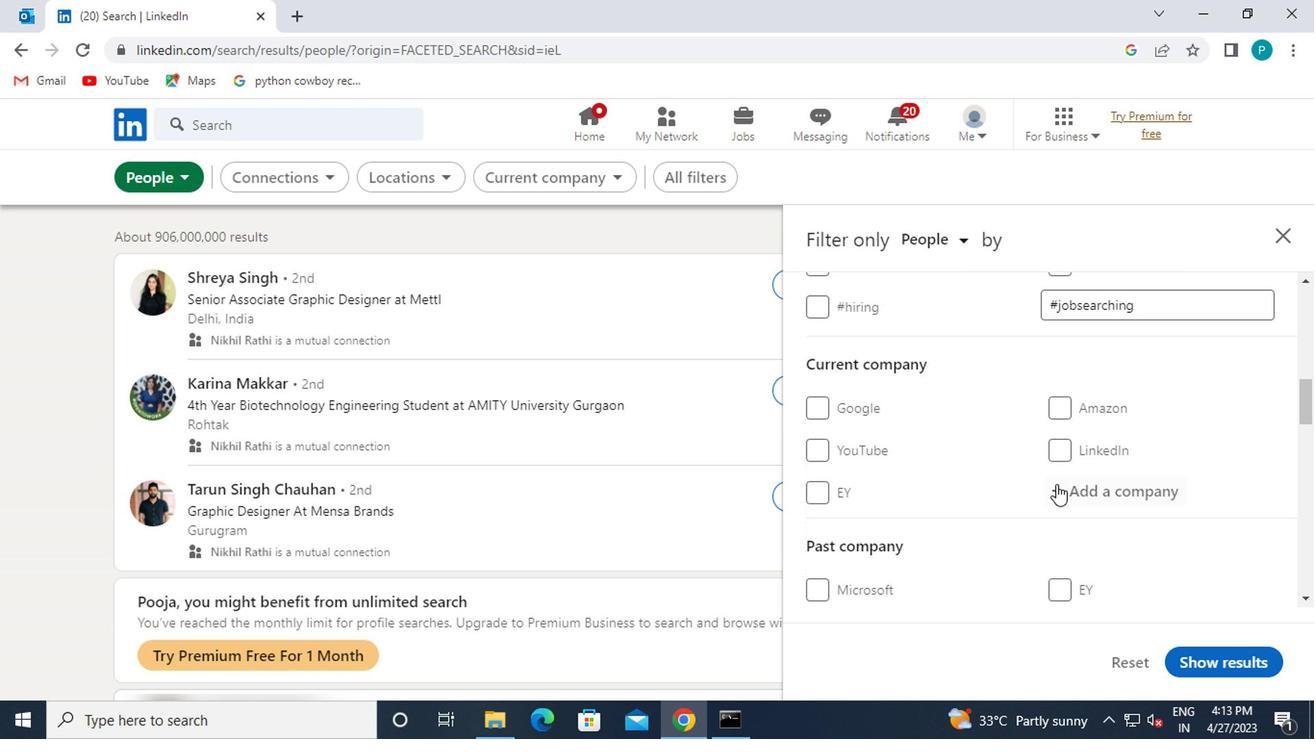 
Action: Mouse moved to (891, 479)
Screenshot: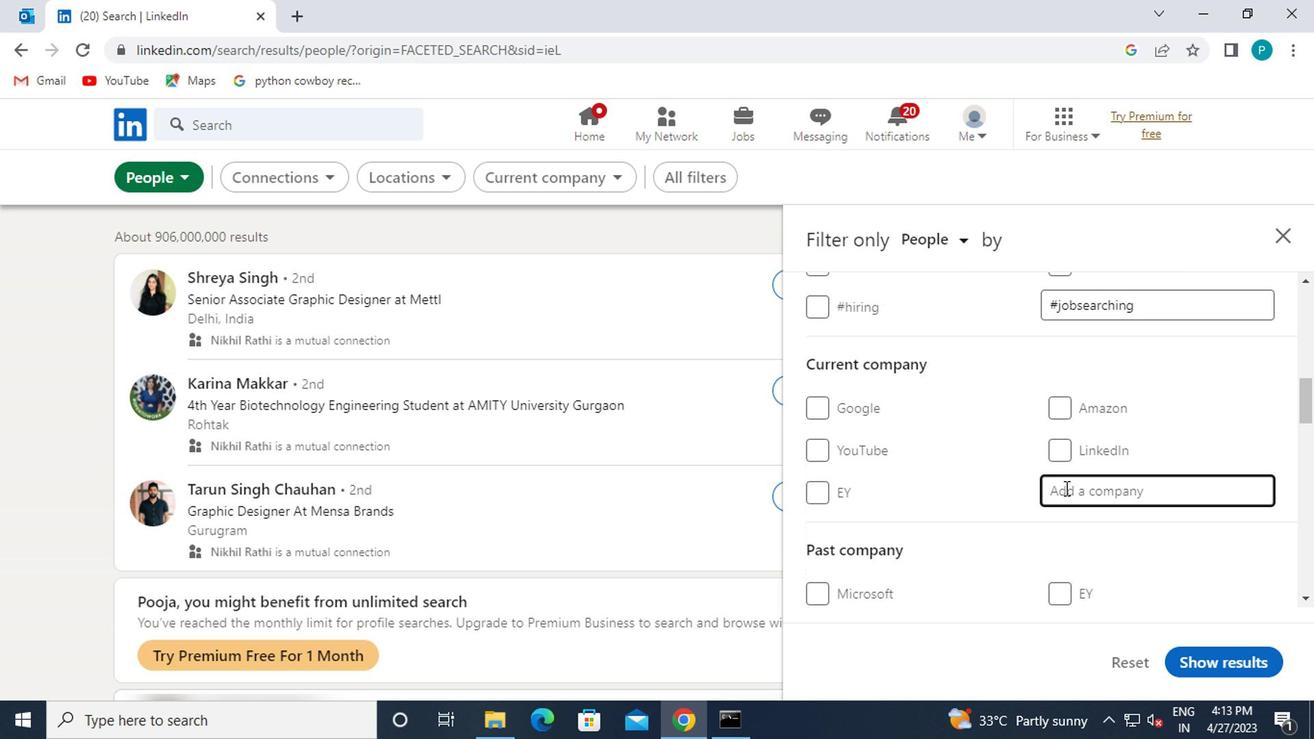 
Action: Key pressed <Key.caps_lock>V<Key.caps_lock>ERIFONE
Screenshot: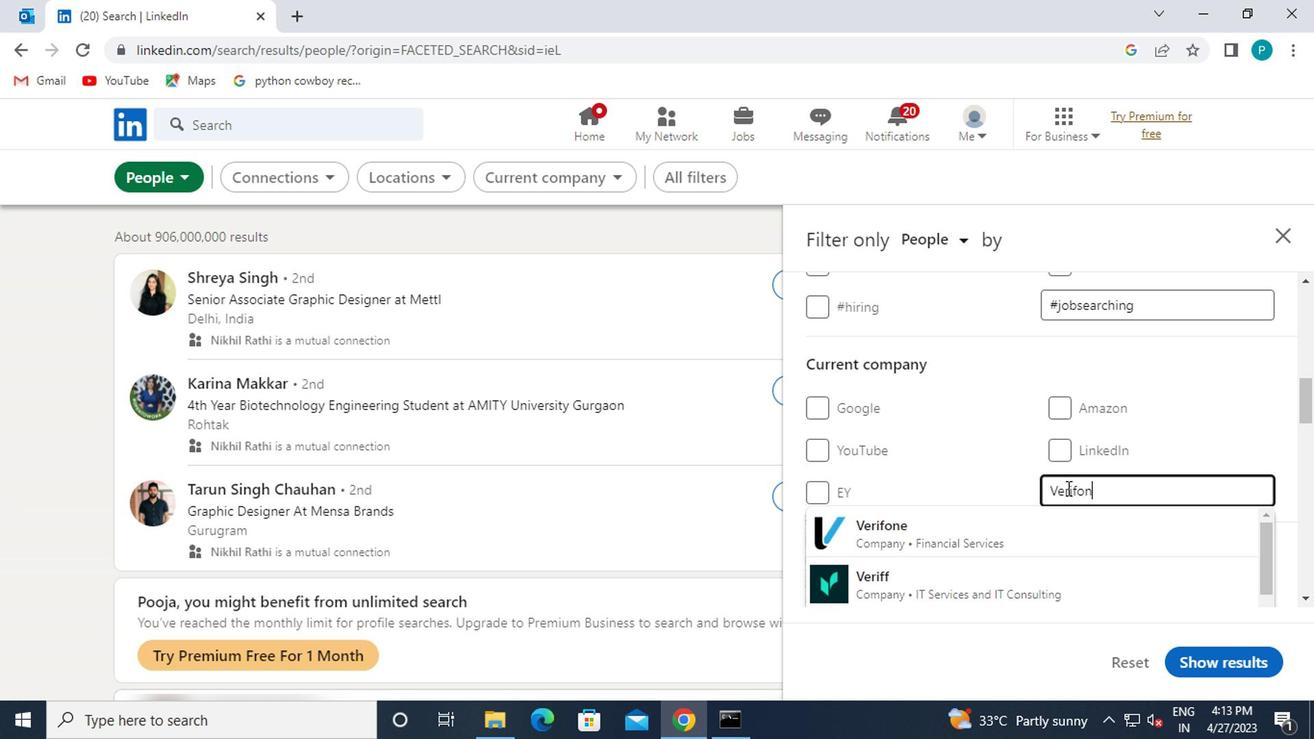 
Action: Mouse moved to (850, 508)
Screenshot: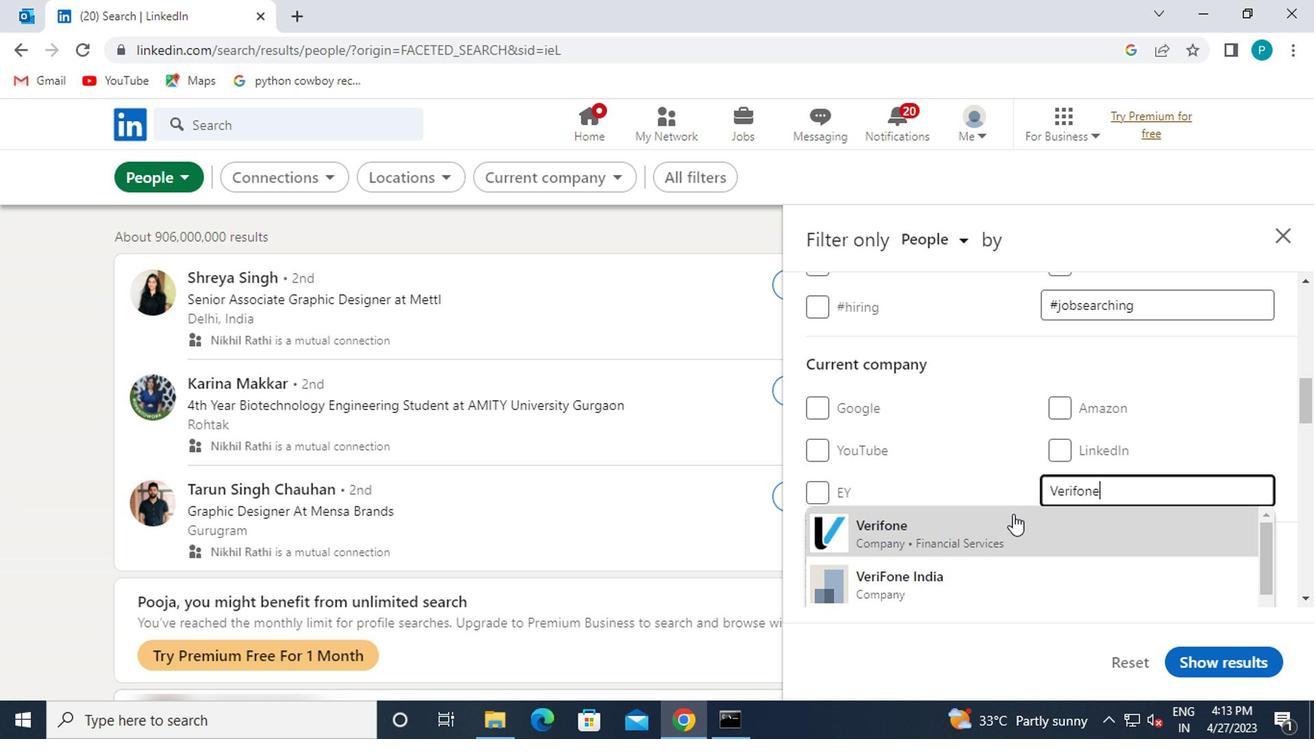 
Action: Mouse pressed left at (850, 508)
Screenshot: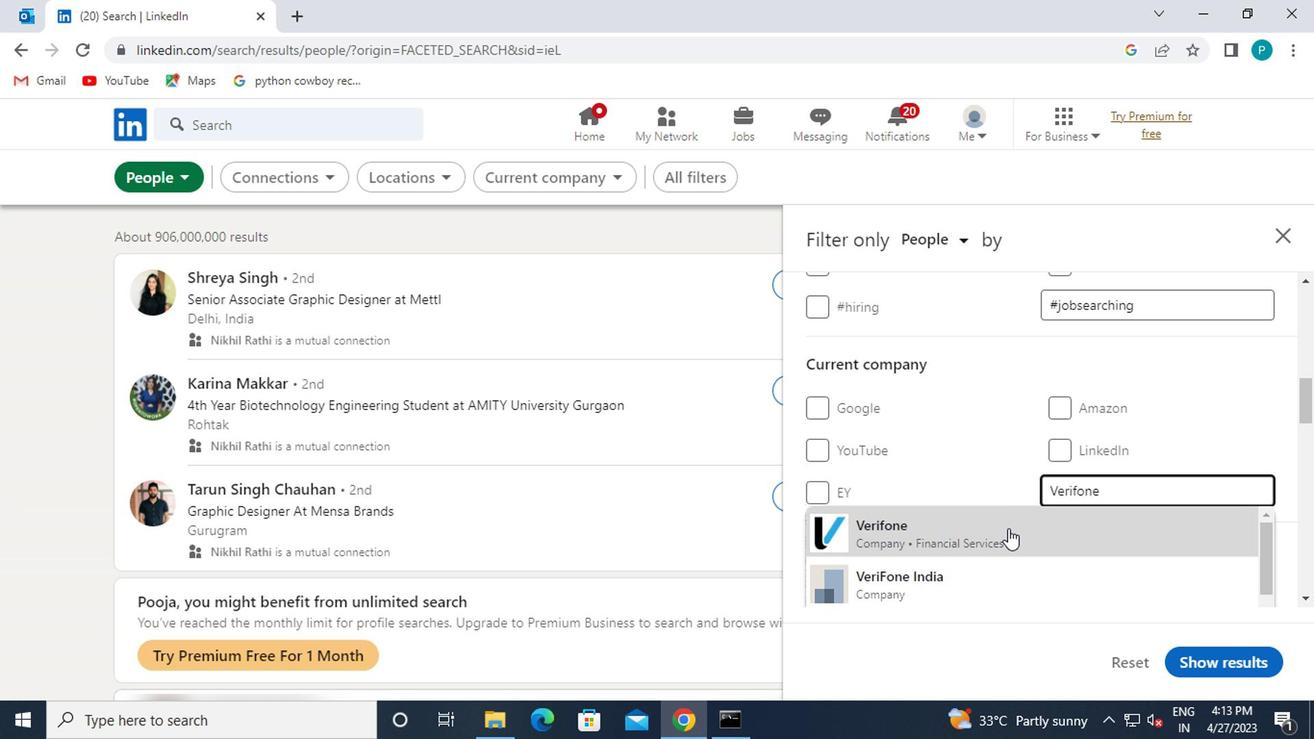 
Action: Mouse moved to (797, 506)
Screenshot: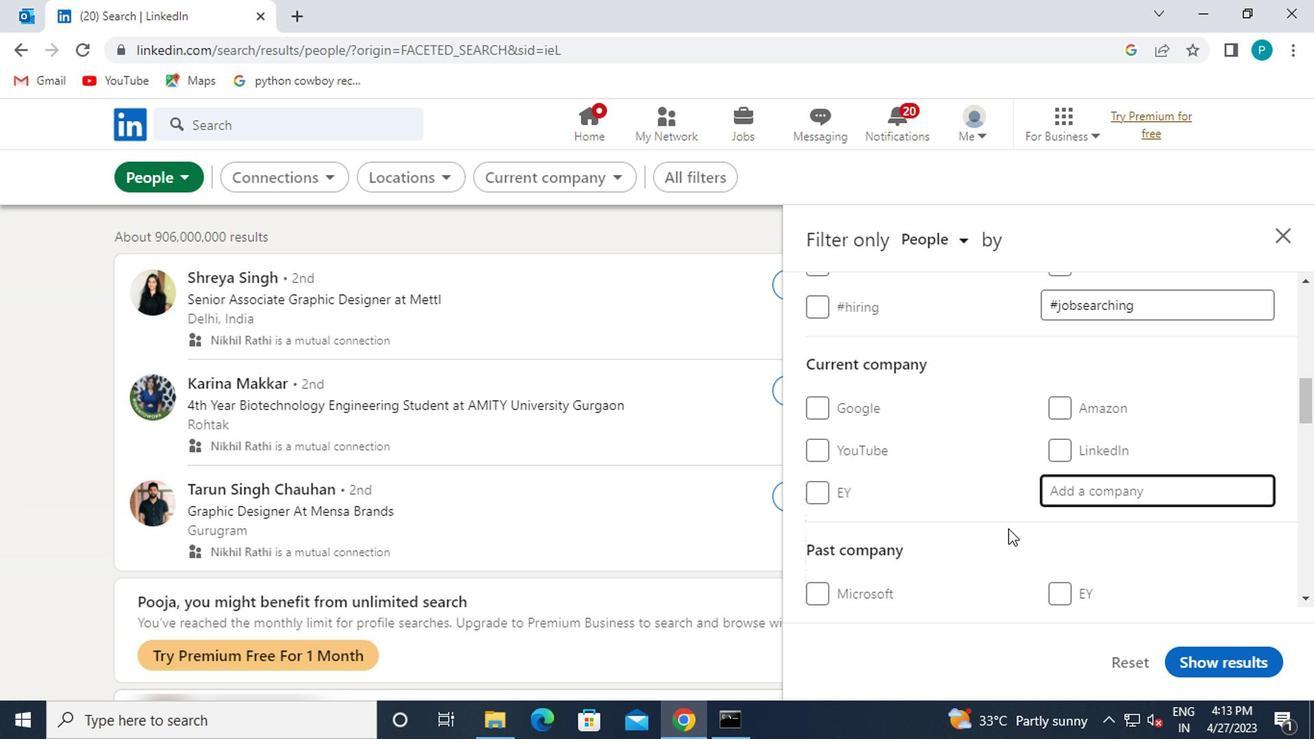 
Action: Mouse scrolled (797, 505) with delta (0, 0)
Screenshot: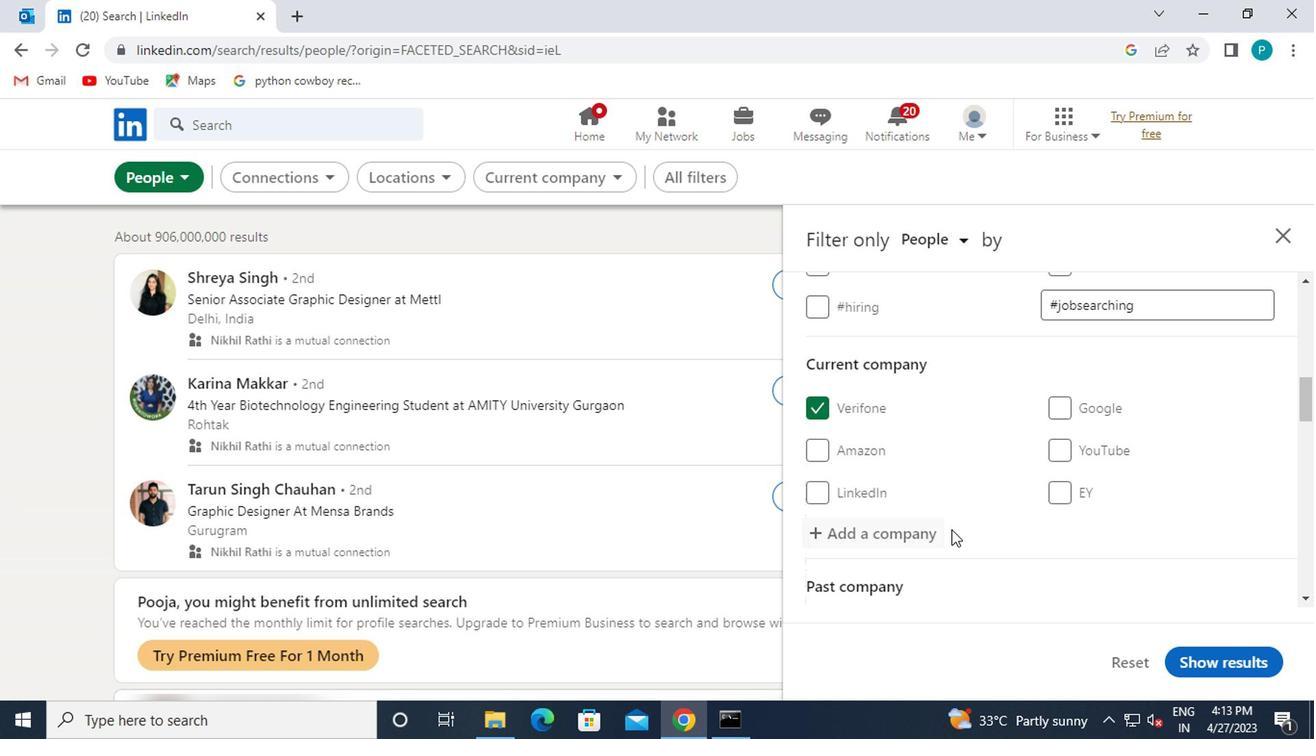 
Action: Mouse scrolled (797, 505) with delta (0, 0)
Screenshot: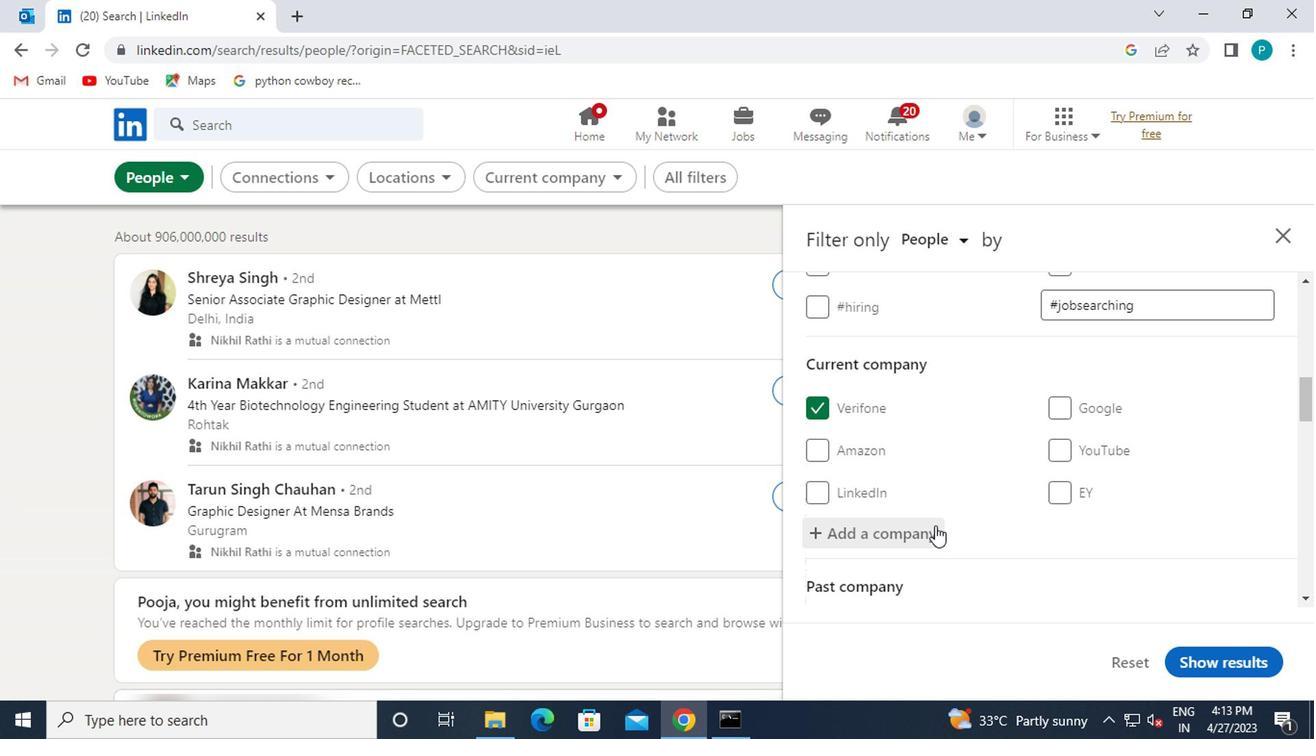 
Action: Mouse moved to (808, 506)
Screenshot: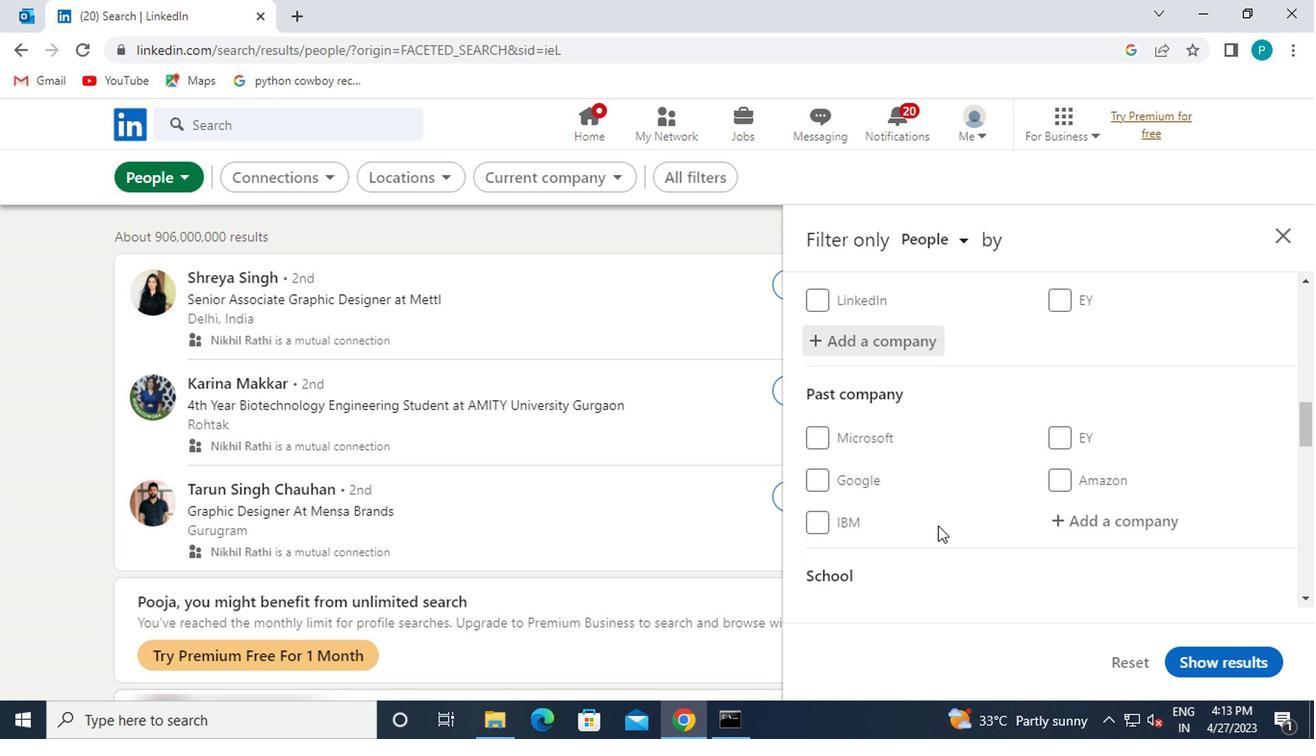 
Action: Mouse scrolled (808, 505) with delta (0, 0)
Screenshot: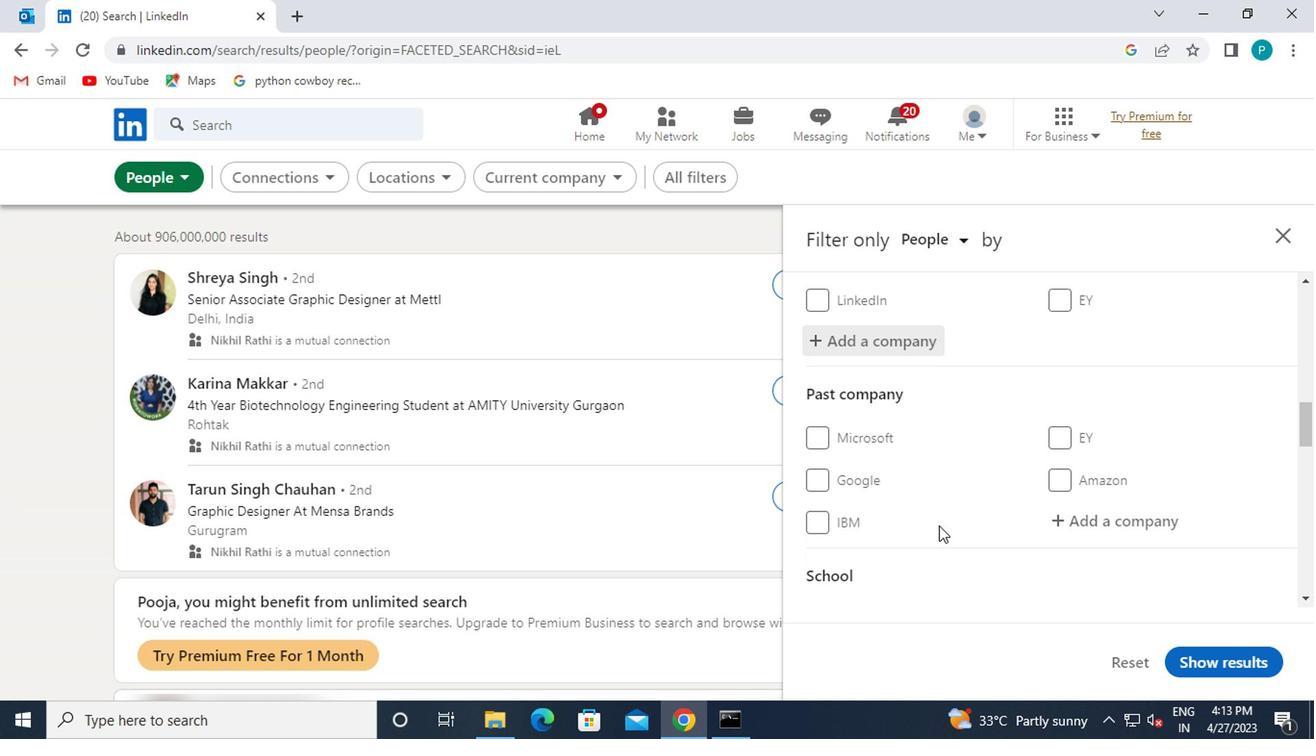 
Action: Mouse moved to (810, 505)
Screenshot: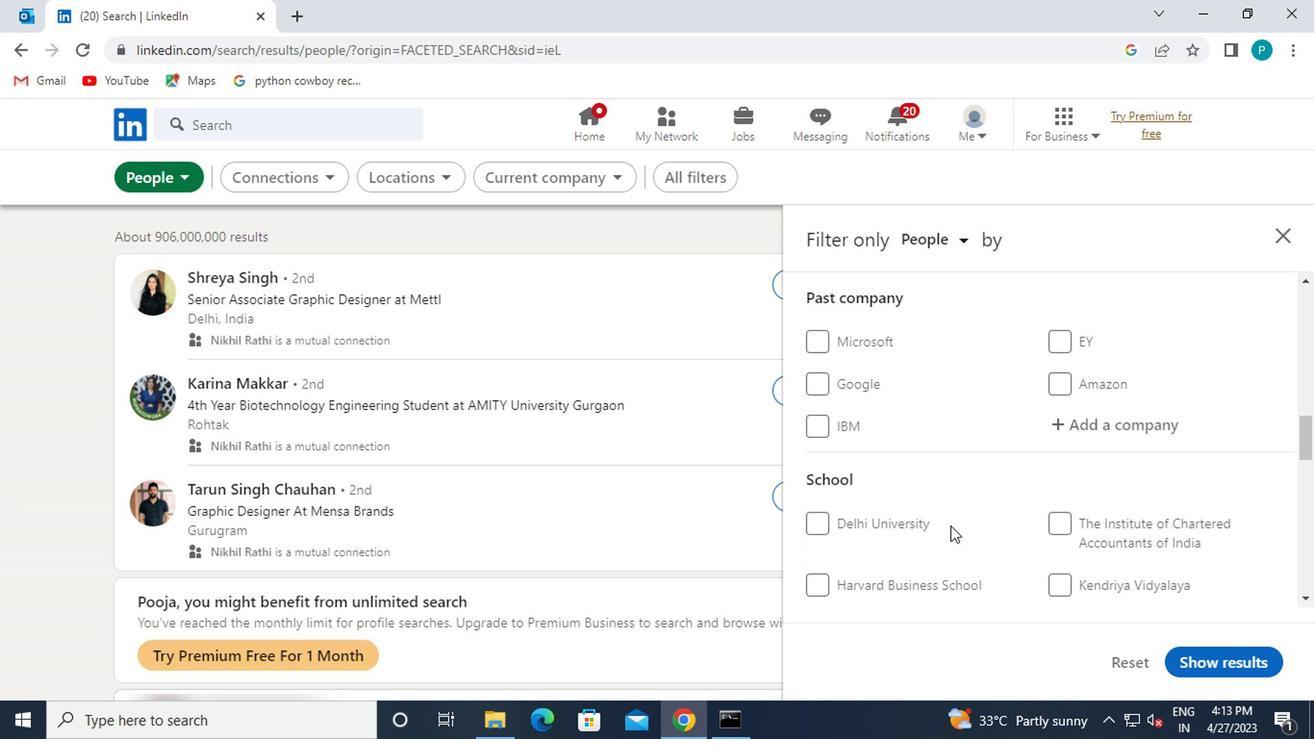 
Action: Mouse scrolled (810, 505) with delta (0, 0)
Screenshot: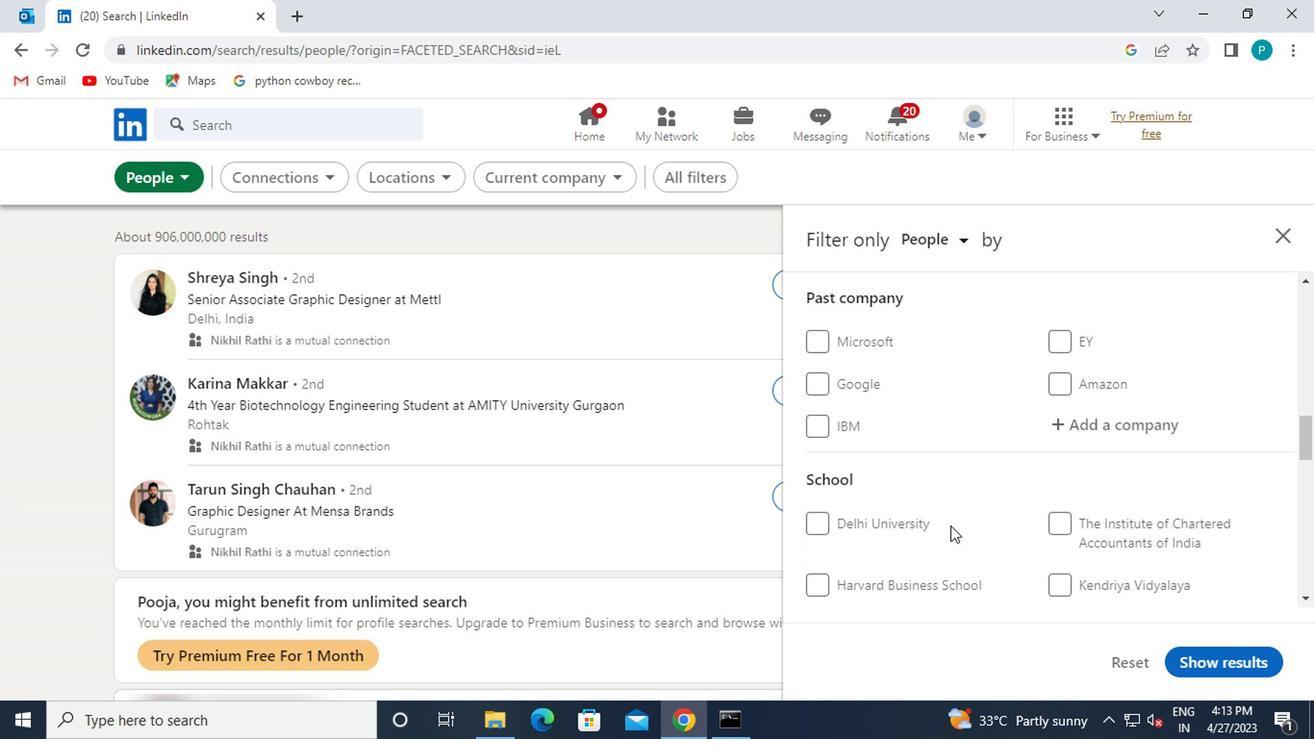 
Action: Mouse moved to (910, 503)
Screenshot: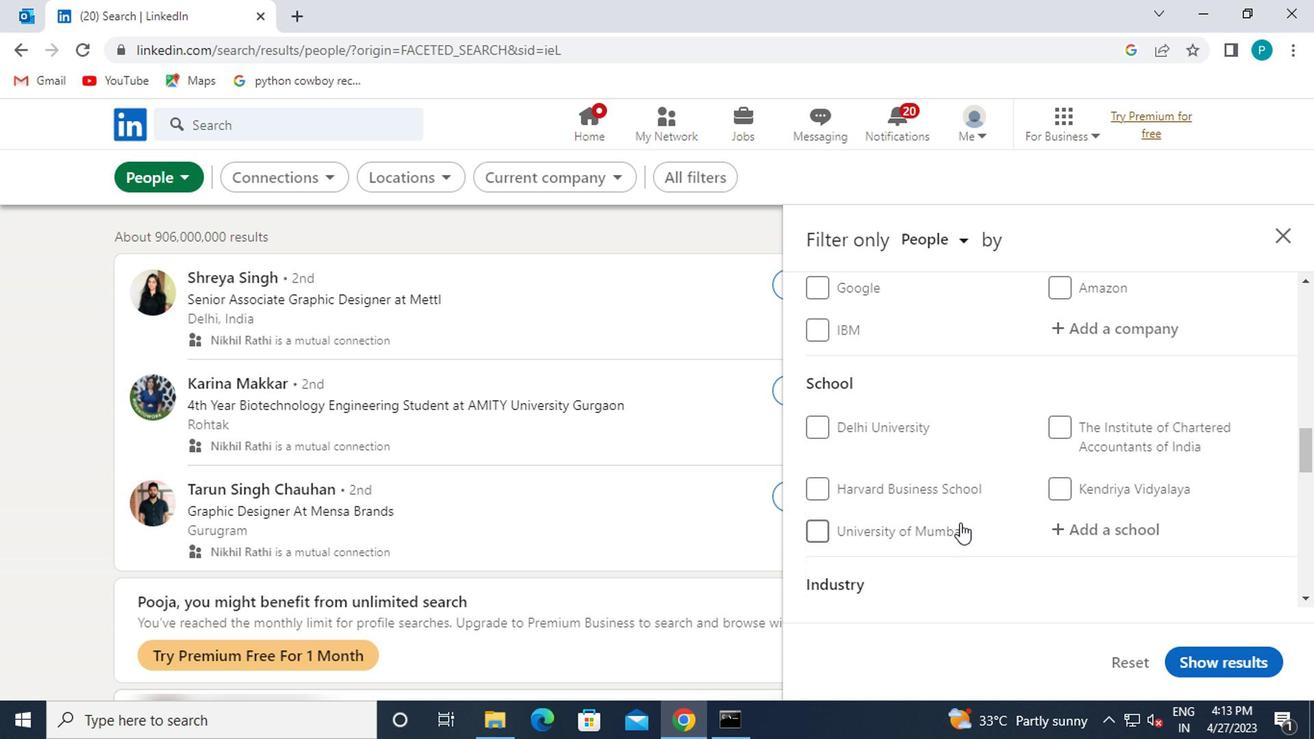 
Action: Mouse pressed left at (910, 503)
Screenshot: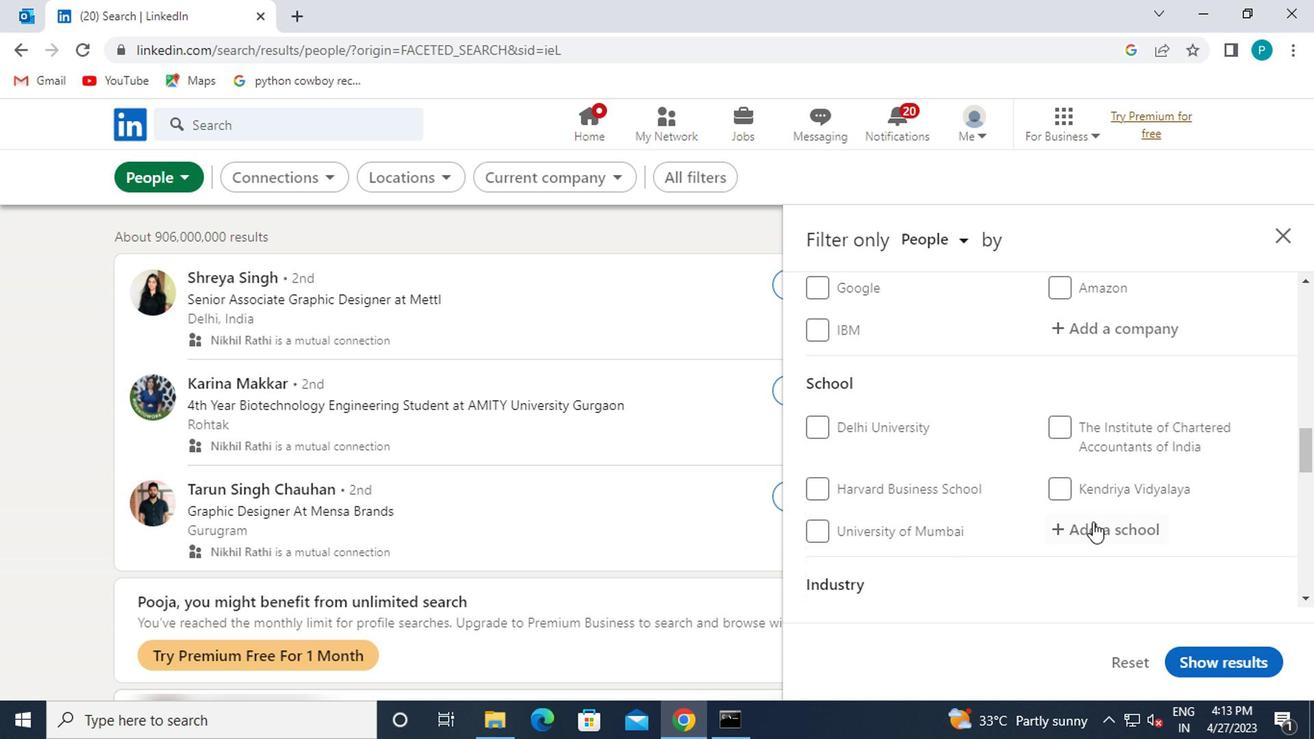 
Action: Mouse moved to (922, 502)
Screenshot: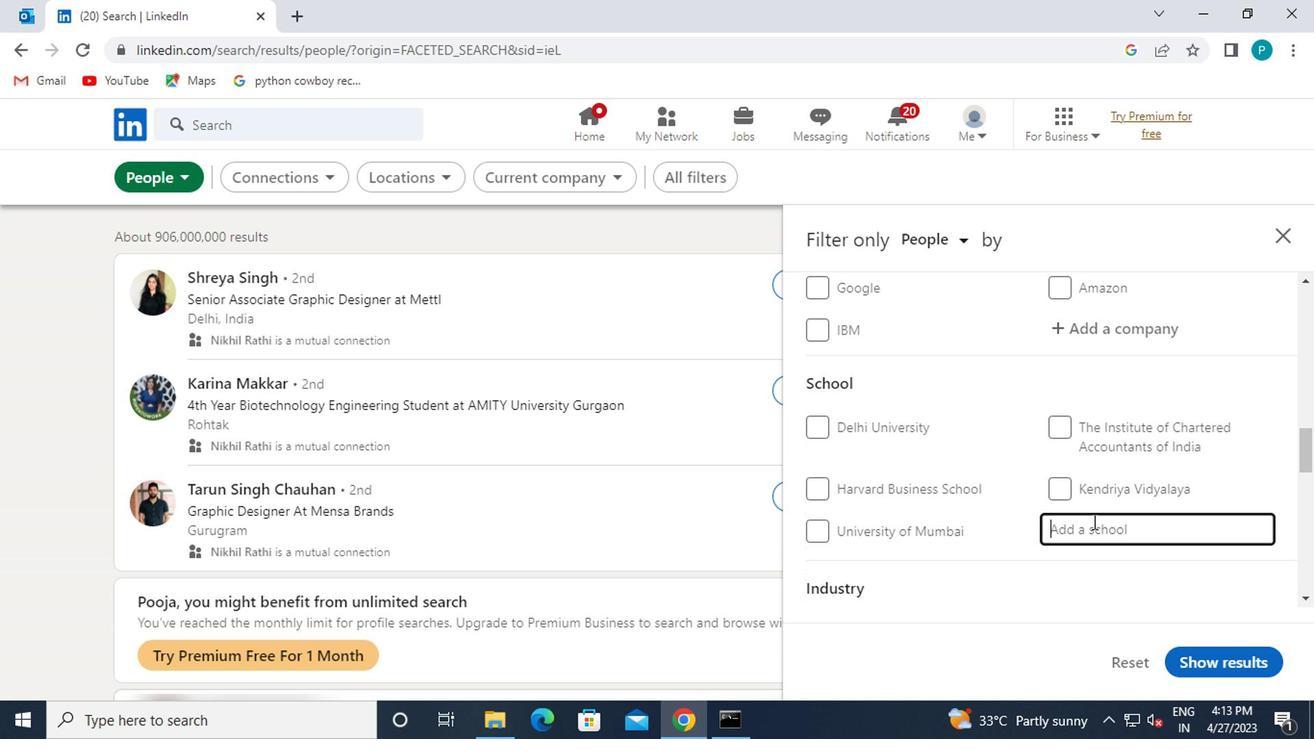
Action: Key pressed <Key.caps_lock>S<Key.caps_lock>INGHANI
Screenshot: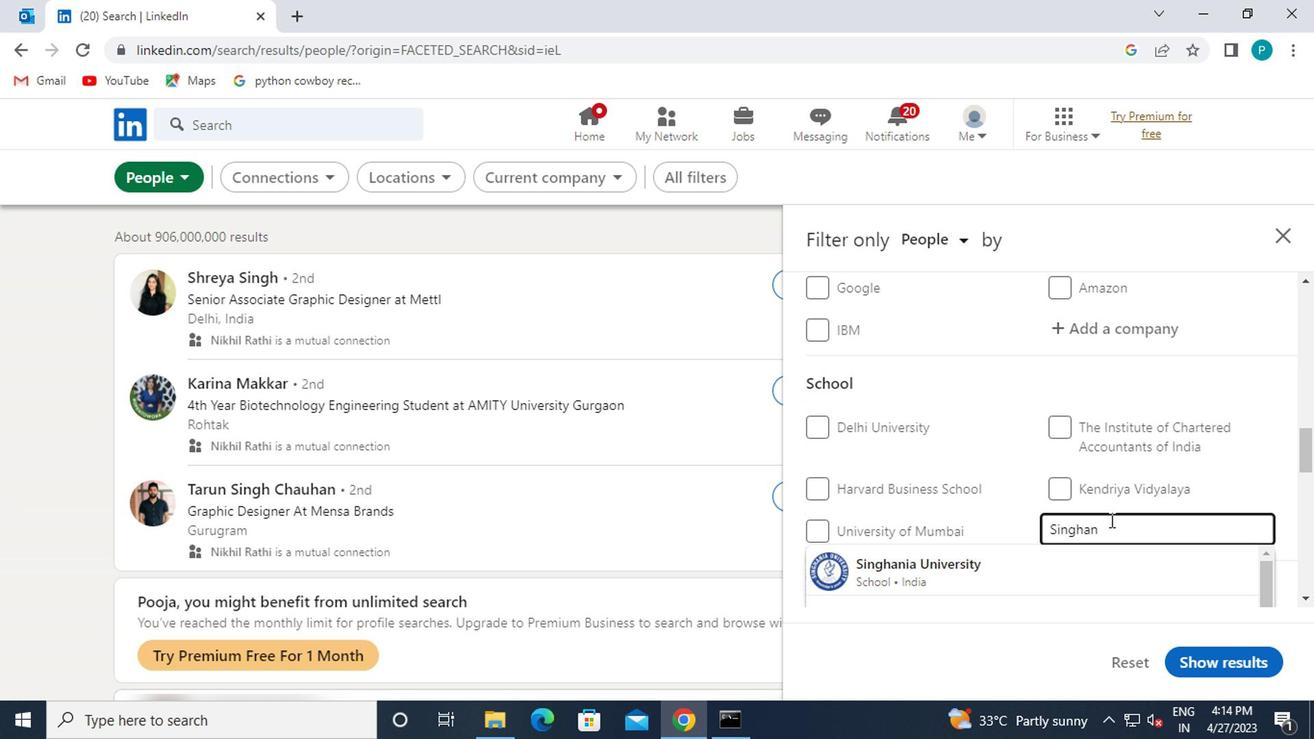 
Action: Mouse moved to (897, 534)
Screenshot: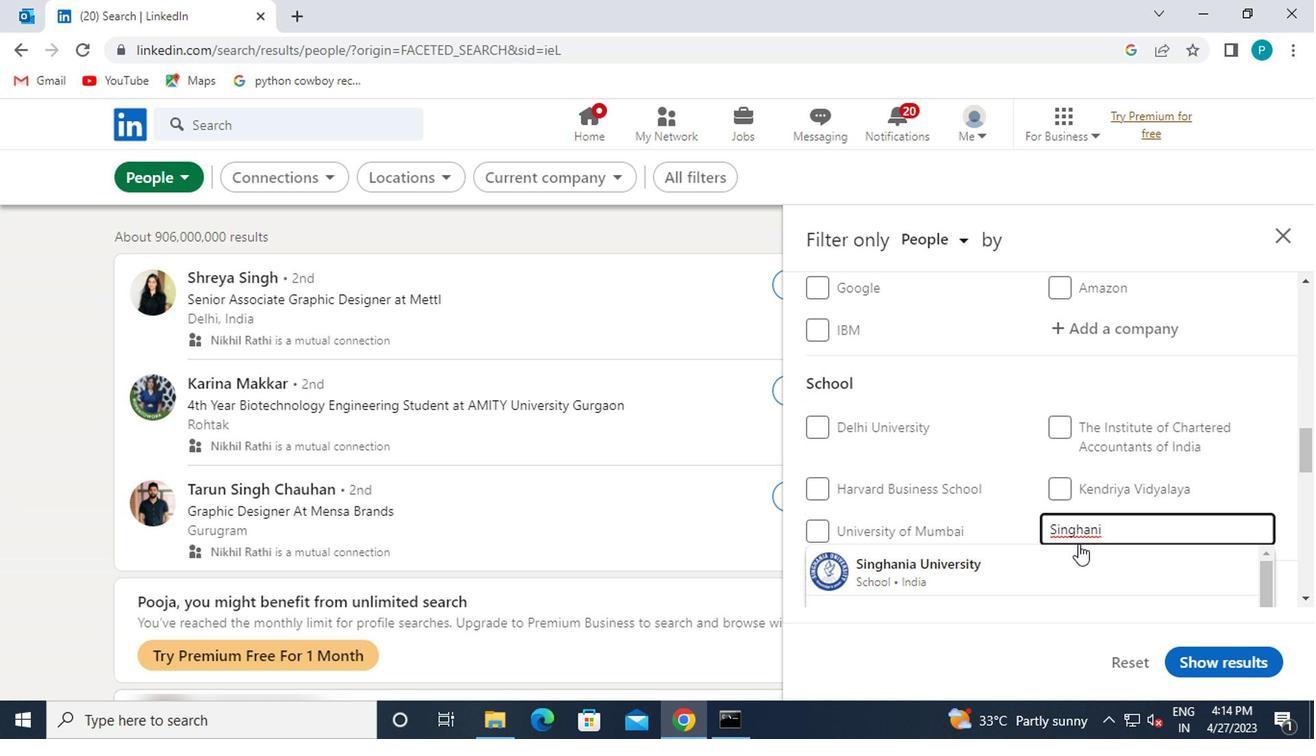
Action: Mouse pressed left at (897, 534)
Screenshot: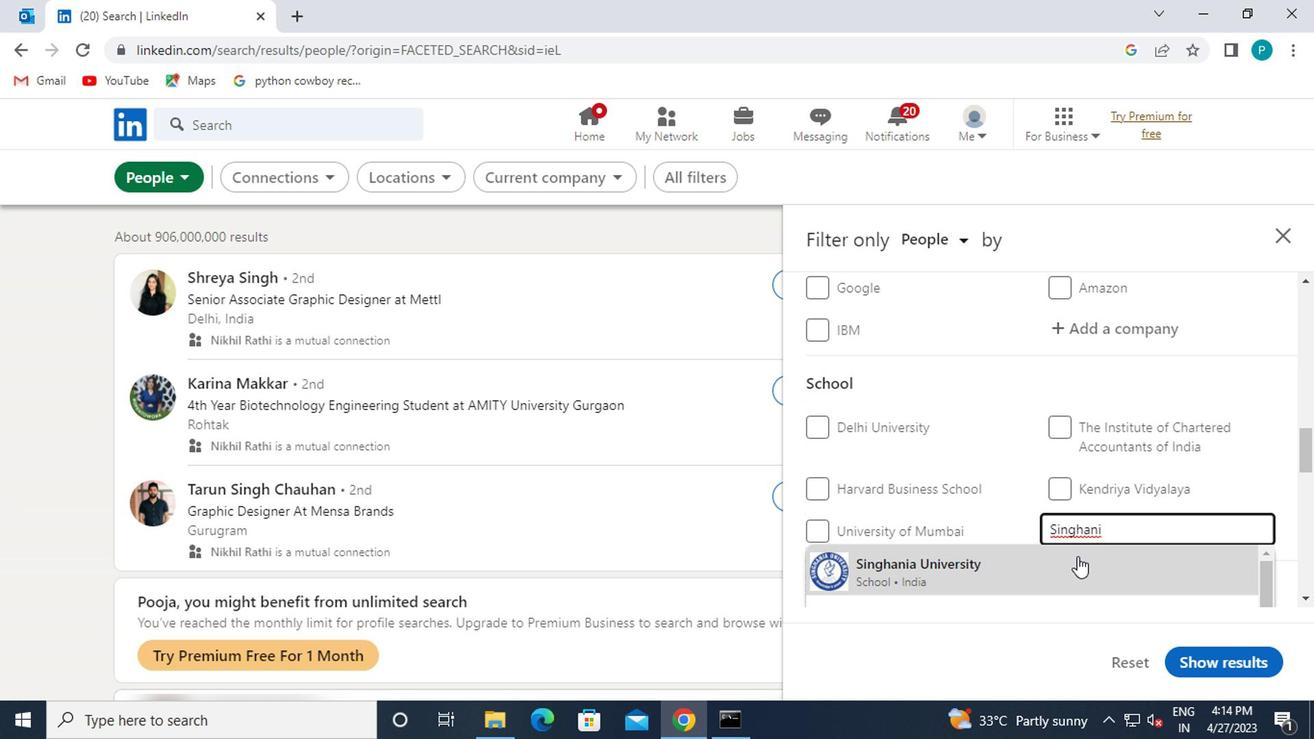 
Action: Mouse moved to (806, 459)
Screenshot: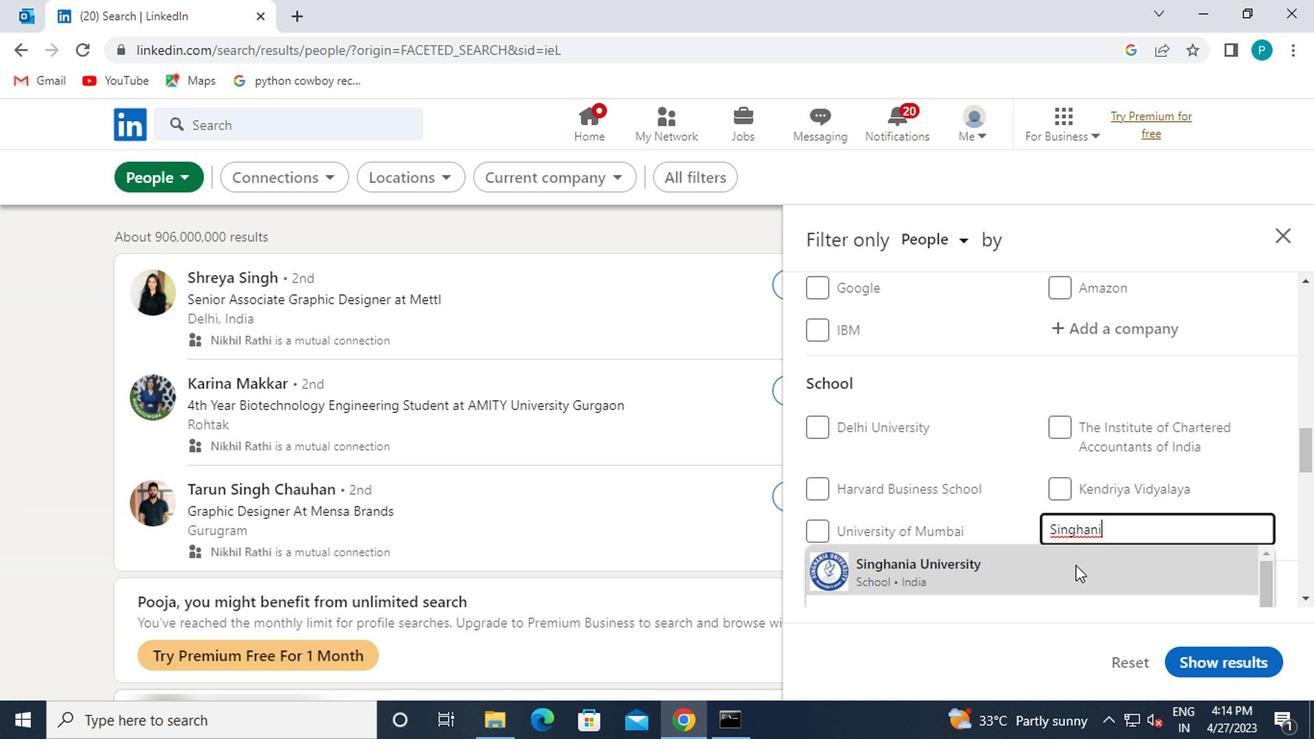 
Action: Mouse scrolled (806, 459) with delta (0, 0)
Screenshot: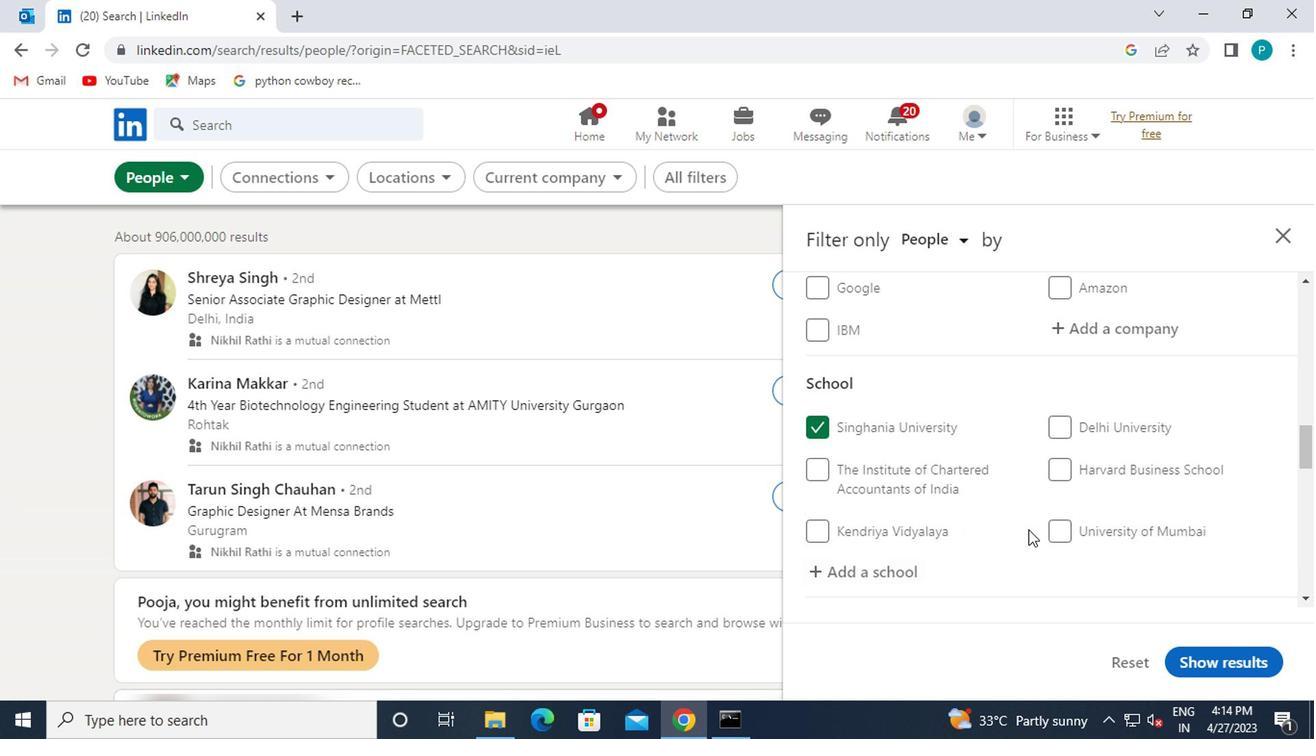 
Action: Mouse scrolled (806, 459) with delta (0, 0)
Screenshot: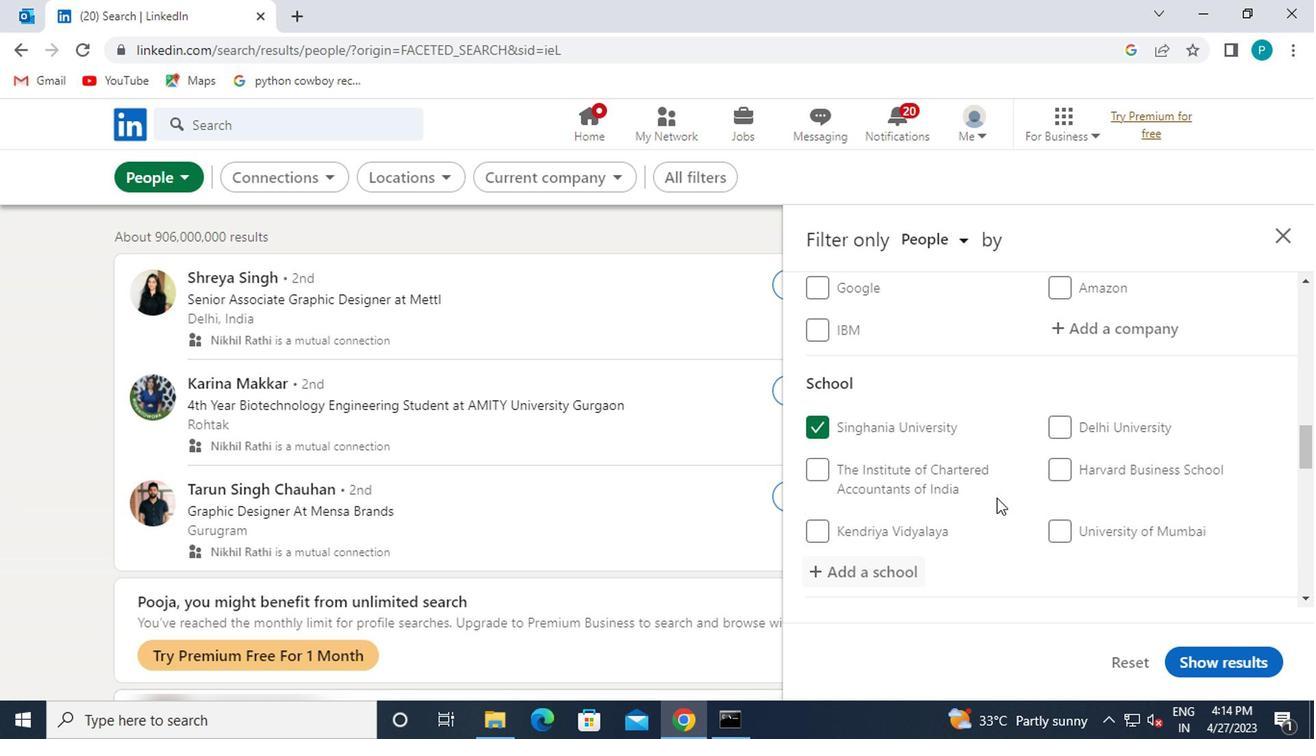 
Action: Mouse moved to (880, 499)
Screenshot: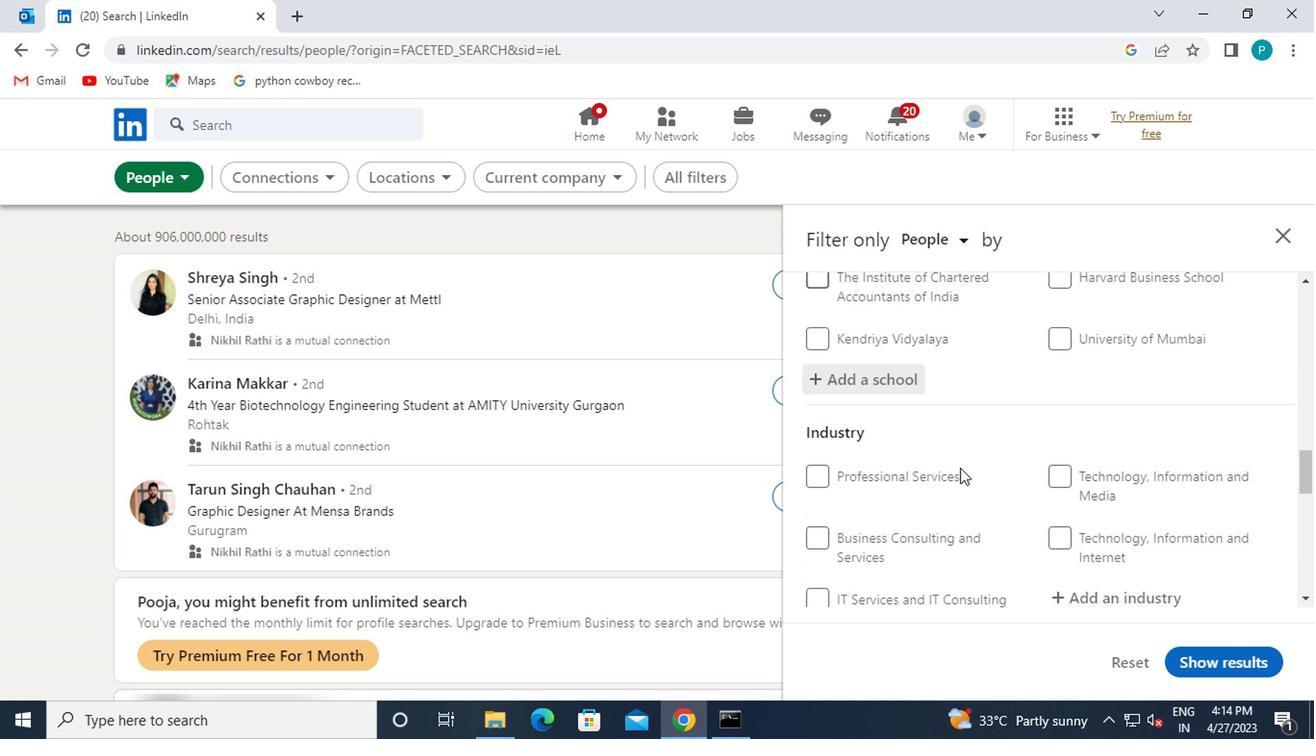 
Action: Mouse scrolled (880, 498) with delta (0, 0)
Screenshot: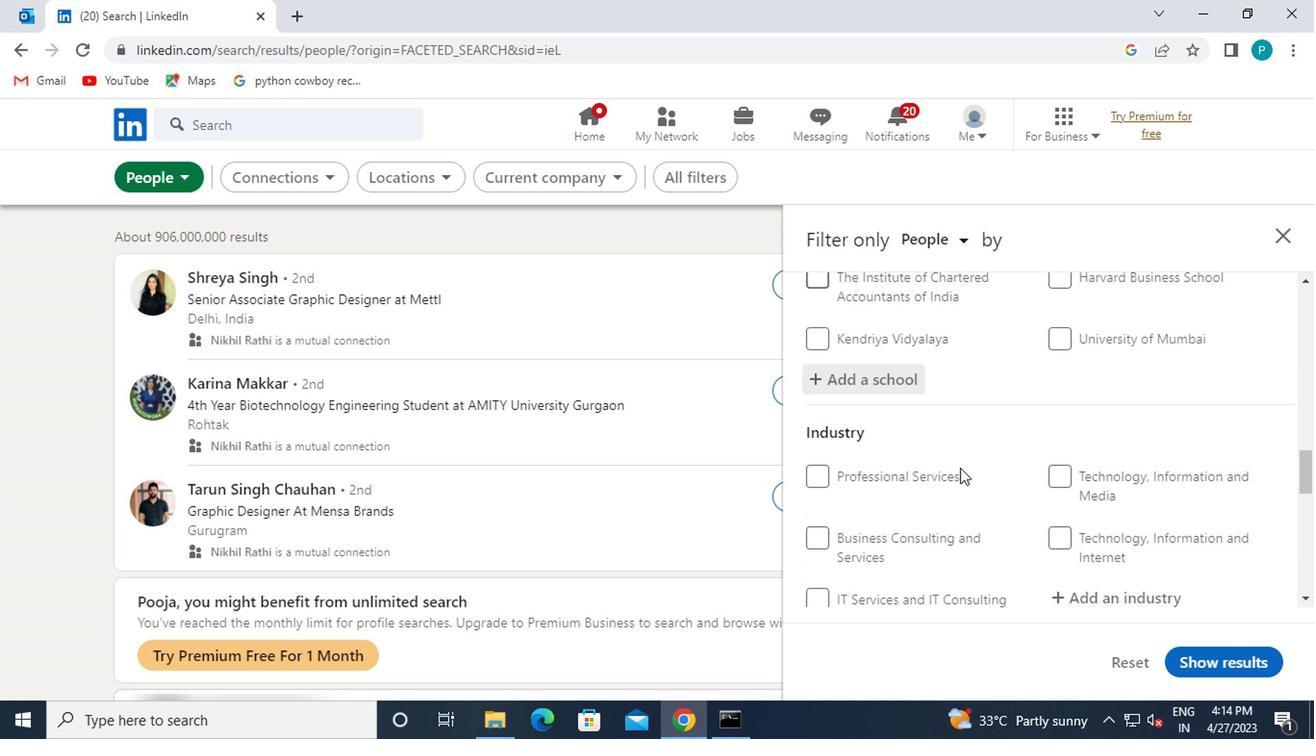 
Action: Mouse moved to (900, 494)
Screenshot: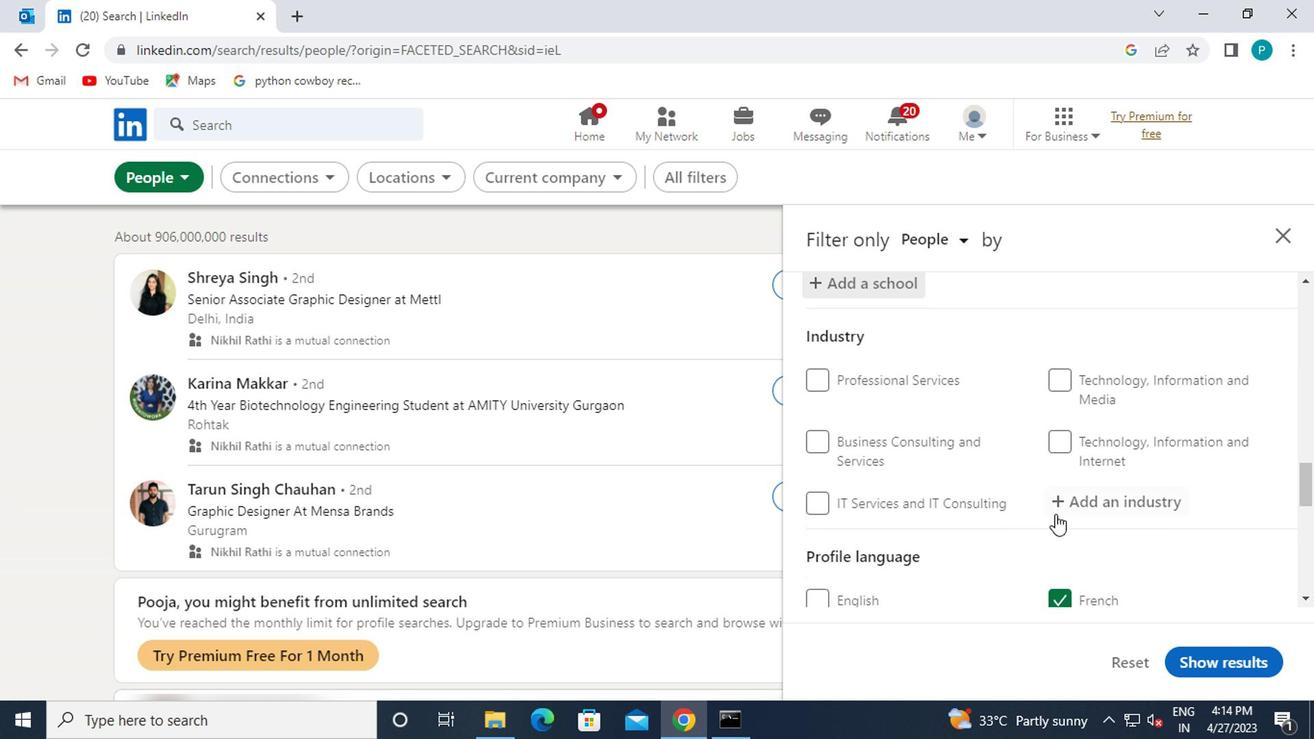 
Action: Mouse pressed left at (900, 494)
Screenshot: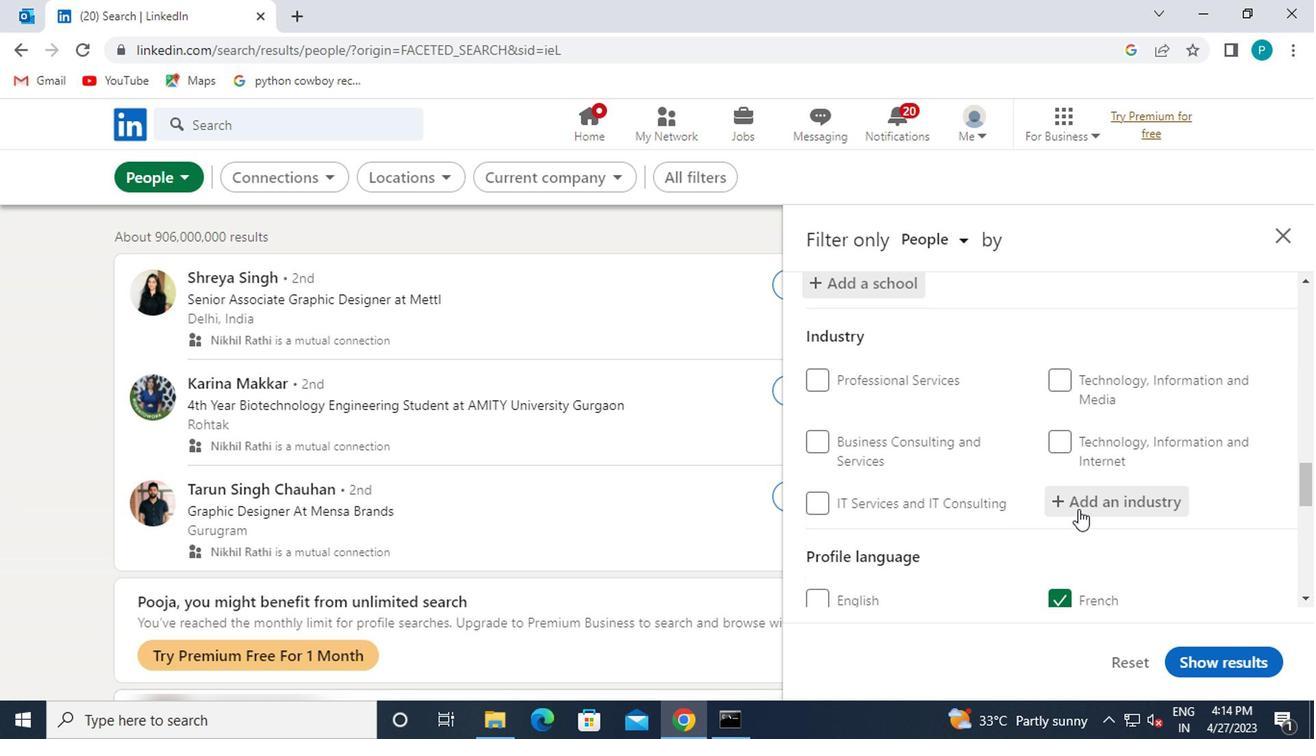 
Action: Mouse moved to (902, 494)
Screenshot: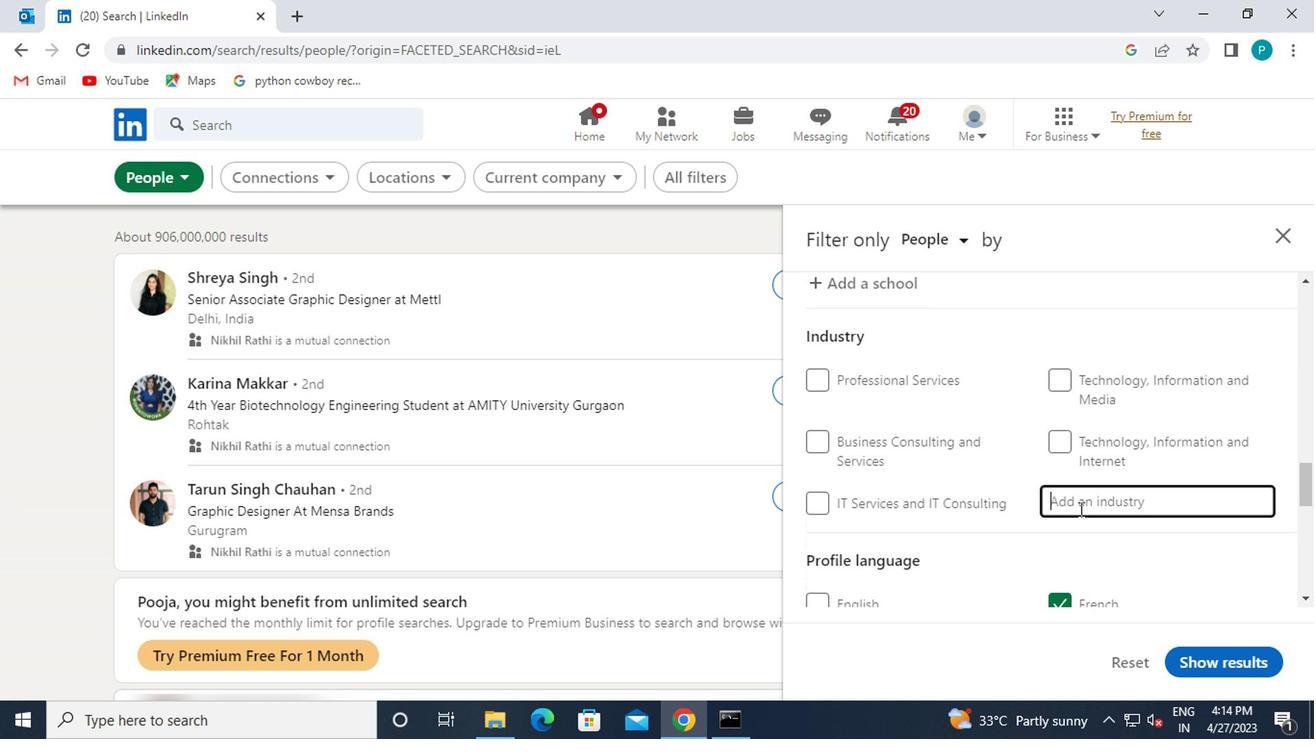 
Action: Key pressed <Key.caps_lock>A<Key.caps_lock>DVERTISING
Screenshot: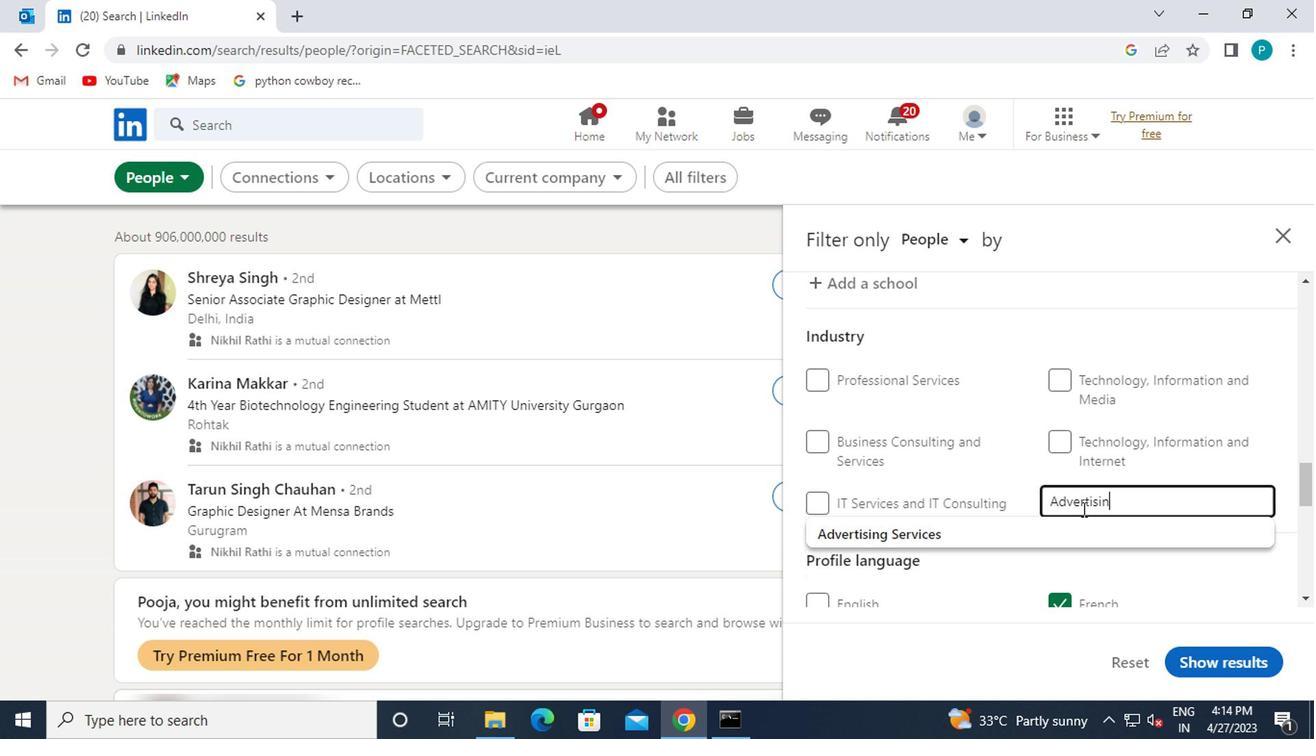 
Action: Mouse moved to (886, 506)
Screenshot: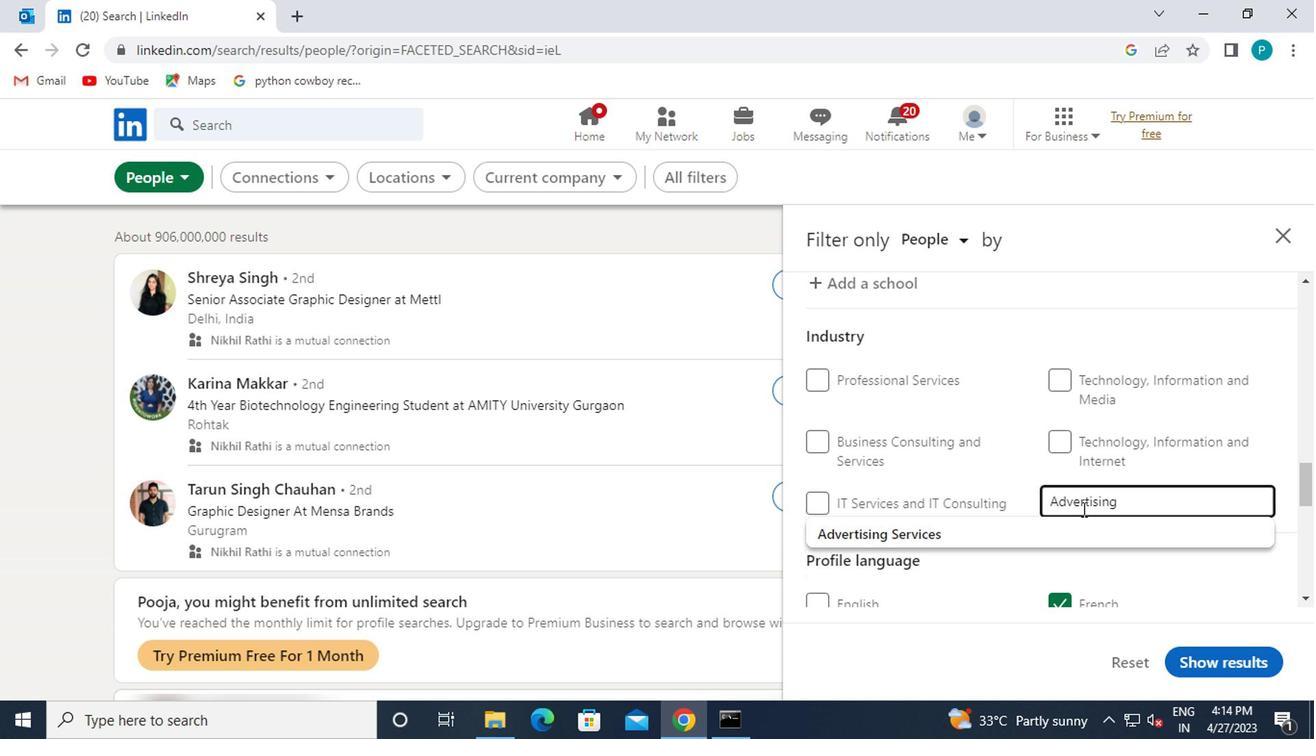 
Action: Mouse pressed left at (886, 506)
Screenshot: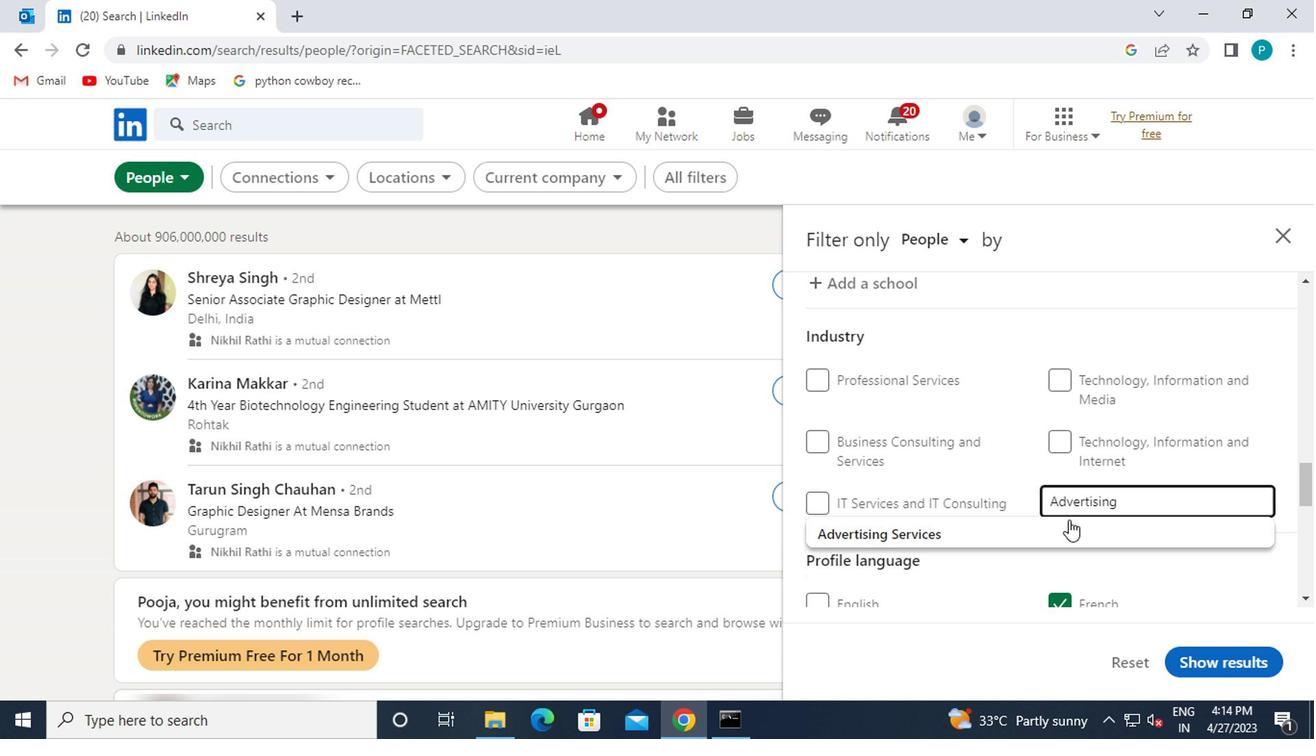 
Action: Mouse moved to (809, 492)
Screenshot: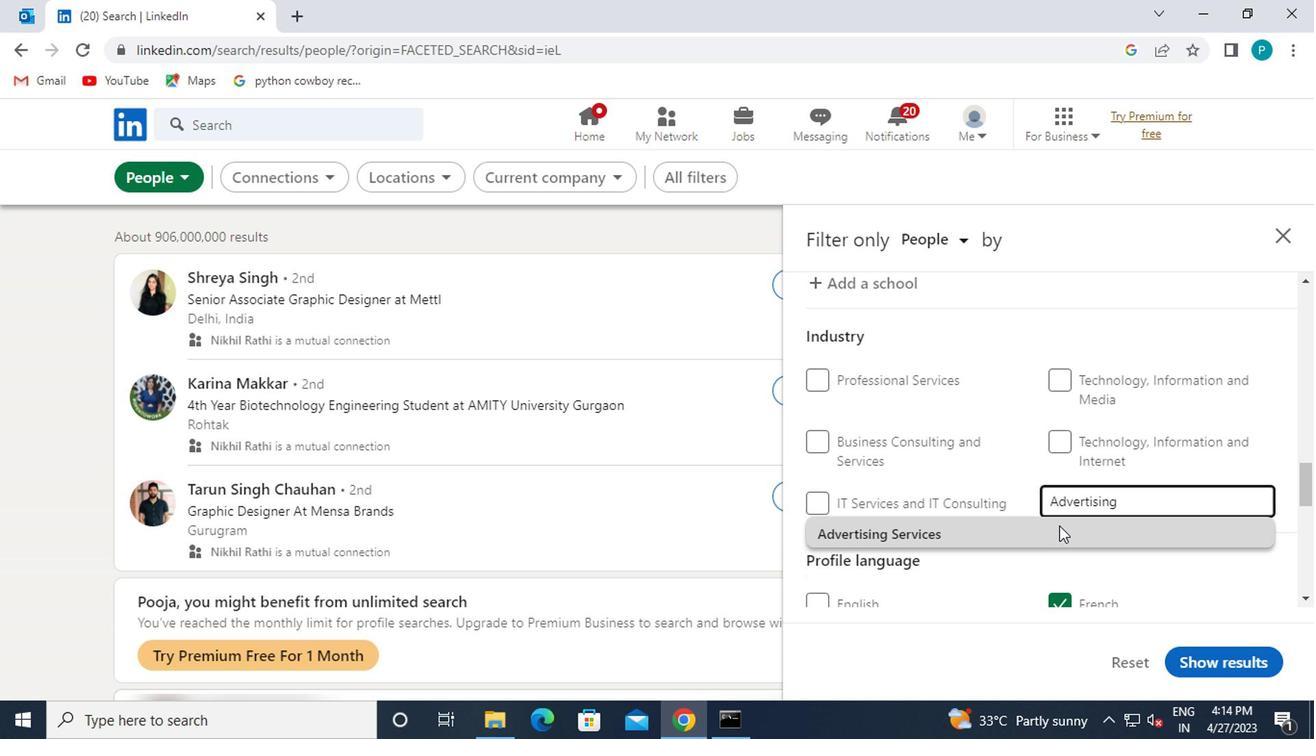 
Action: Mouse scrolled (809, 491) with delta (0, 0)
Screenshot: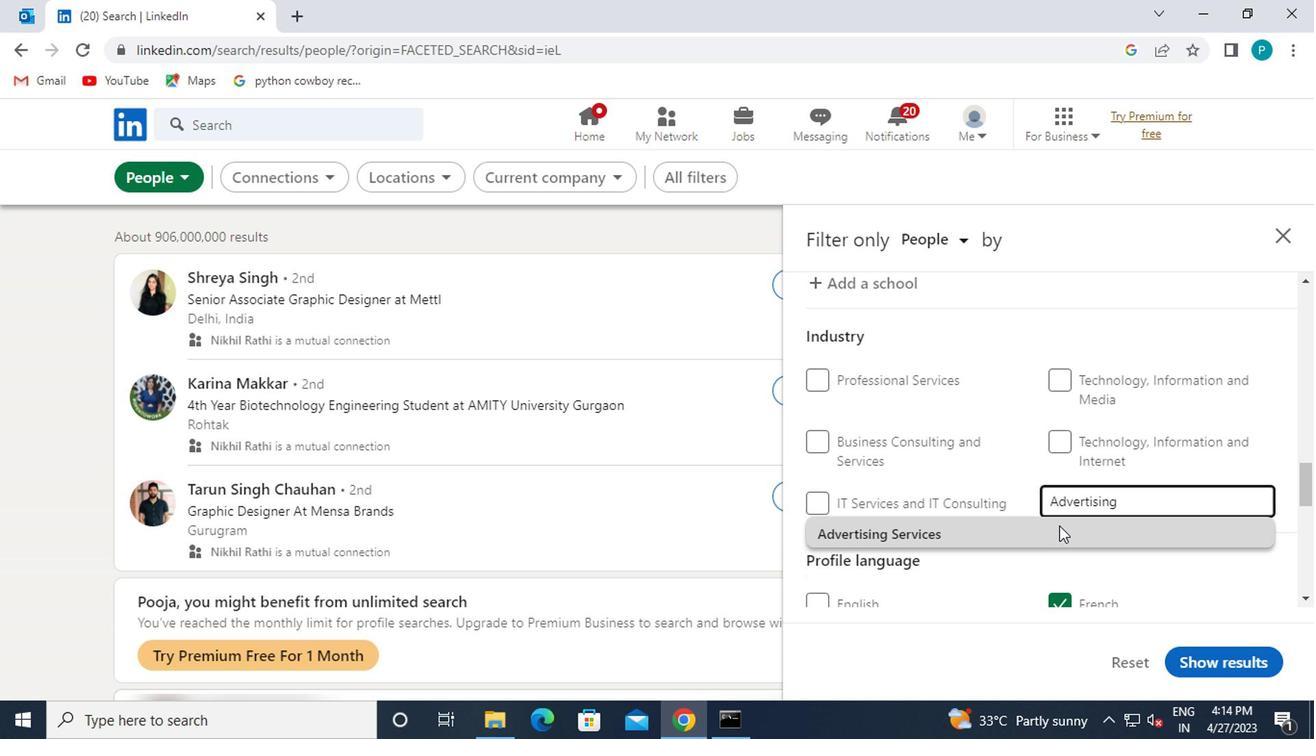 
Action: Mouse scrolled (809, 491) with delta (0, 0)
Screenshot: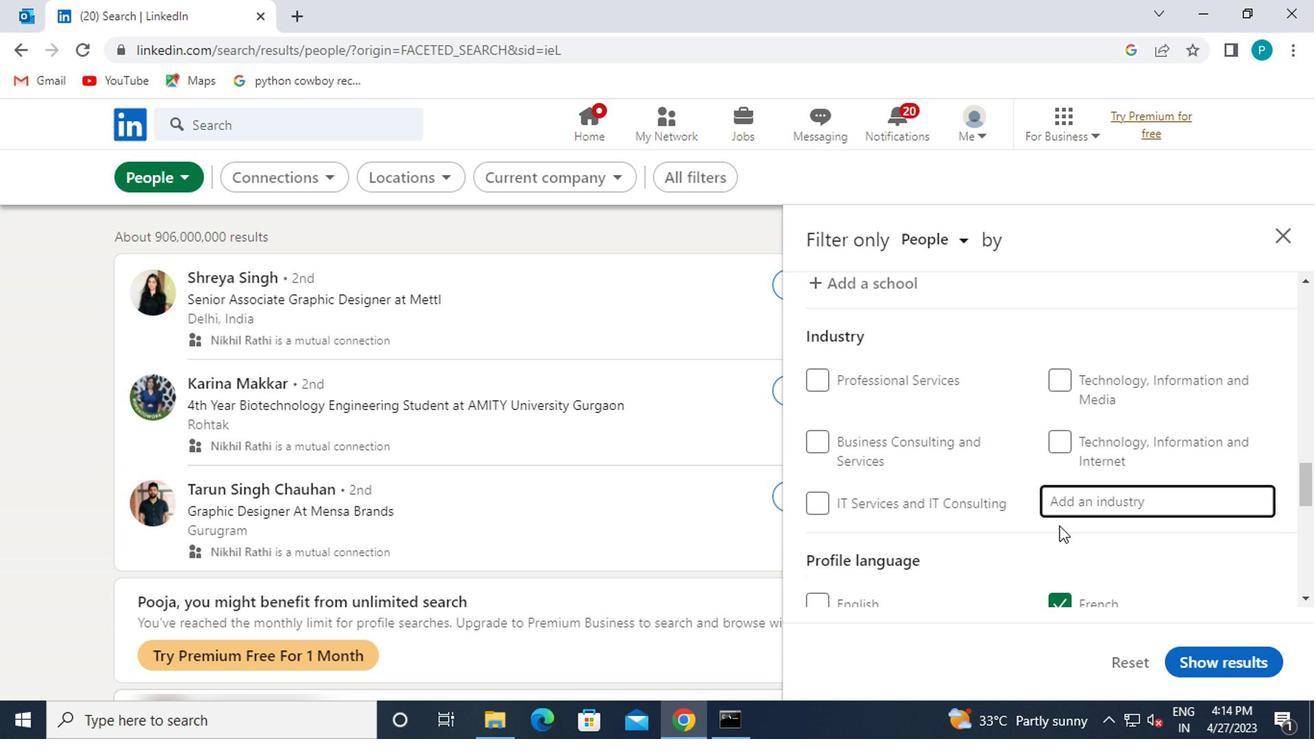 
Action: Mouse moved to (805, 493)
Screenshot: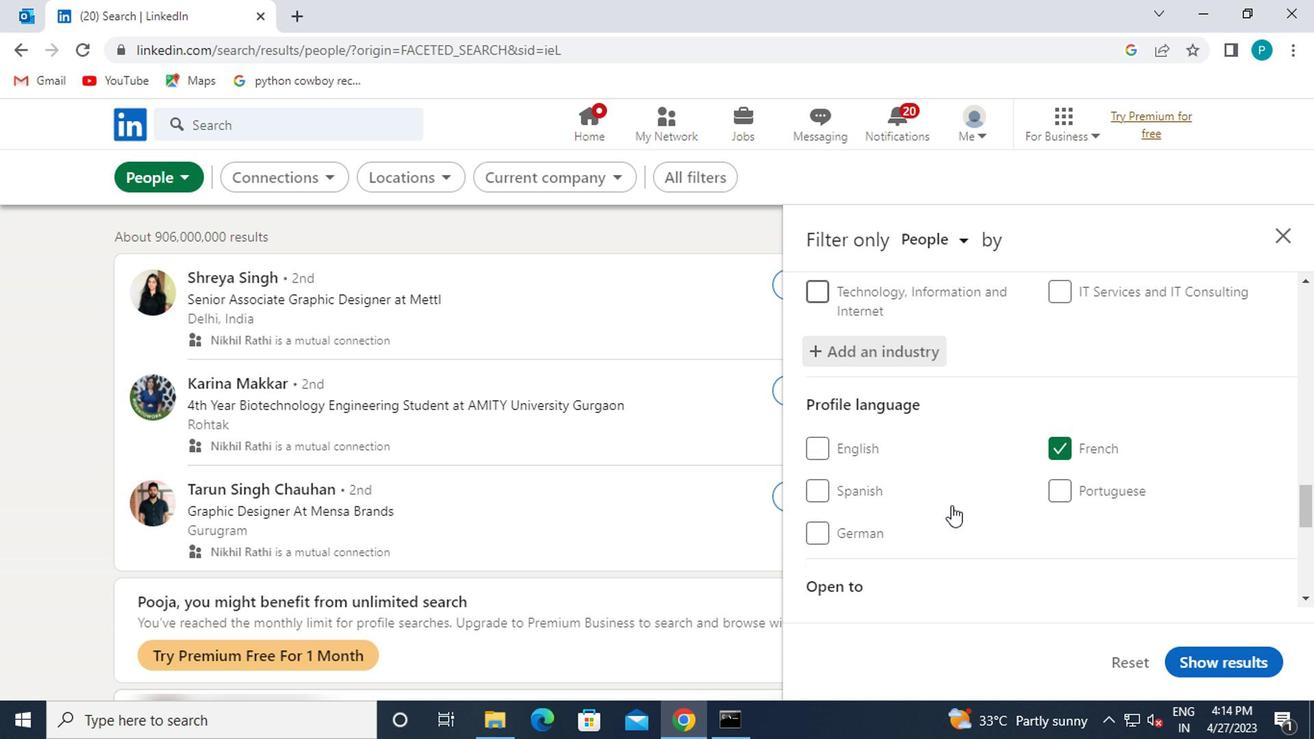
Action: Mouse scrolled (805, 492) with delta (0, 0)
Screenshot: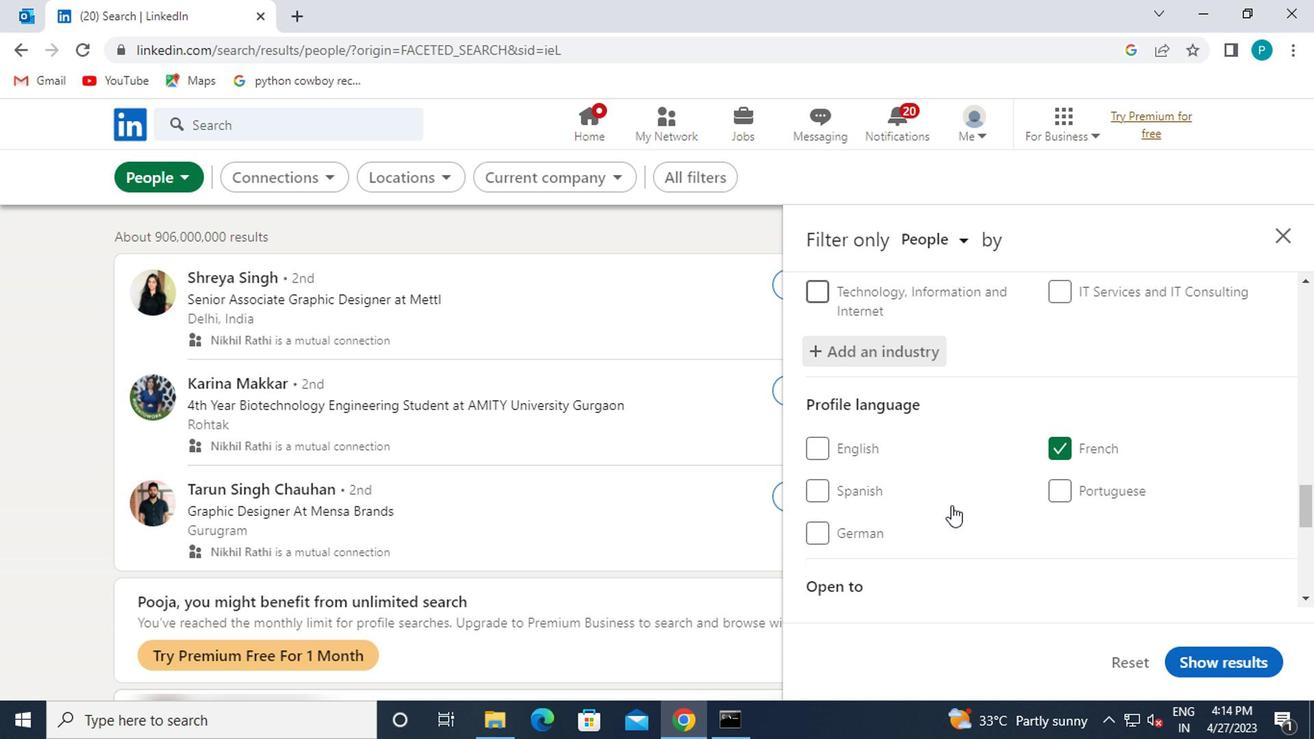 
Action: Mouse scrolled (805, 492) with delta (0, 0)
Screenshot: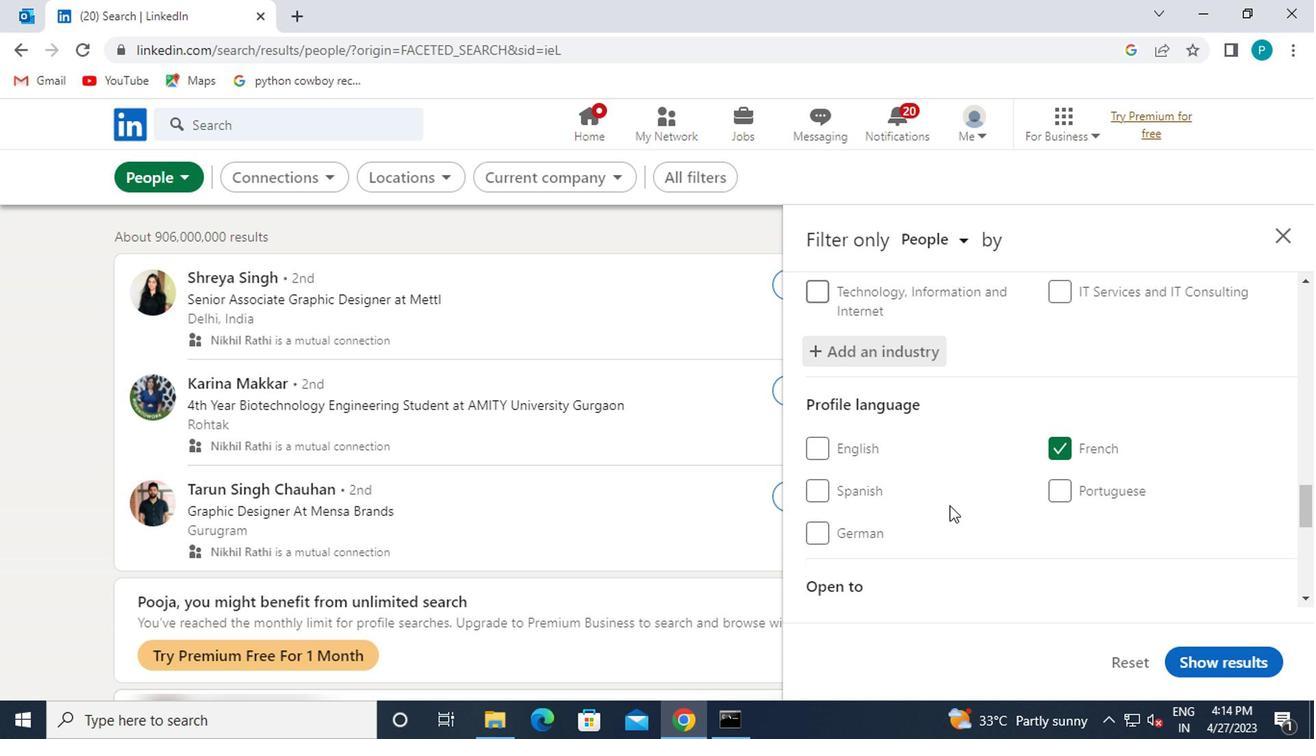 
Action: Mouse moved to (782, 499)
Screenshot: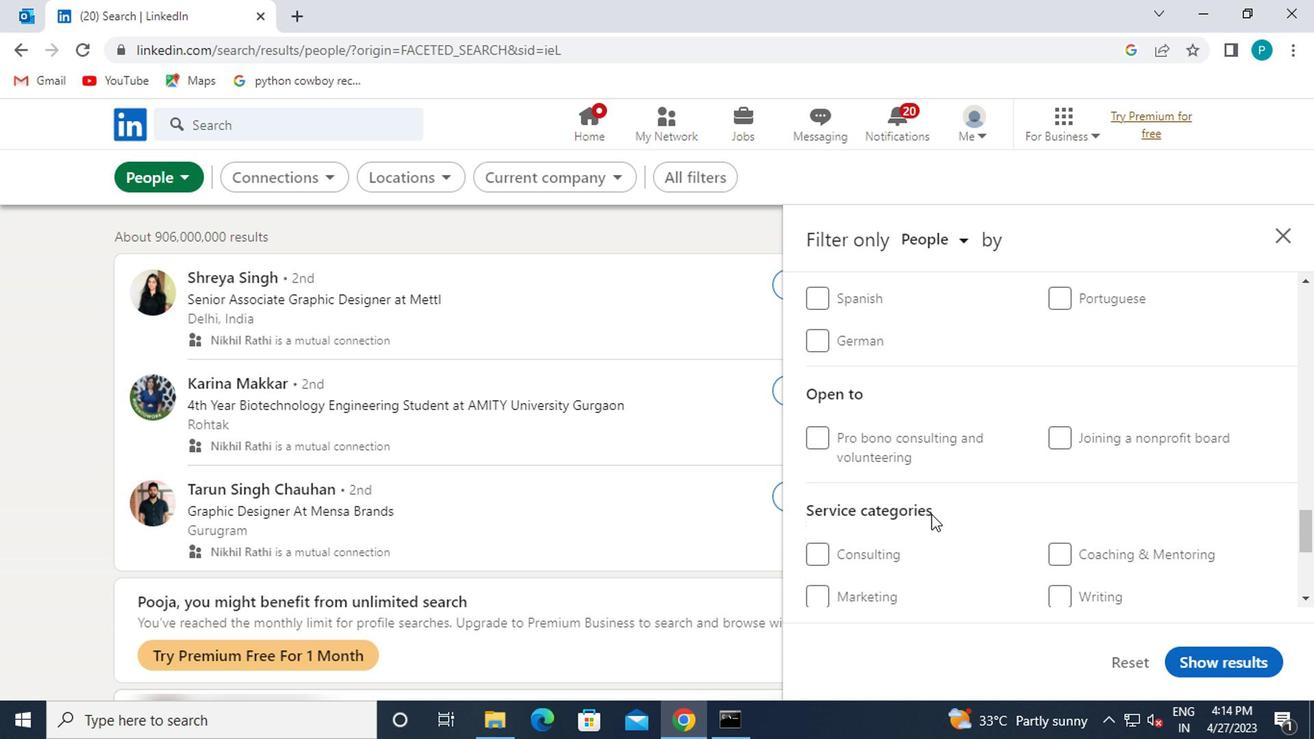 
Action: Mouse scrolled (782, 498) with delta (0, 0)
Screenshot: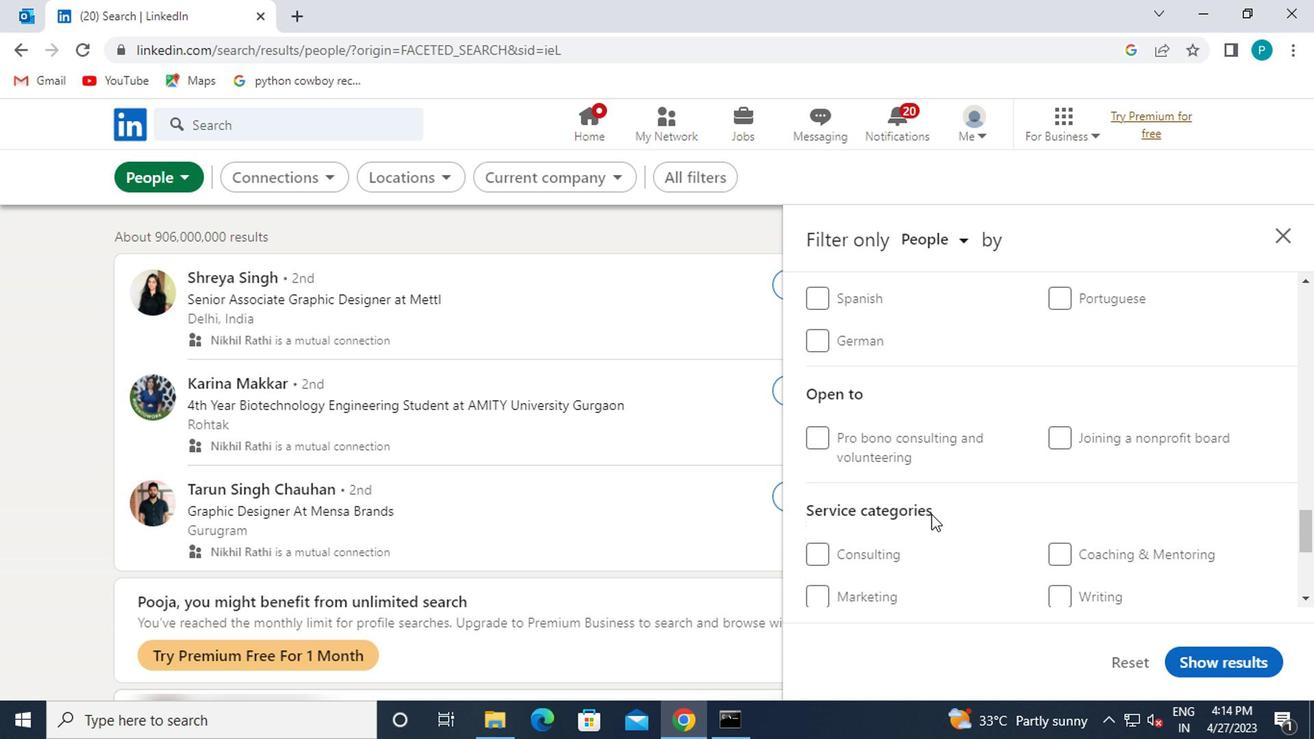 
Action: Mouse moved to (782, 500)
Screenshot: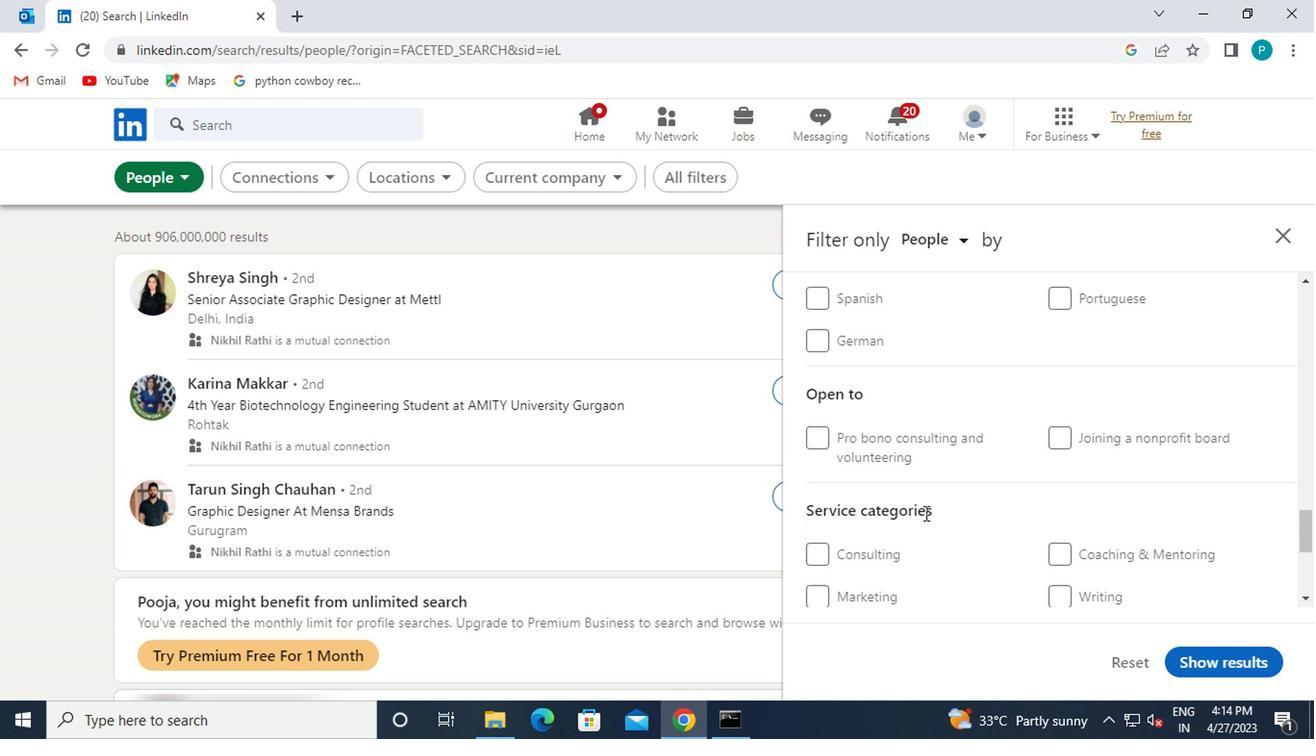 
Action: Mouse scrolled (782, 499) with delta (0, 0)
Screenshot: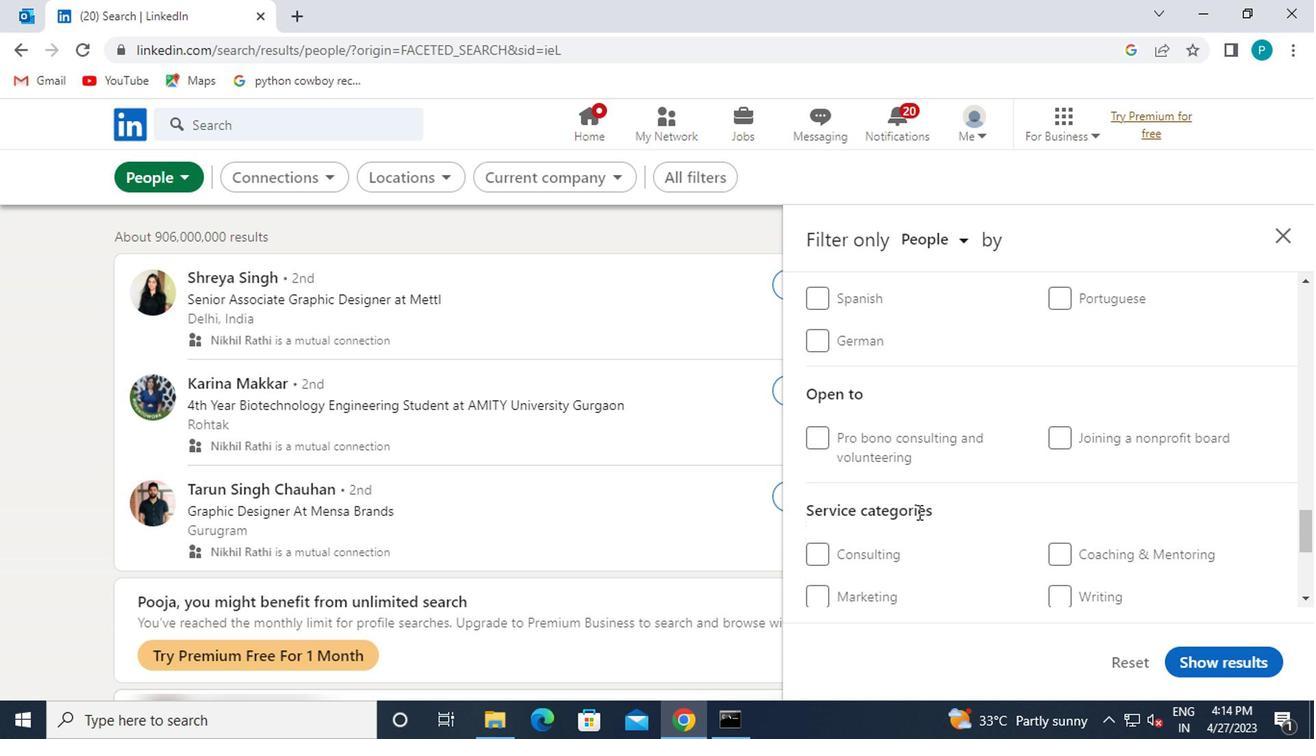 
Action: Mouse moved to (919, 453)
Screenshot: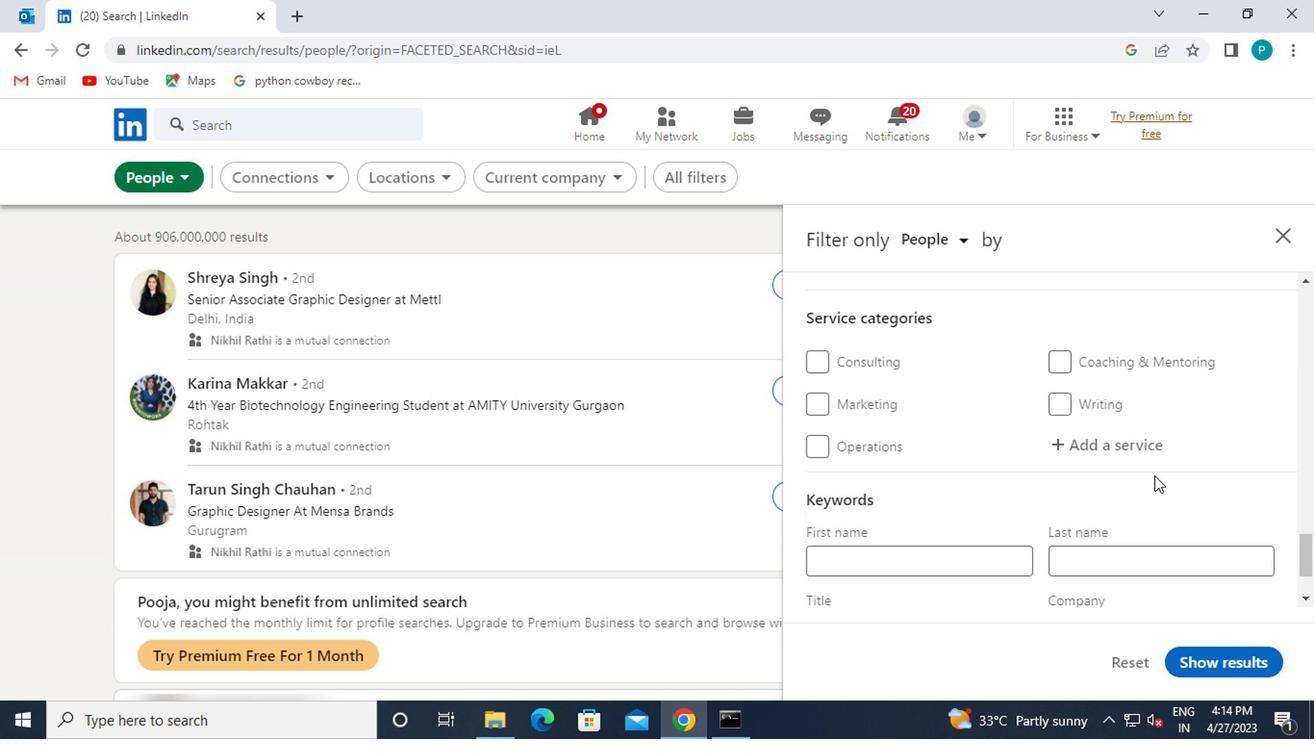 
Action: Mouse pressed left at (919, 453)
Screenshot: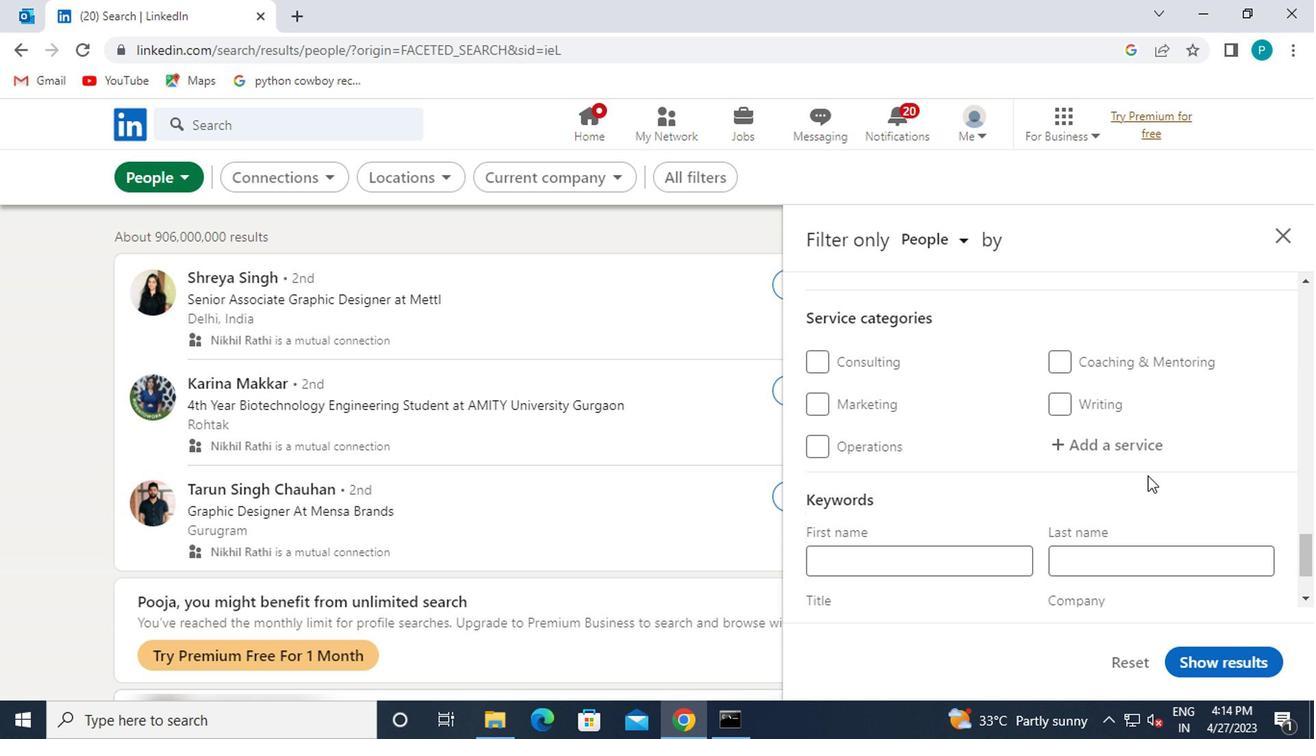 
Action: Mouse moved to (948, 464)
Screenshot: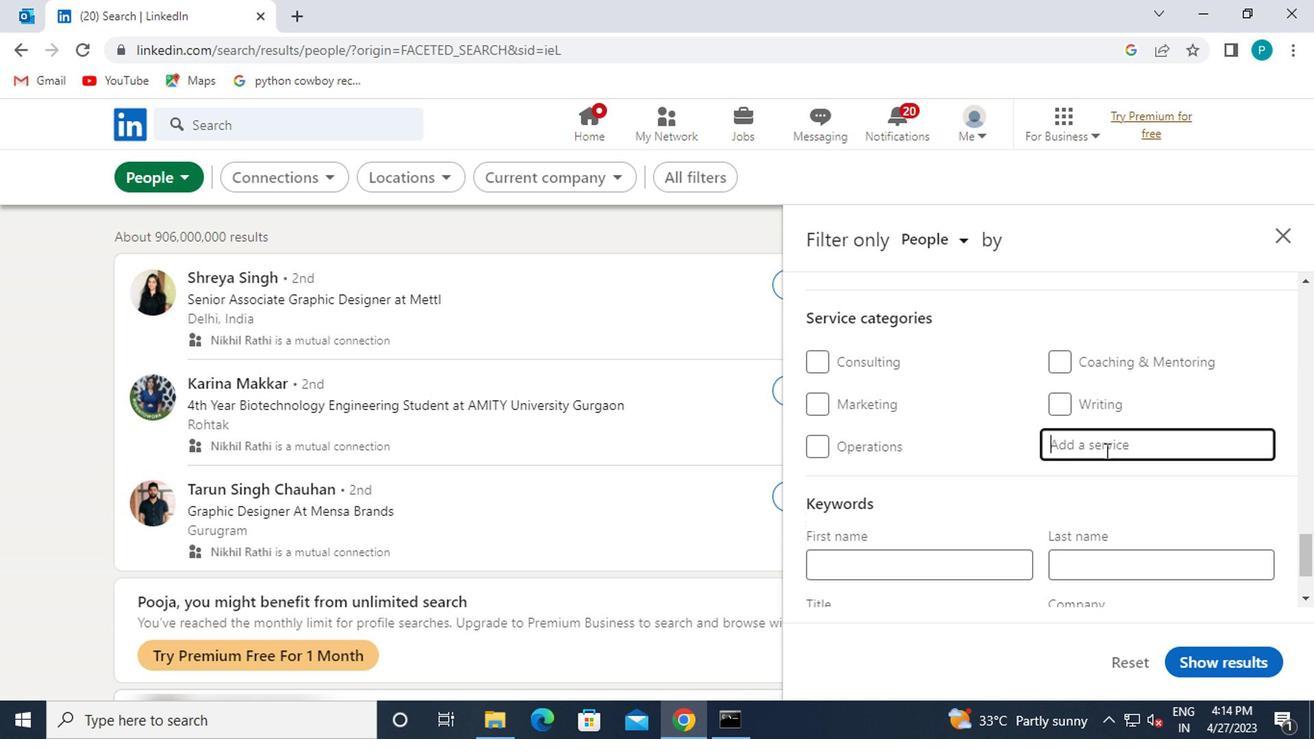 
Action: Key pressed <Key.caps_lock>P<Key.caps_lock>ROPERTU<Key.backspace>Y
Screenshot: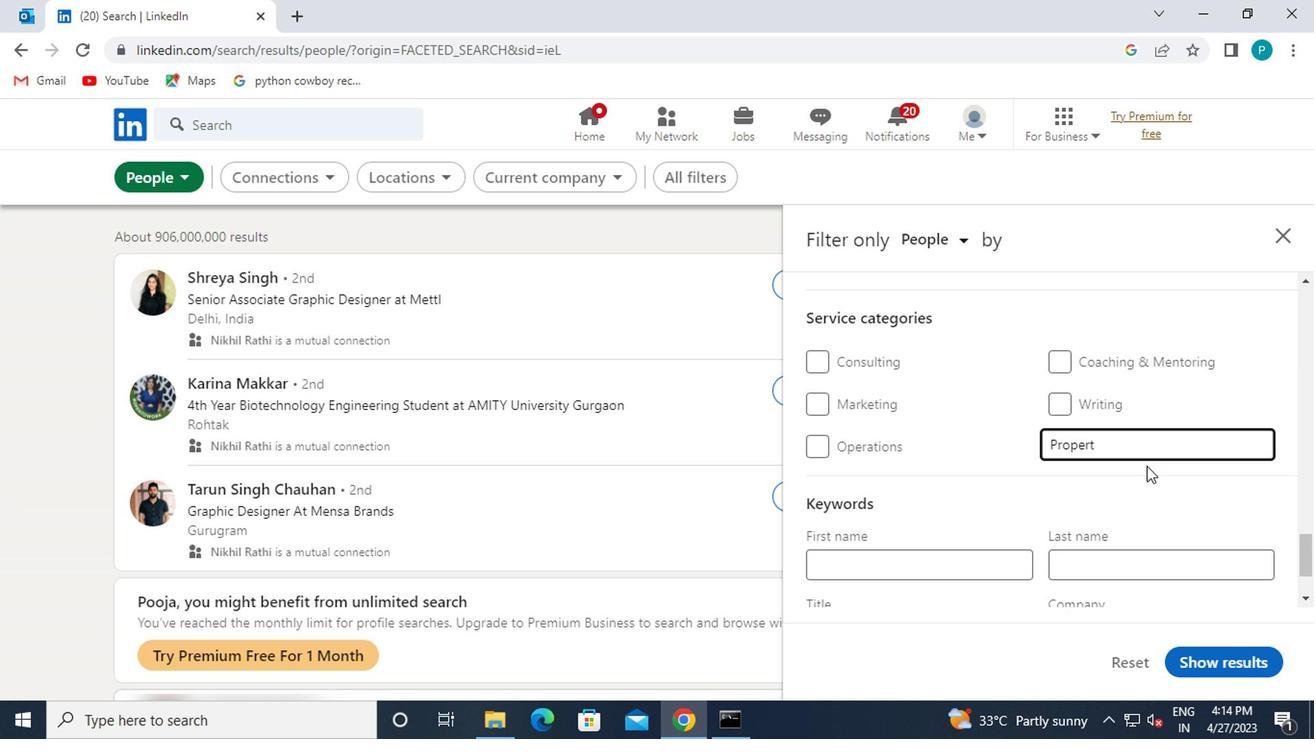 
Action: Mouse moved to (858, 473)
Screenshot: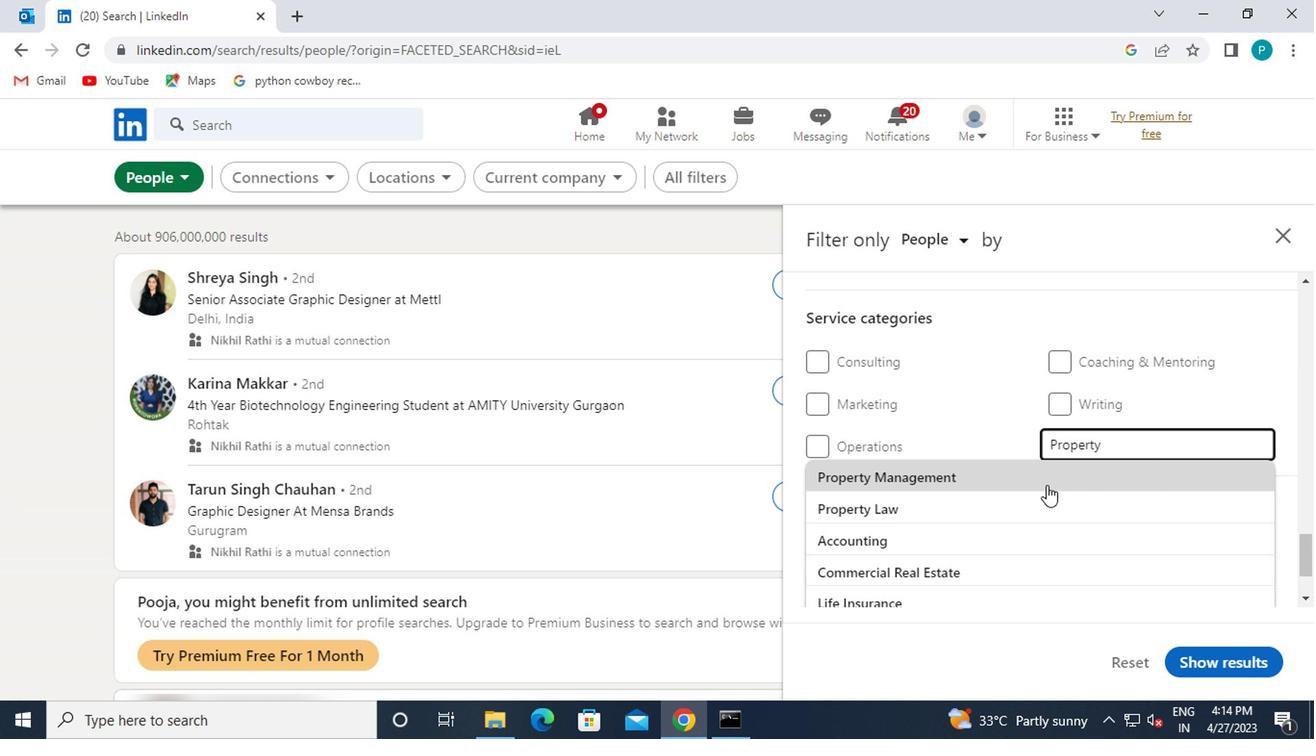 
Action: Mouse pressed left at (858, 473)
Screenshot: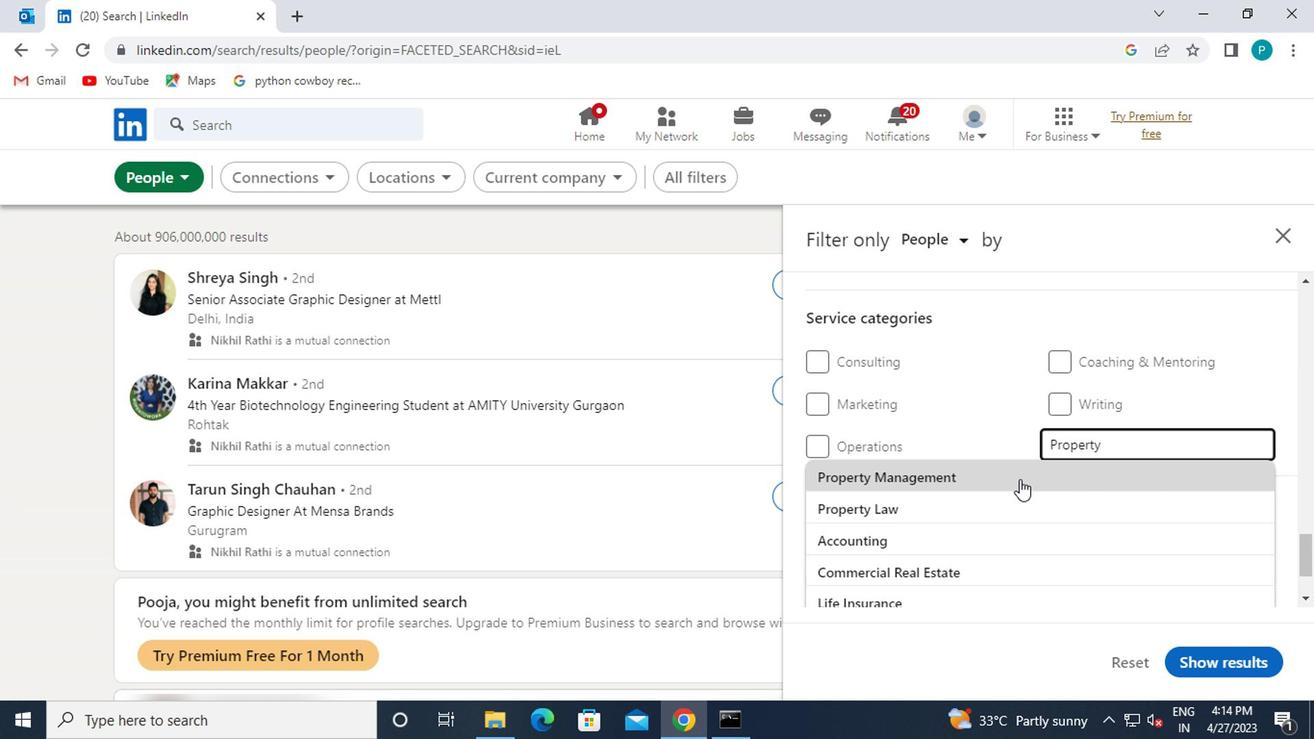 
Action: Mouse moved to (841, 466)
Screenshot: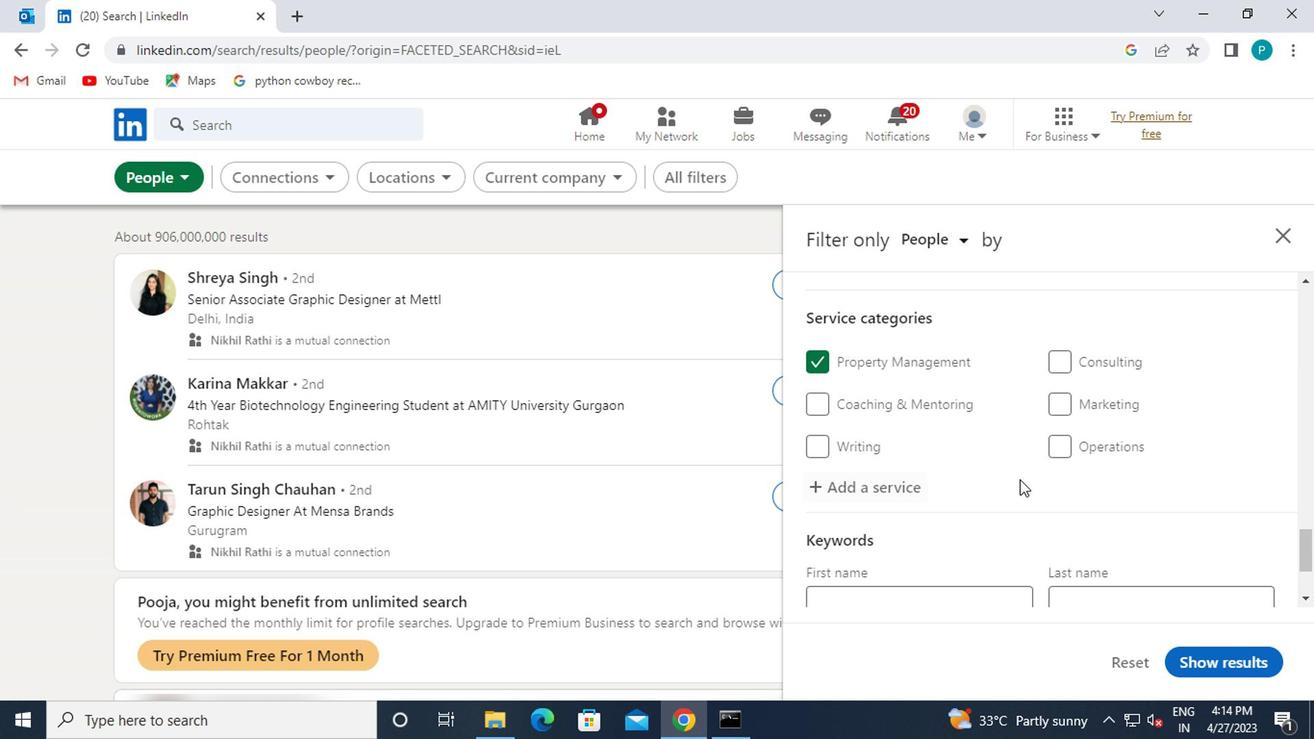 
Action: Mouse scrolled (841, 466) with delta (0, 0)
Screenshot: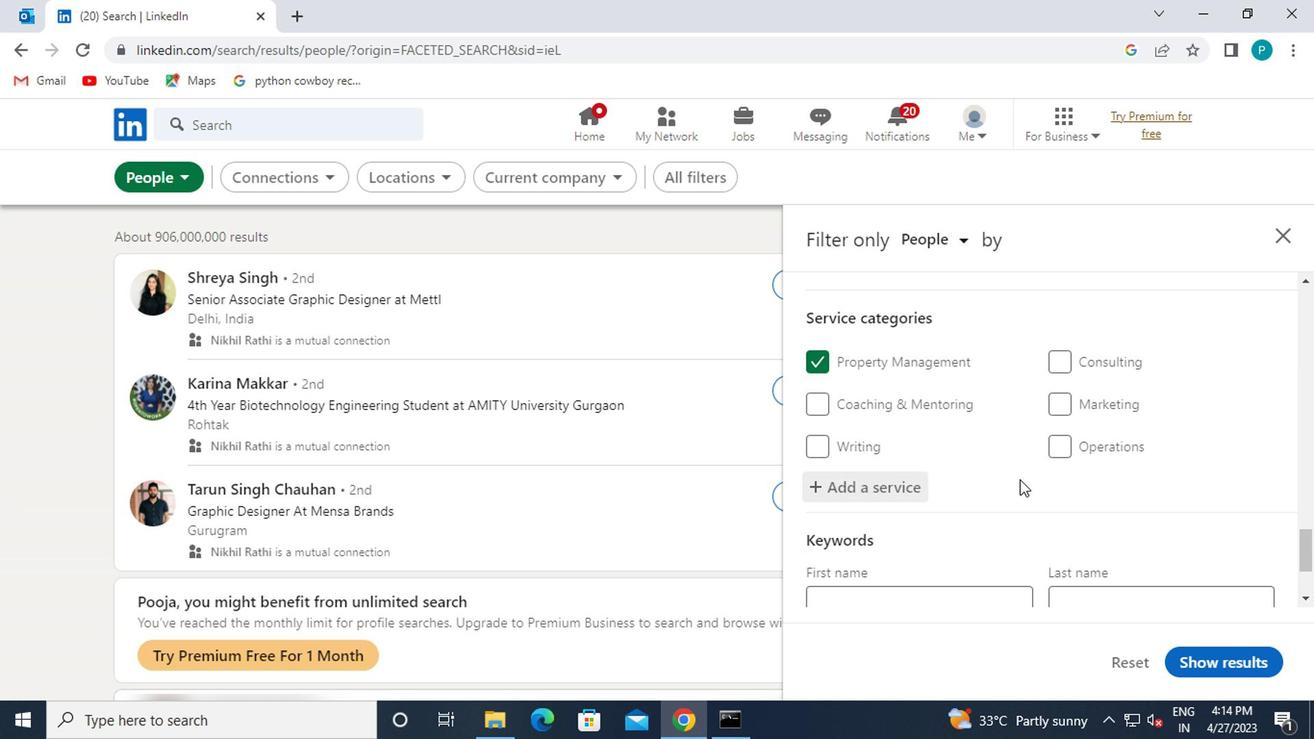 
Action: Mouse scrolled (841, 466) with delta (0, 0)
Screenshot: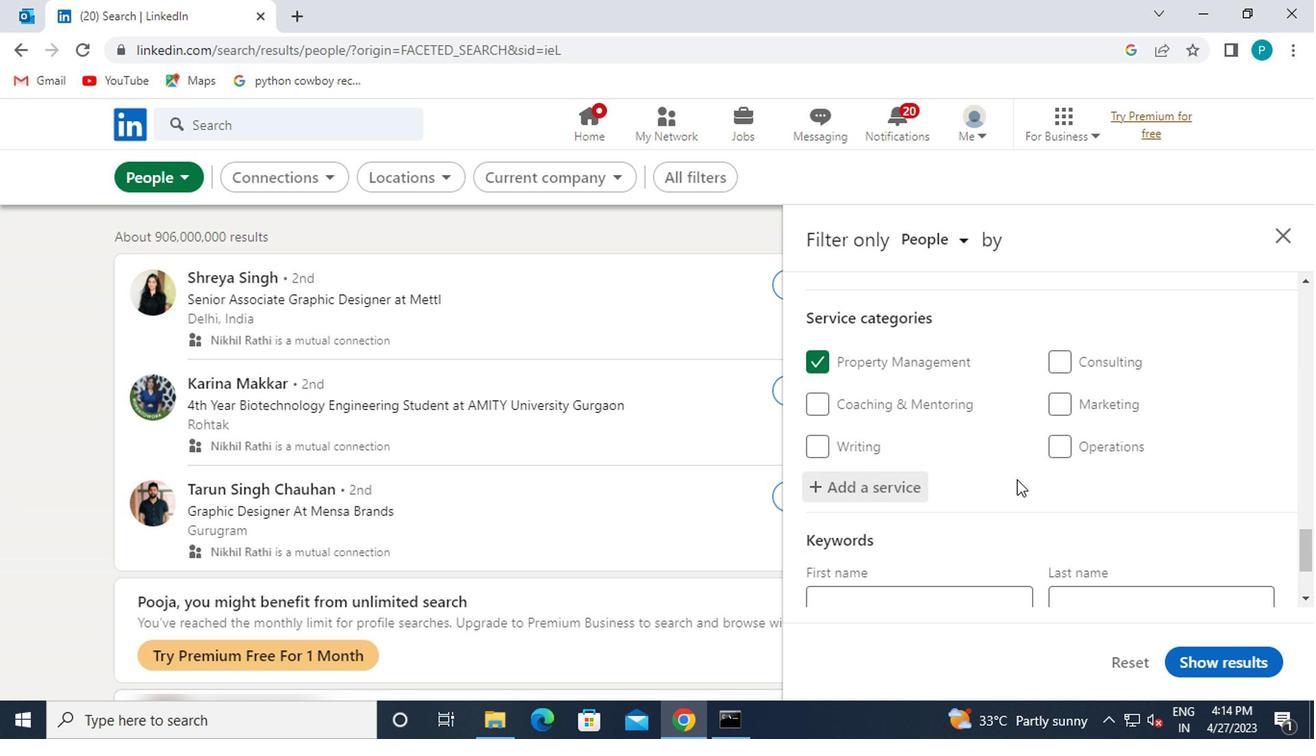 
Action: Mouse moved to (818, 507)
Screenshot: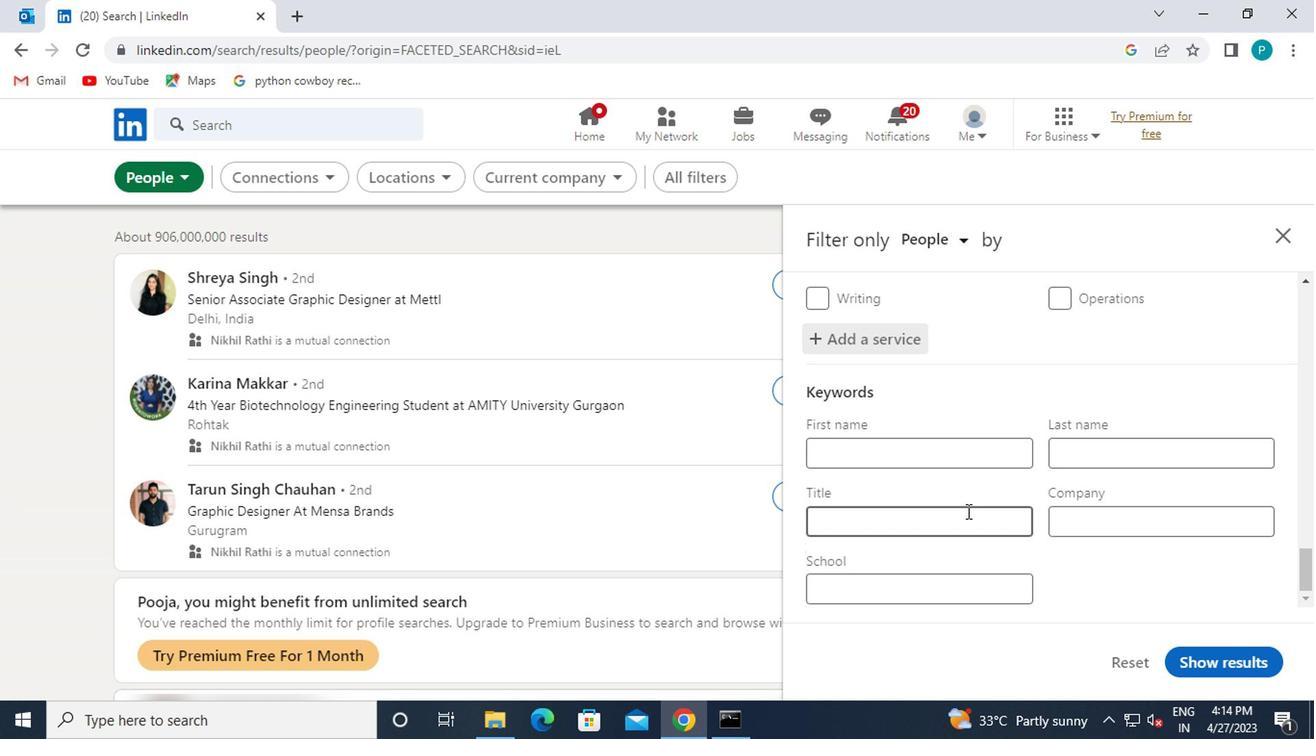 
Action: Mouse pressed left at (818, 507)
Screenshot: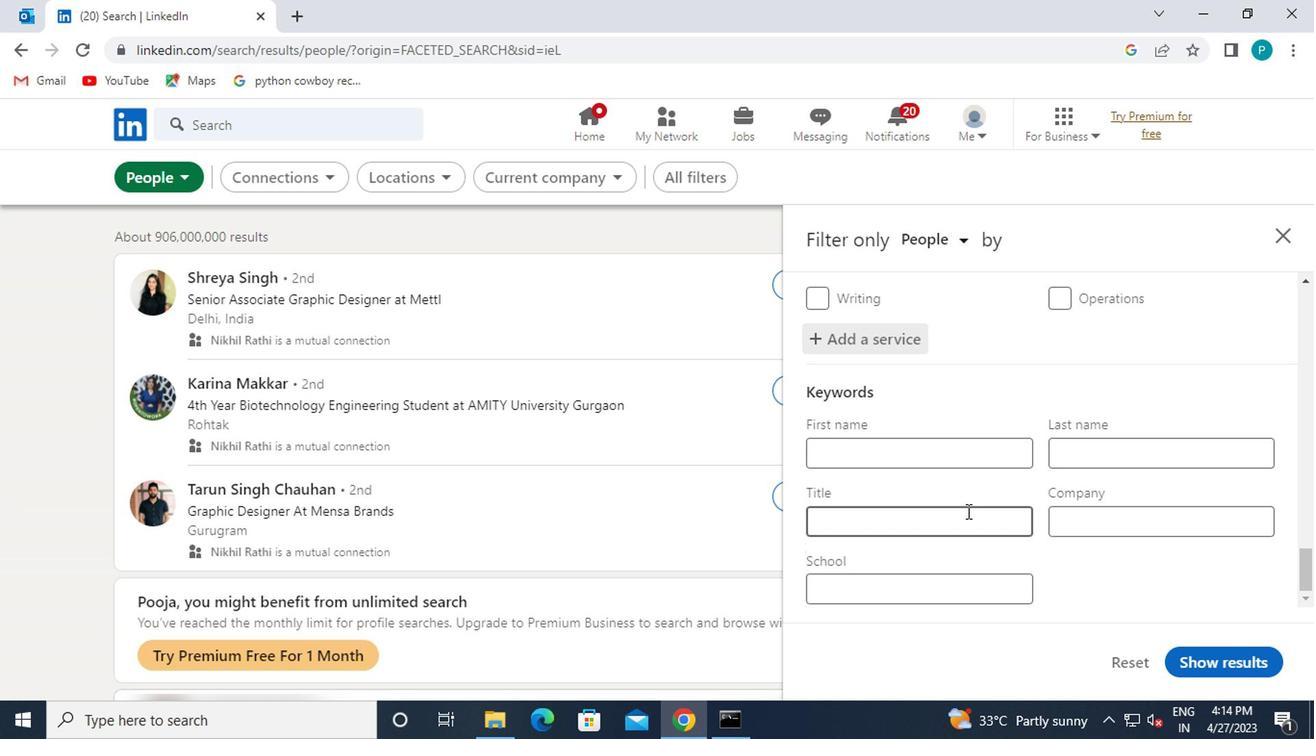 
Action: Mouse moved to (819, 509)
Screenshot: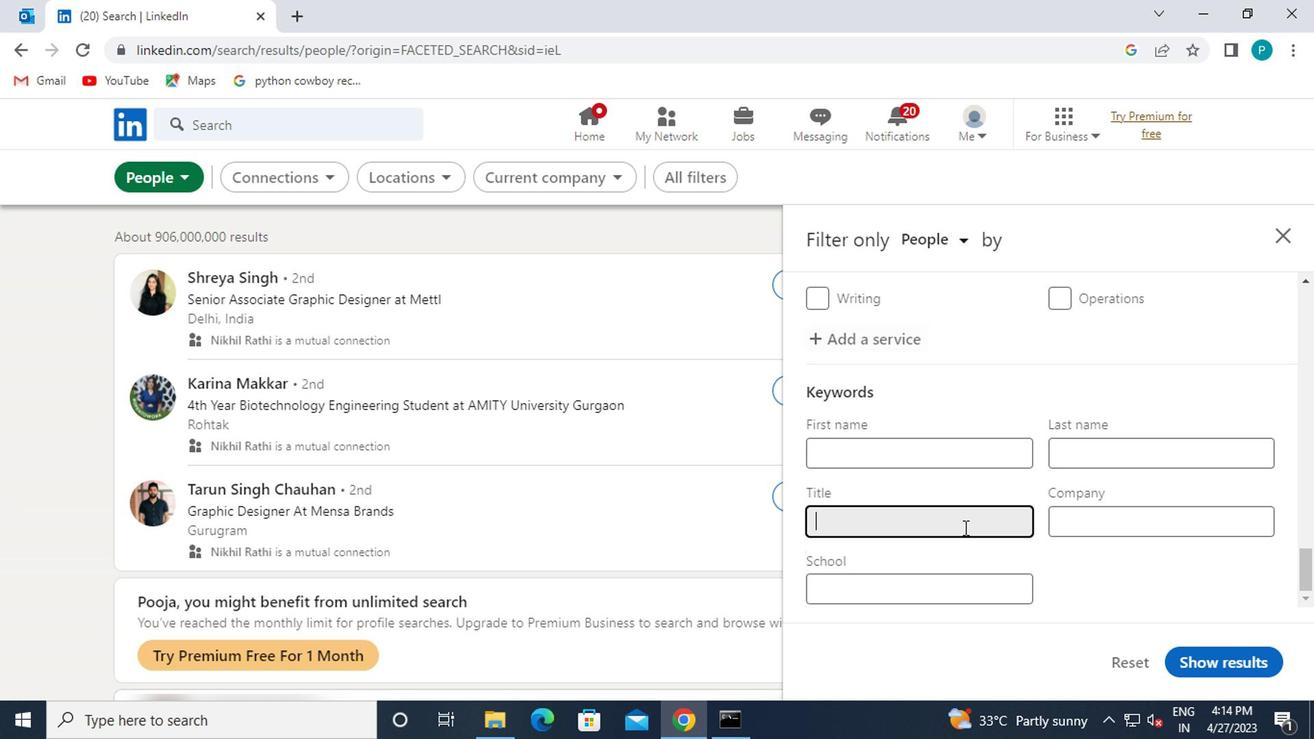 
Action: Key pressed <Key.caps_lock>M<Key.caps_lock>INN<Key.backspace>ING<Key.space><Key.caps_lock>E<Key.caps_lock>NGINER<Key.backspace>ER
Screenshot: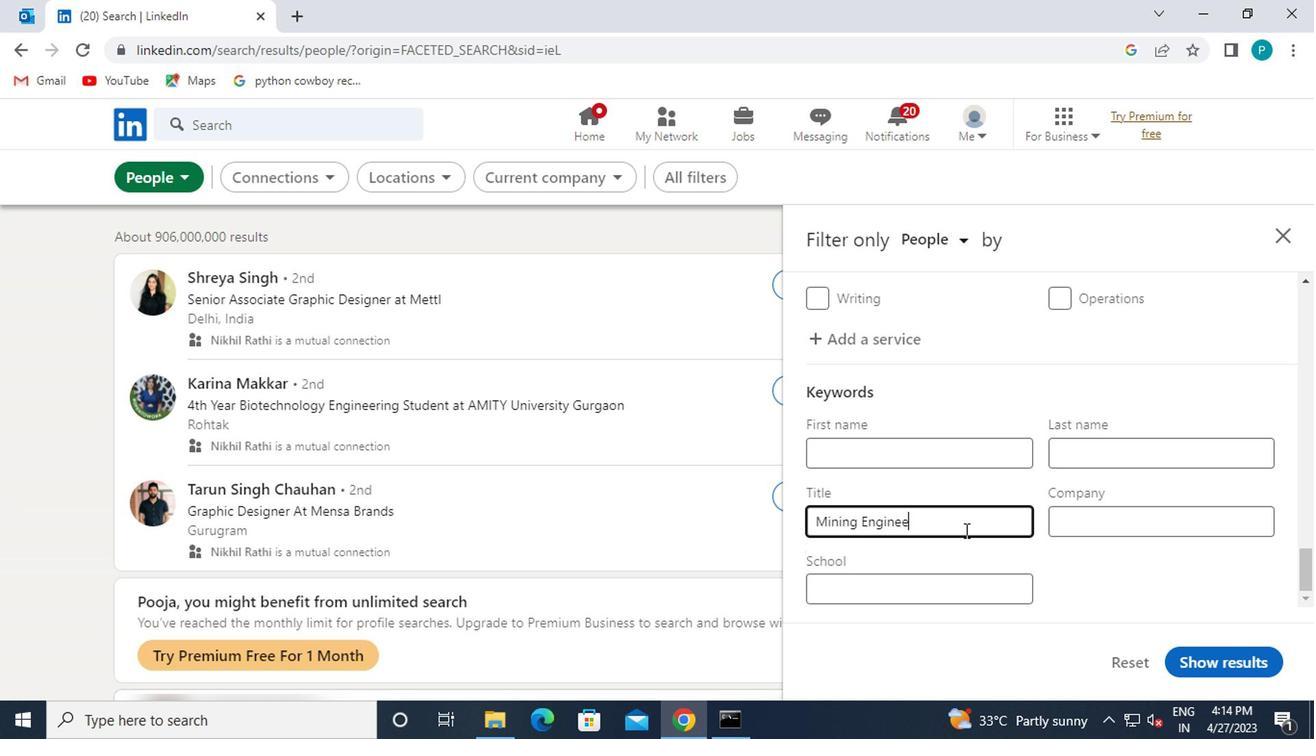 
Action: Mouse moved to (988, 604)
Screenshot: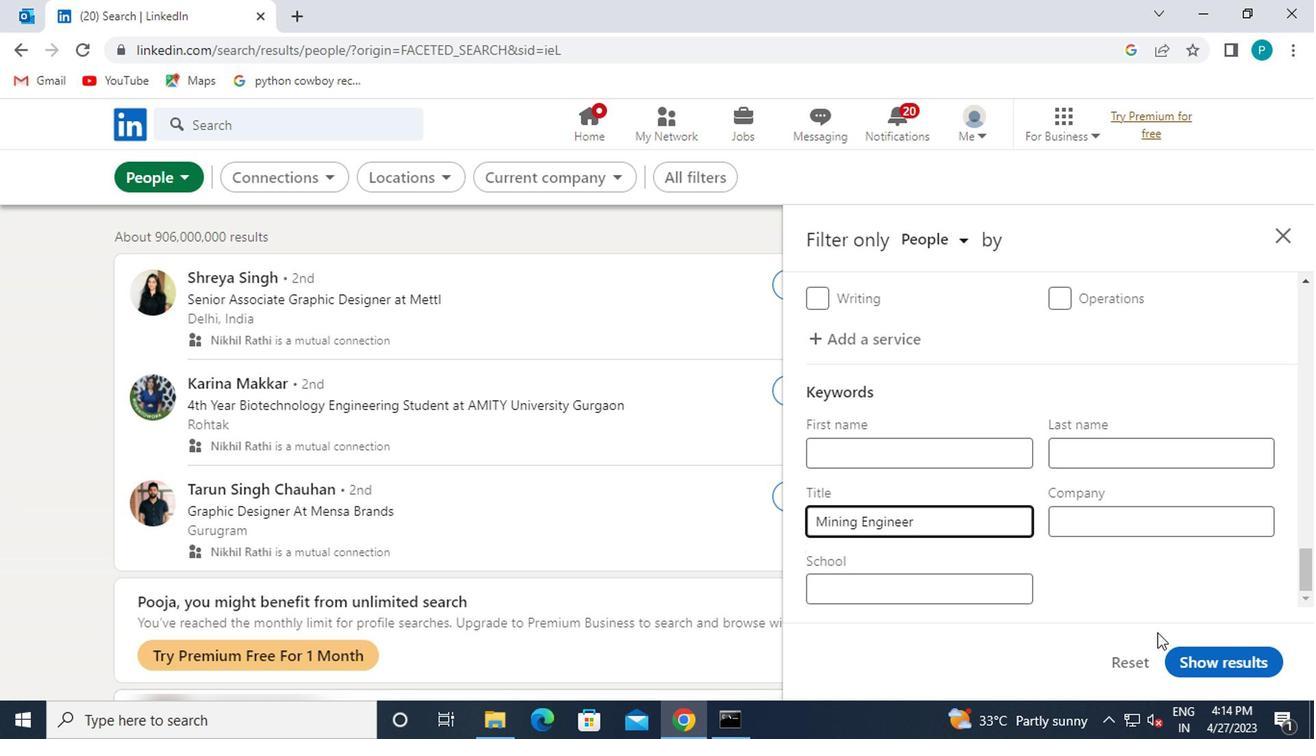 
Action: Mouse pressed left at (988, 604)
Screenshot: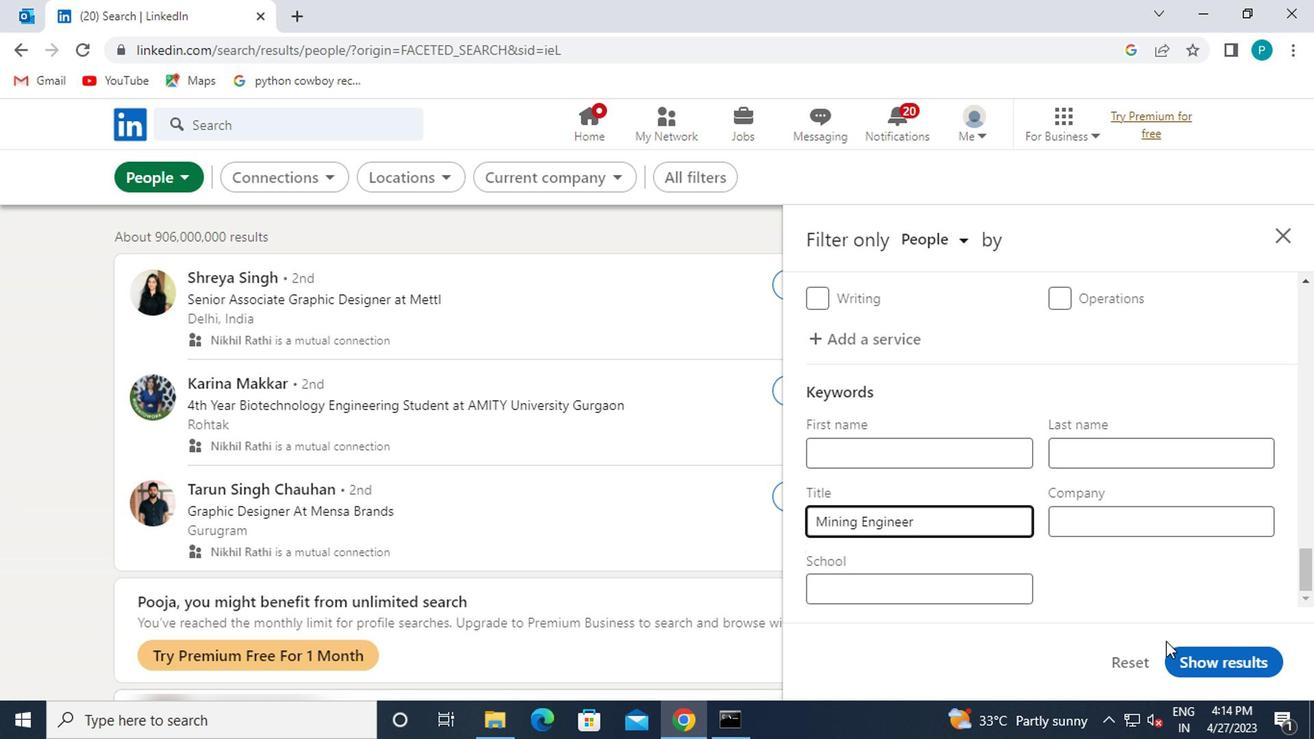 
Action: Mouse moved to (989, 604)
Screenshot: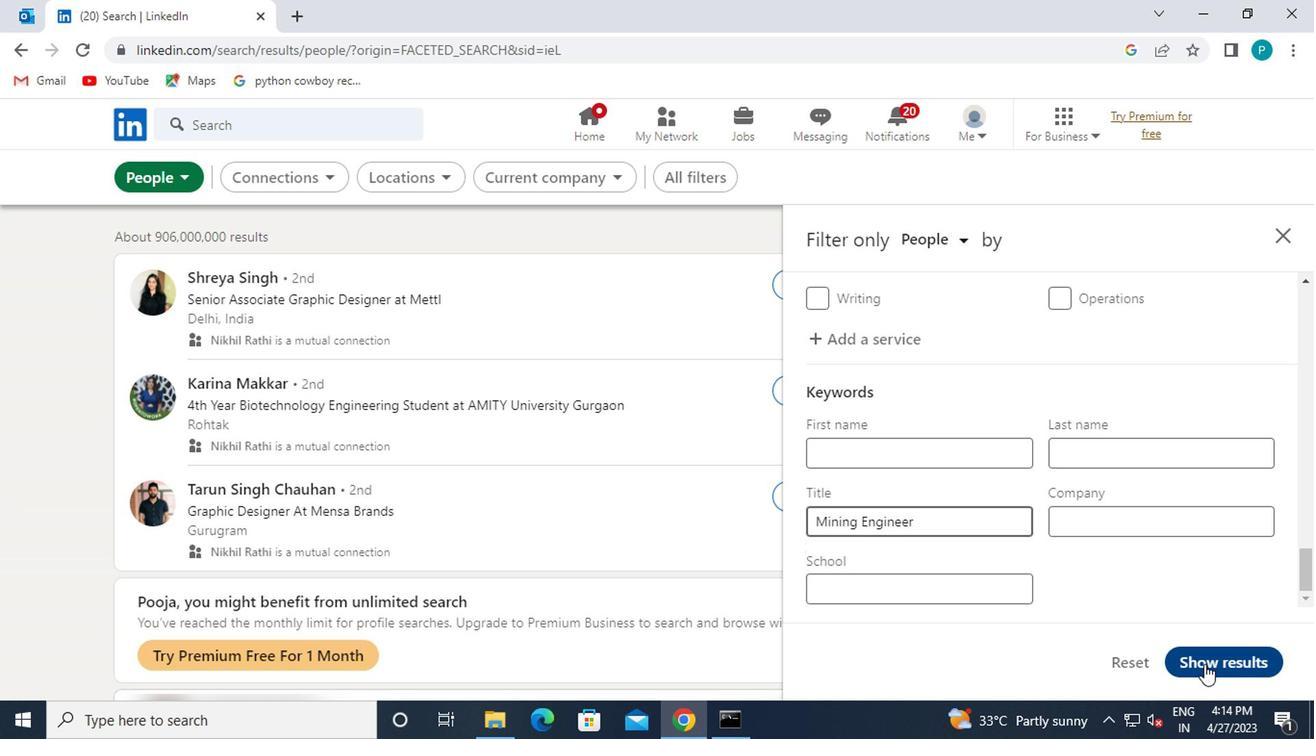 
